 Task: Find connections with filter location Solan with filter topic #Consultantswith filter profile language English with filter current company Panasonic India with filter school All Saints' College, Thiruvananthapuram with filter industry Residential Building Construction with filter service category Coaching & Mentoring with filter keywords title Executive Assistant
Action: Mouse moved to (526, 60)
Screenshot: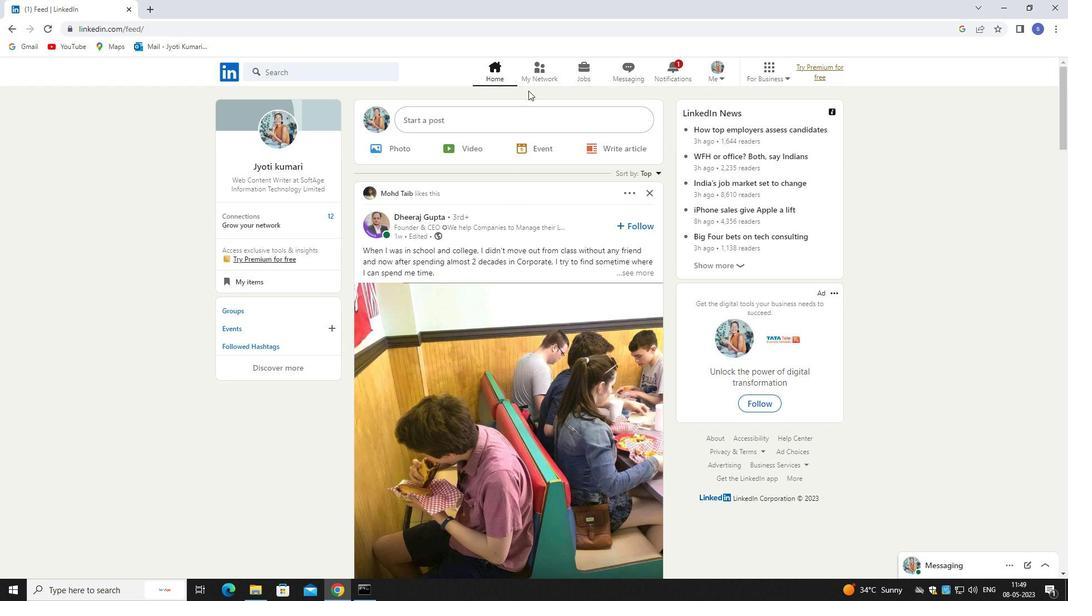 
Action: Mouse pressed left at (526, 60)
Screenshot: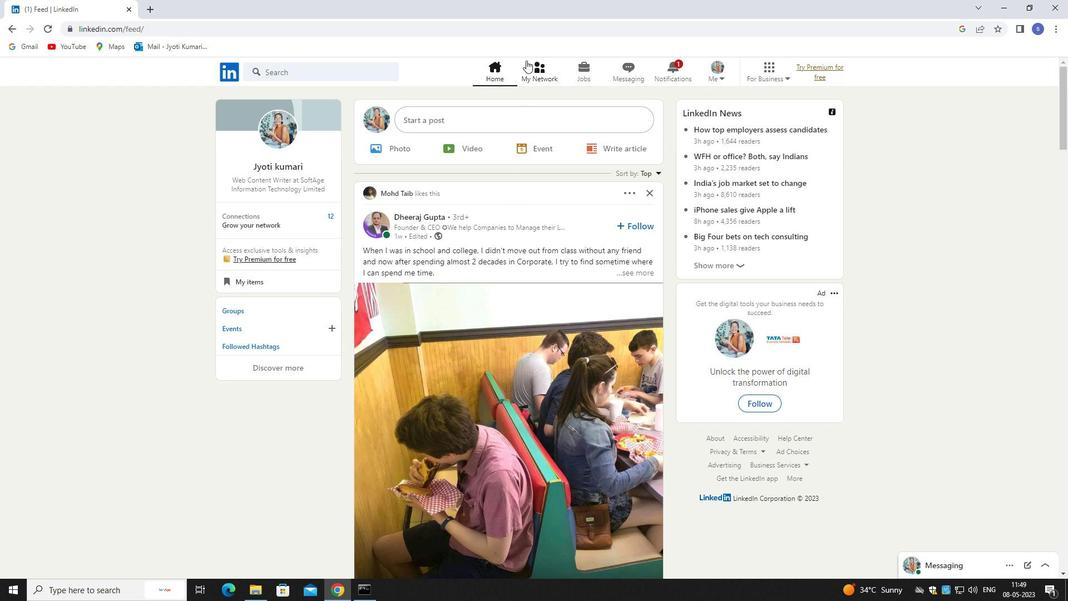 
Action: Mouse moved to (532, 68)
Screenshot: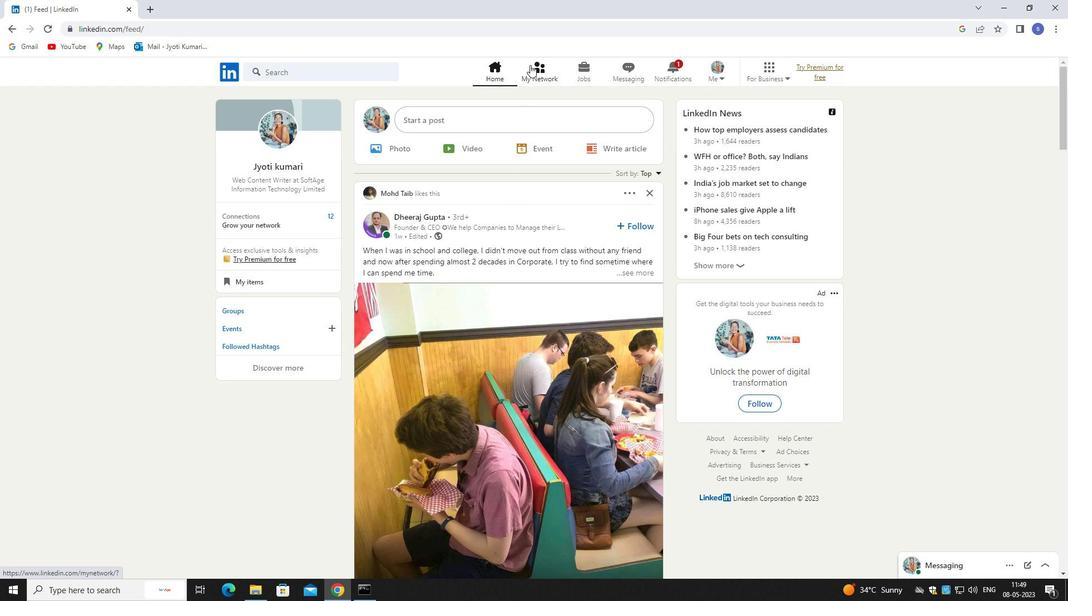 
Action: Mouse pressed left at (532, 68)
Screenshot: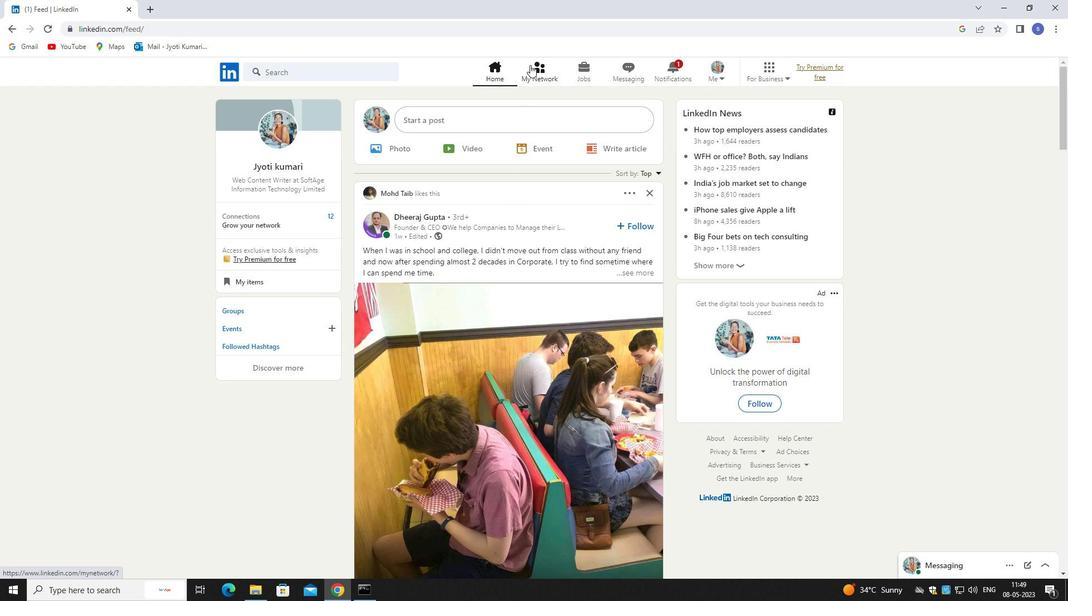 
Action: Mouse pressed left at (532, 68)
Screenshot: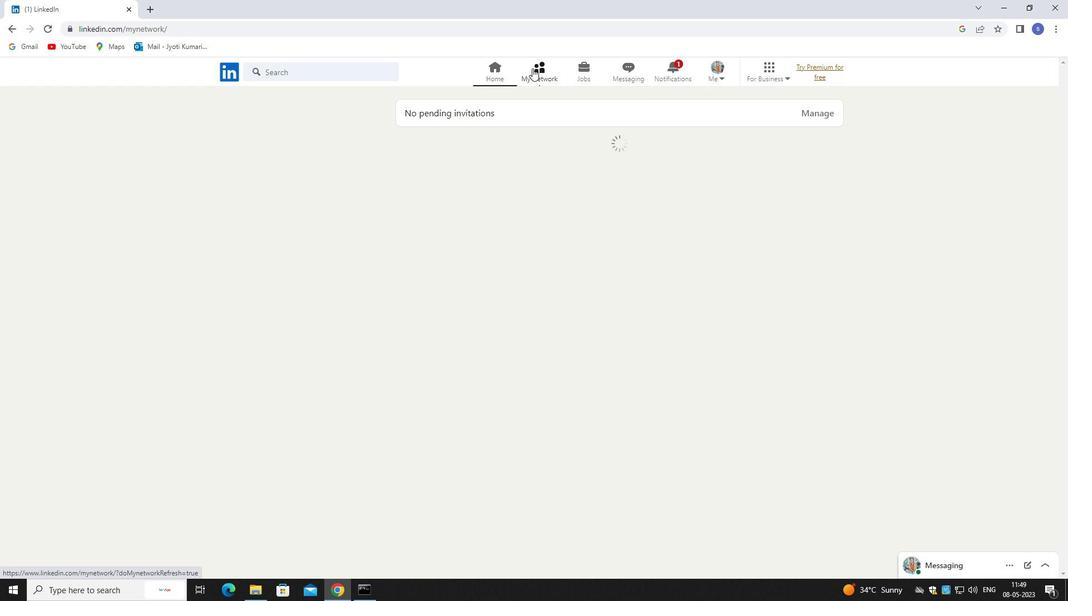 
Action: Mouse moved to (346, 126)
Screenshot: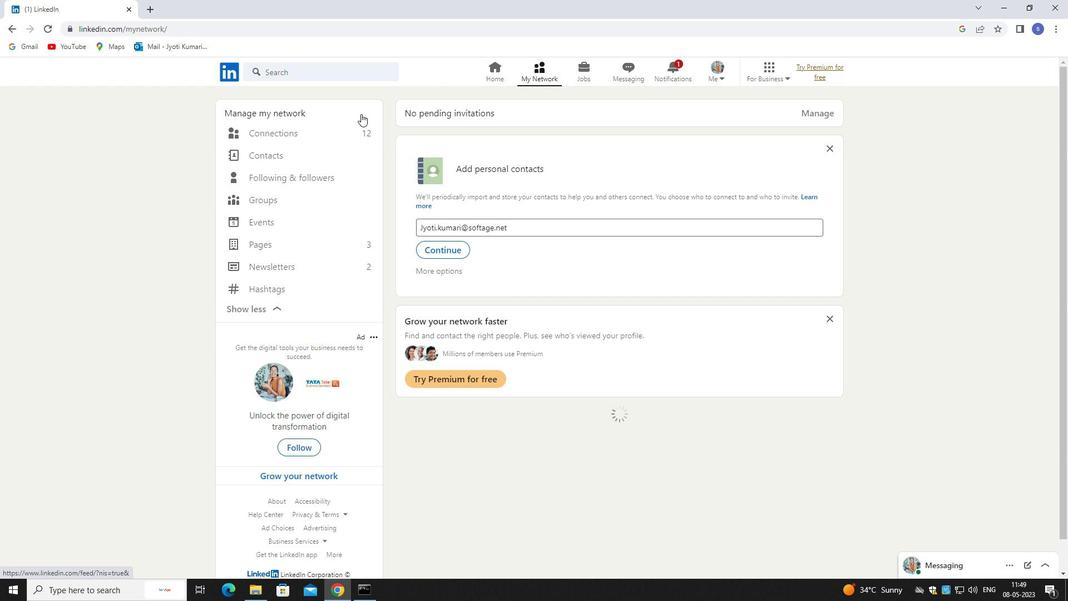 
Action: Mouse pressed left at (346, 126)
Screenshot: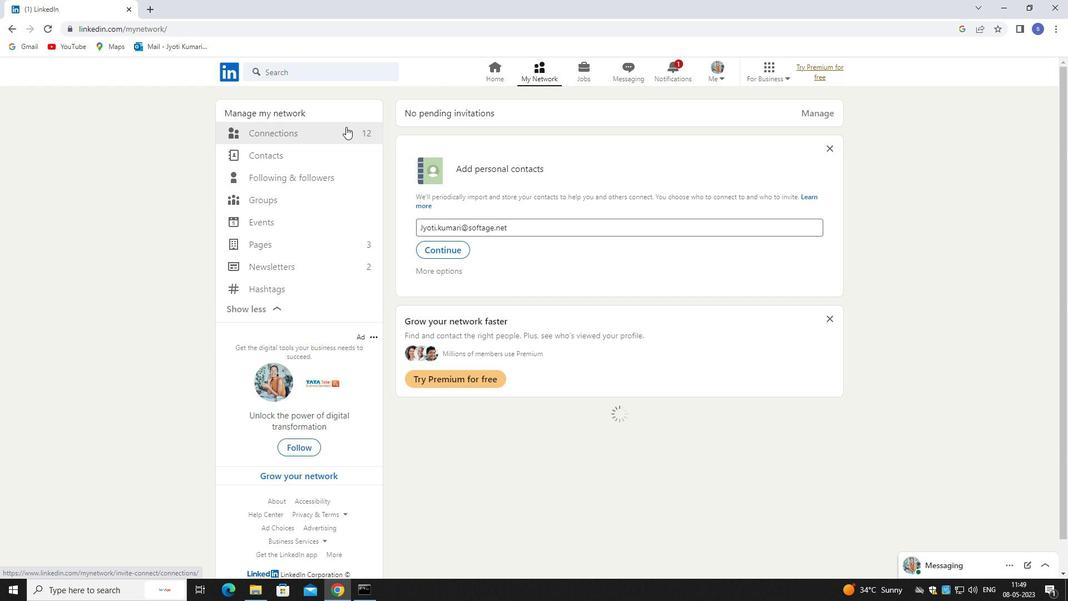 
Action: Mouse pressed left at (346, 126)
Screenshot: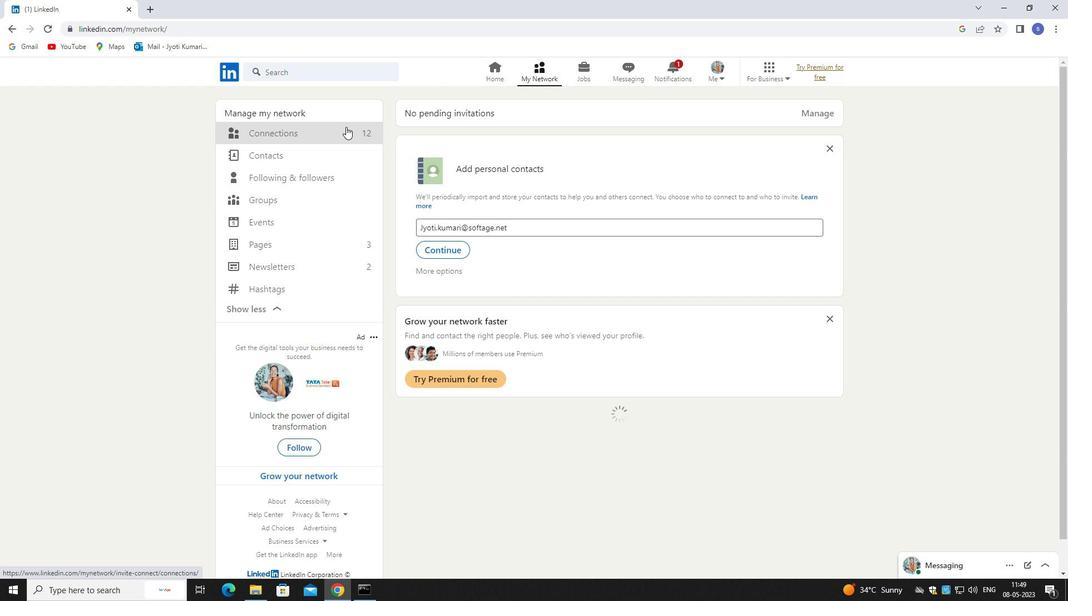 
Action: Mouse moved to (615, 130)
Screenshot: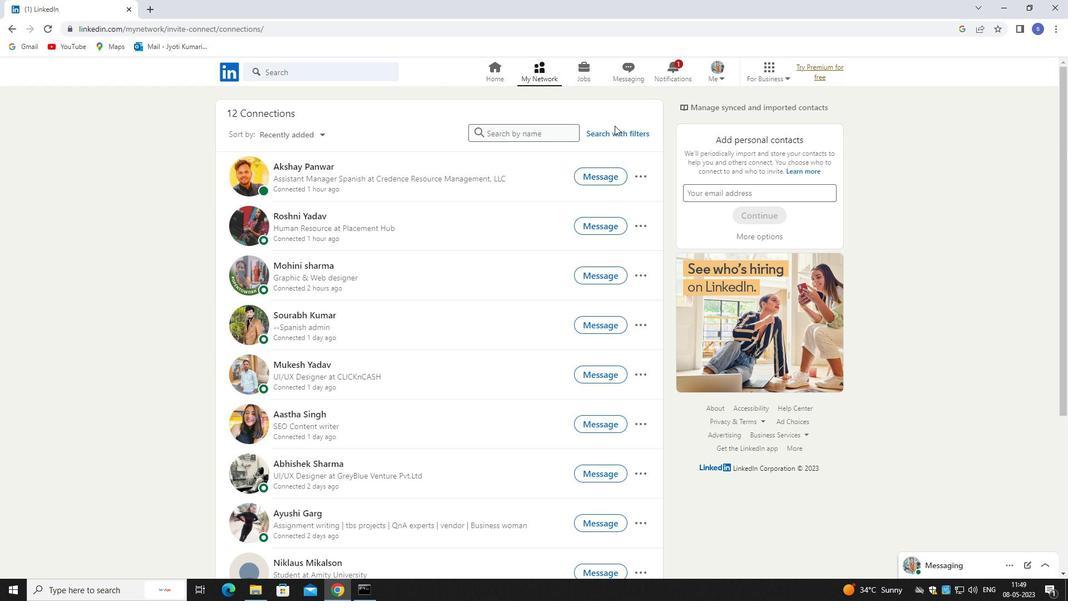 
Action: Mouse pressed left at (615, 130)
Screenshot: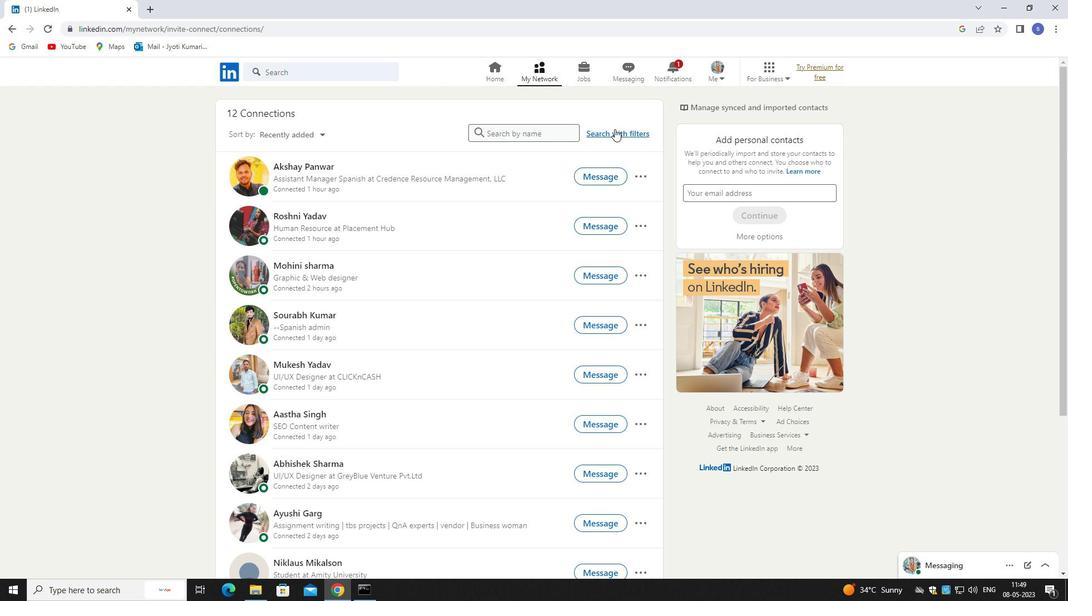 
Action: Mouse moved to (561, 104)
Screenshot: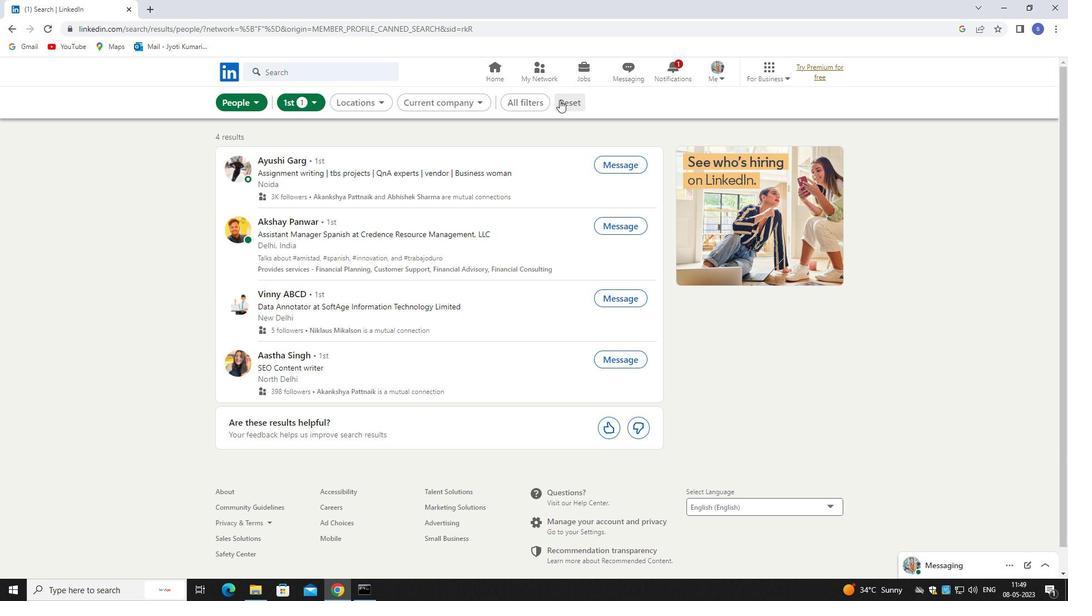 
Action: Mouse pressed left at (561, 104)
Screenshot: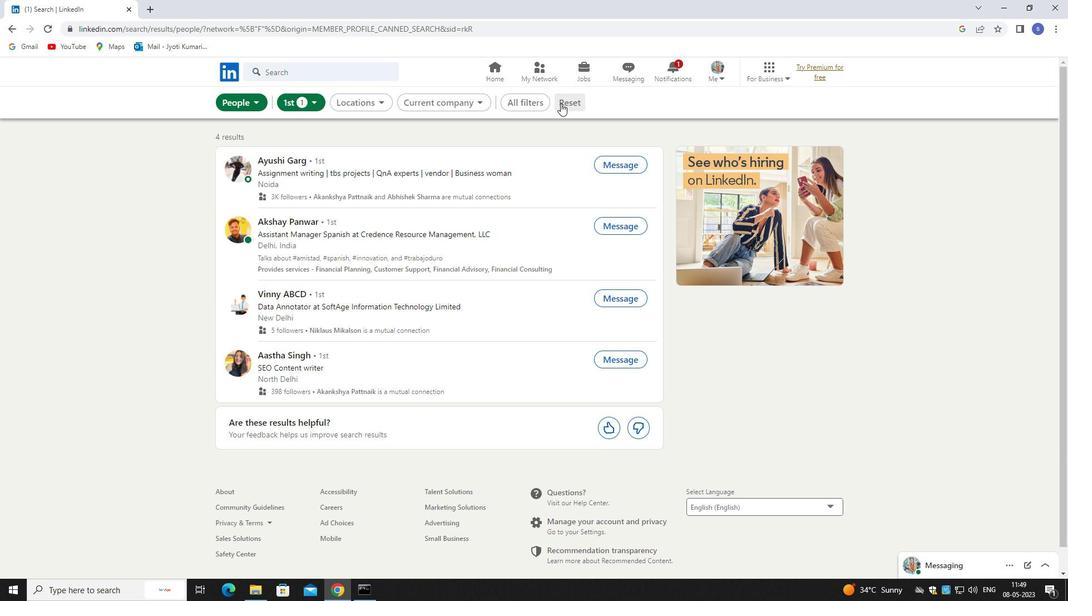
Action: Mouse moved to (551, 101)
Screenshot: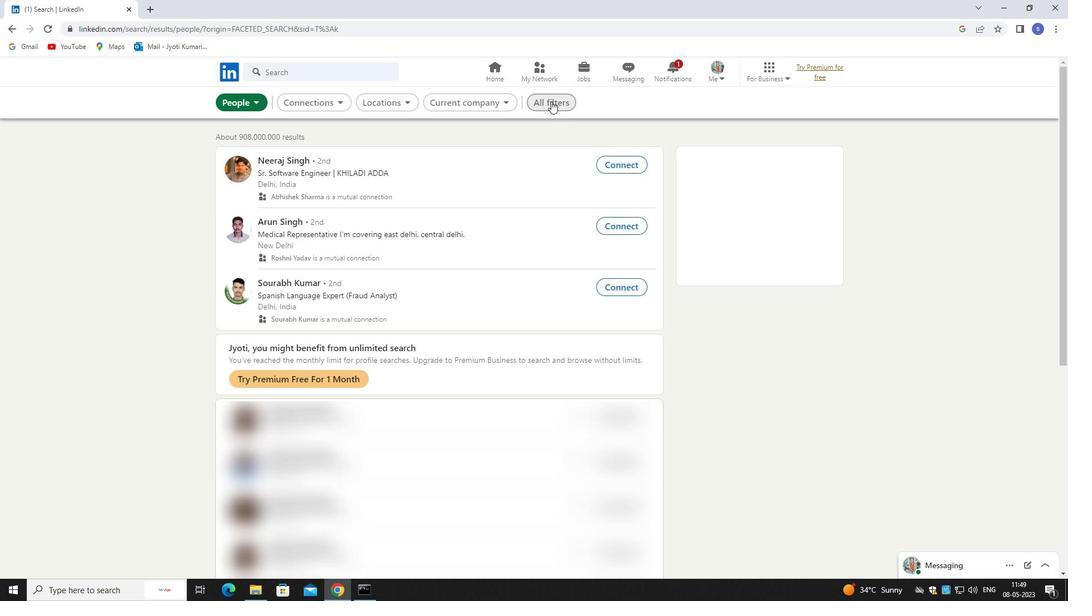 
Action: Mouse pressed left at (551, 101)
Screenshot: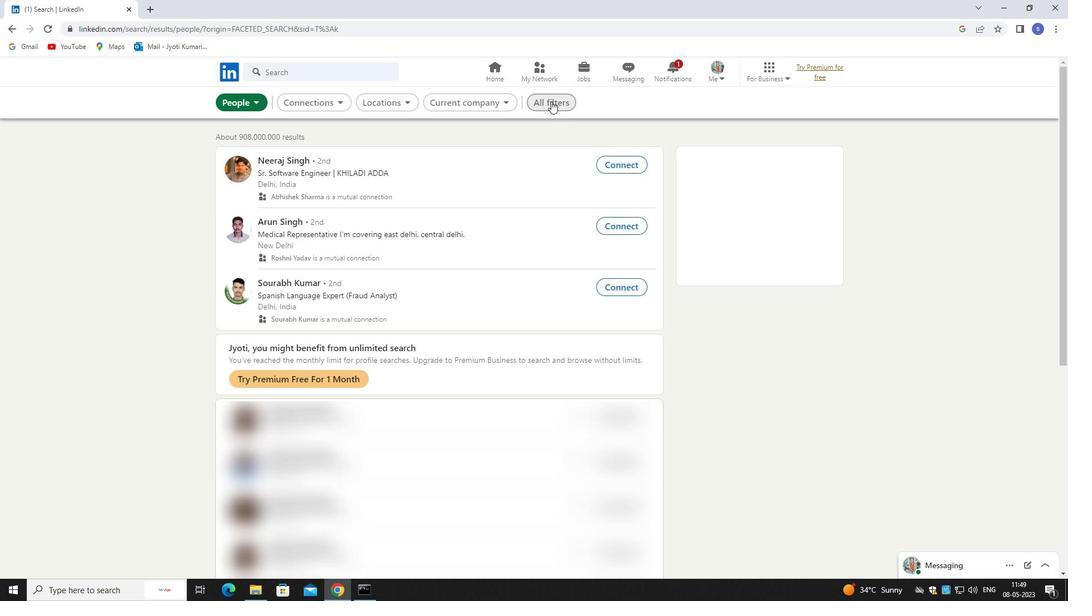 
Action: Mouse moved to (945, 437)
Screenshot: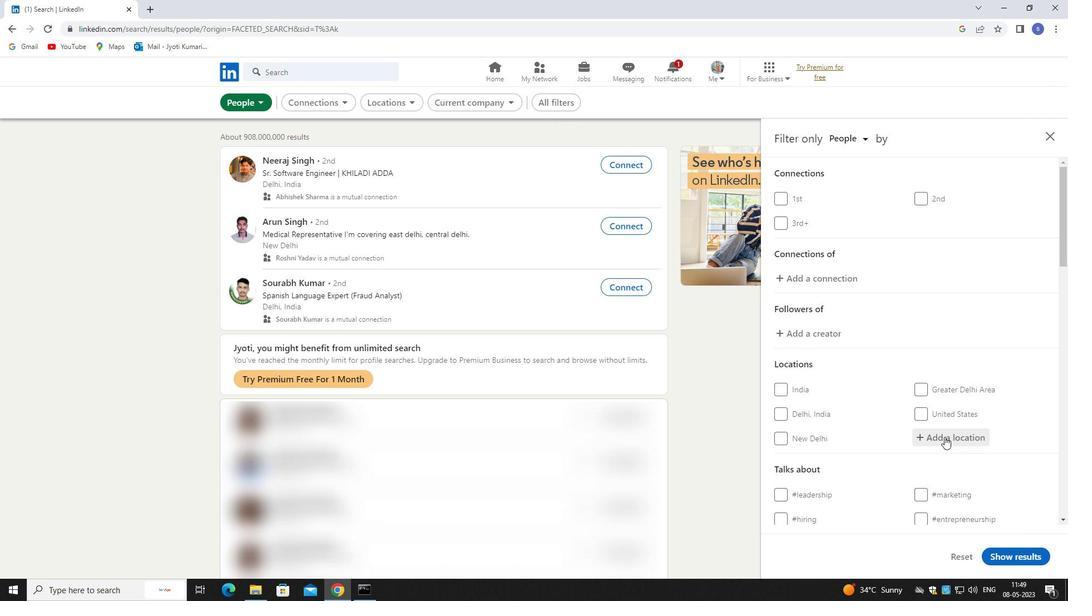 
Action: Mouse pressed left at (945, 437)
Screenshot: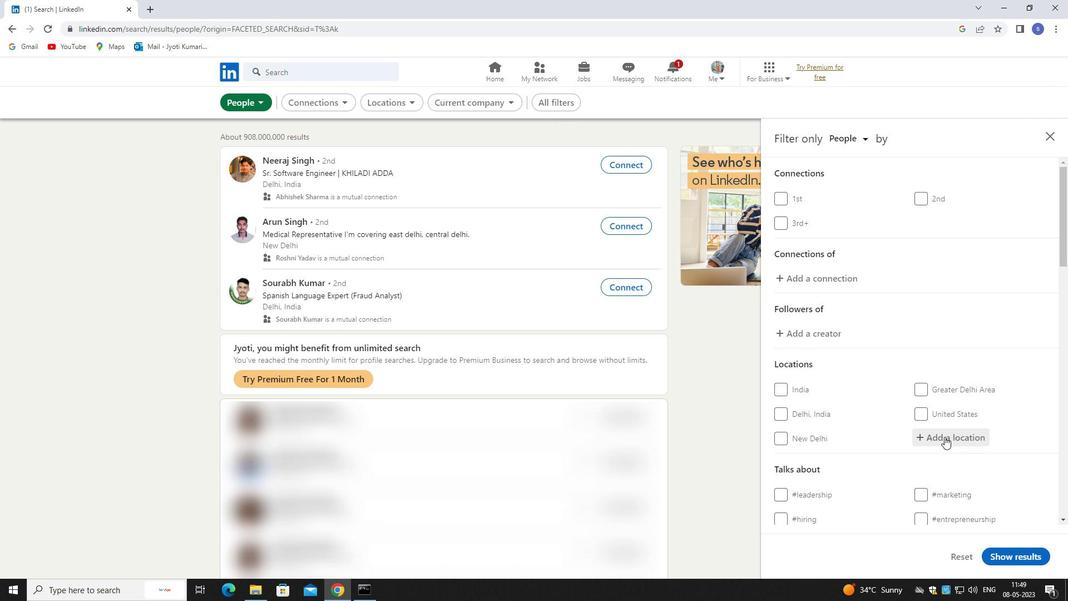 
Action: Mouse moved to (803, 465)
Screenshot: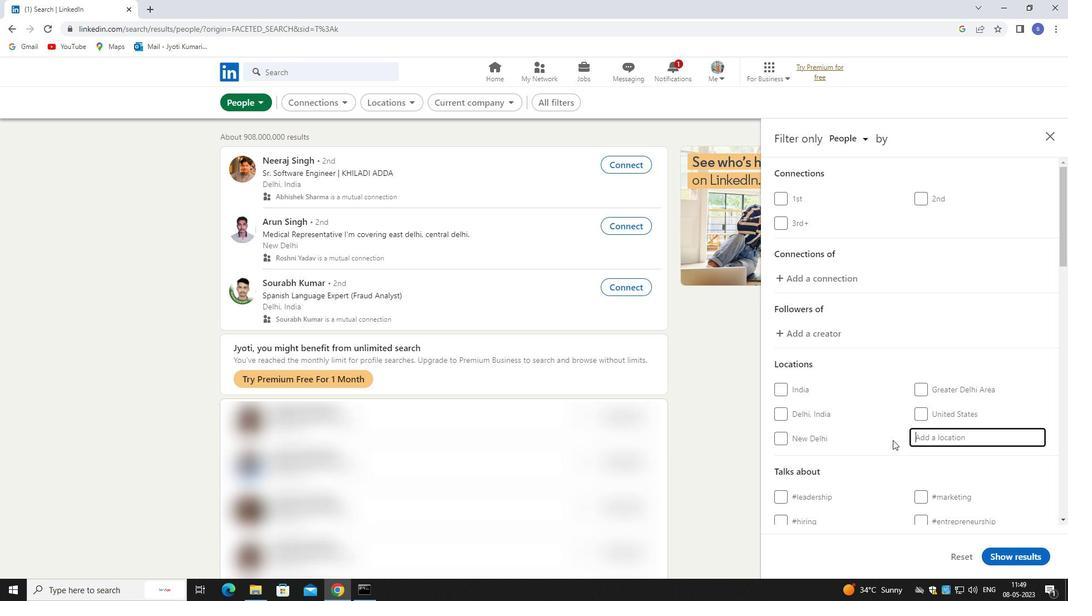 
Action: Key pressed salon
Screenshot: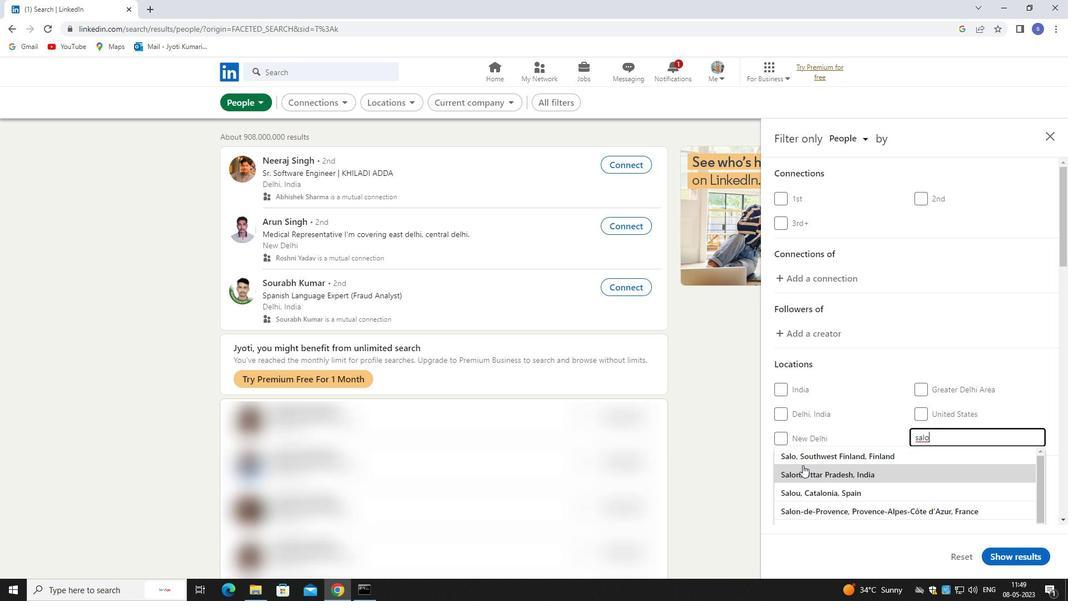 
Action: Mouse moved to (814, 457)
Screenshot: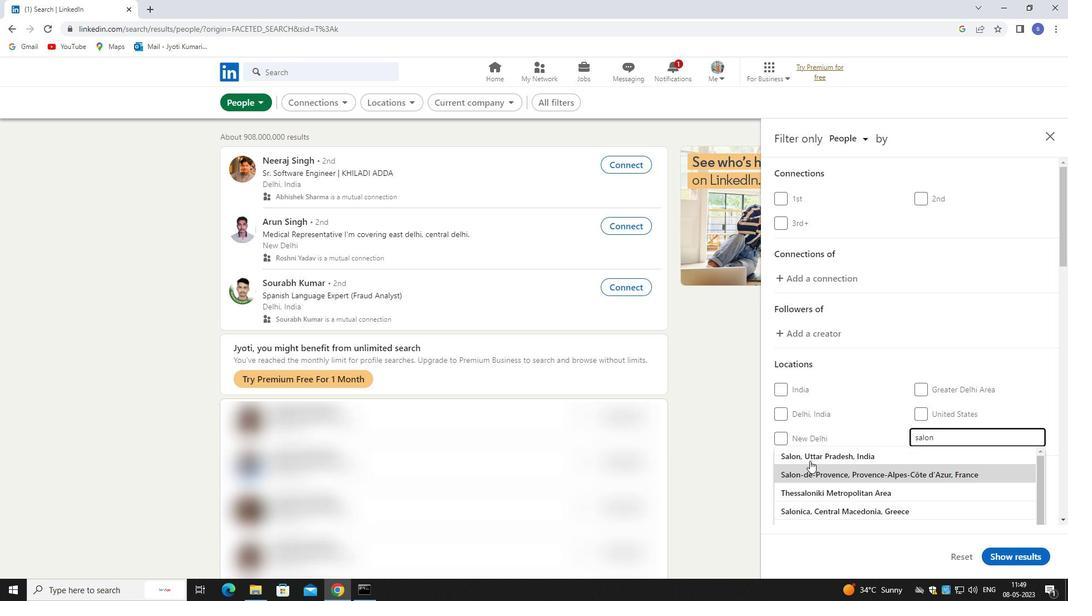
Action: Mouse pressed left at (814, 457)
Screenshot: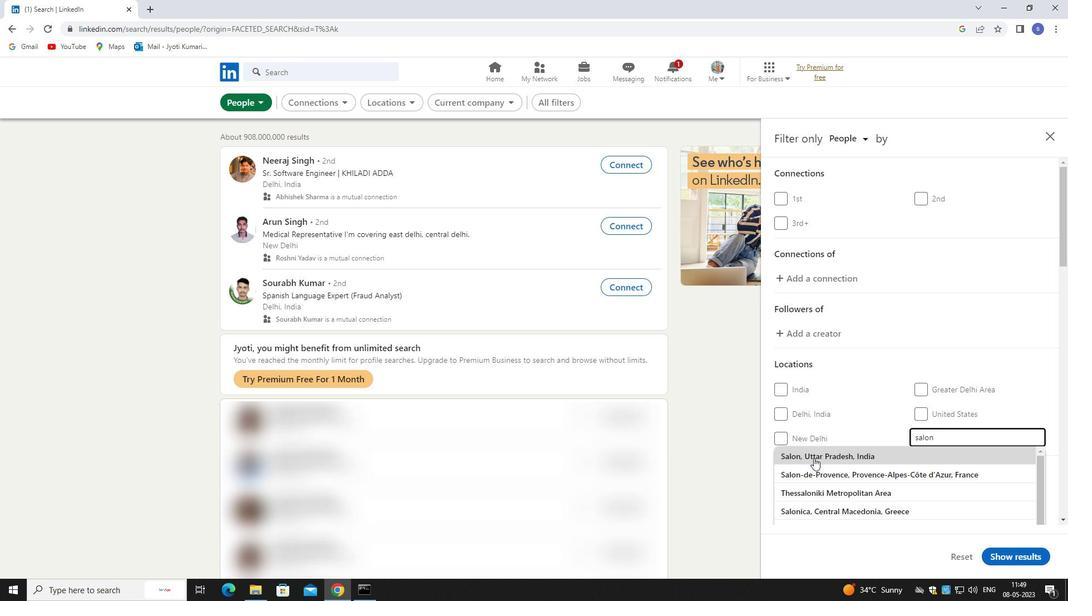 
Action: Mouse moved to (816, 456)
Screenshot: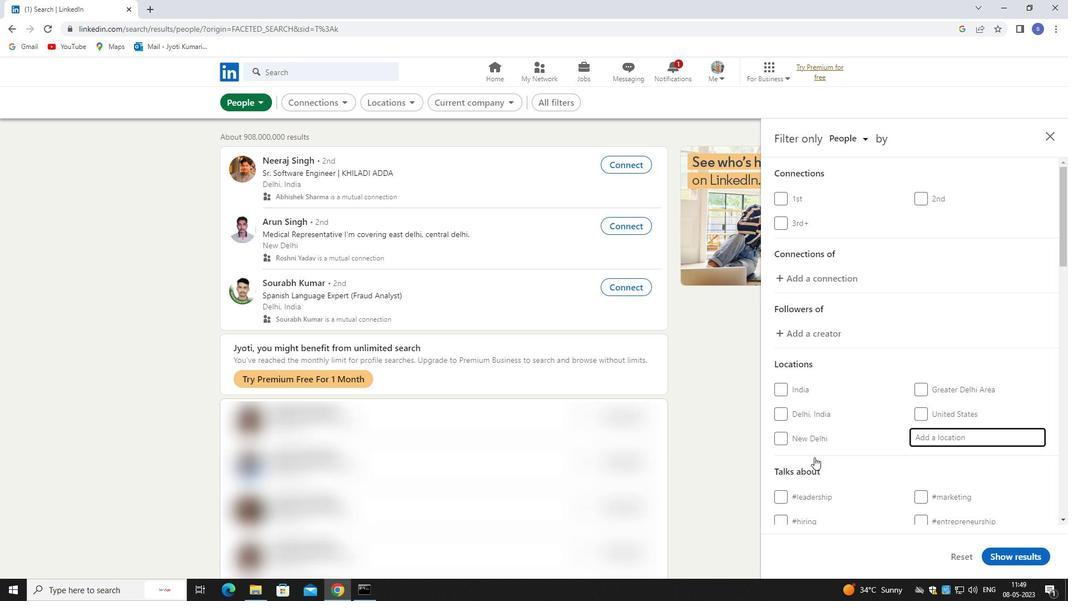 
Action: Mouse scrolled (816, 456) with delta (0, 0)
Screenshot: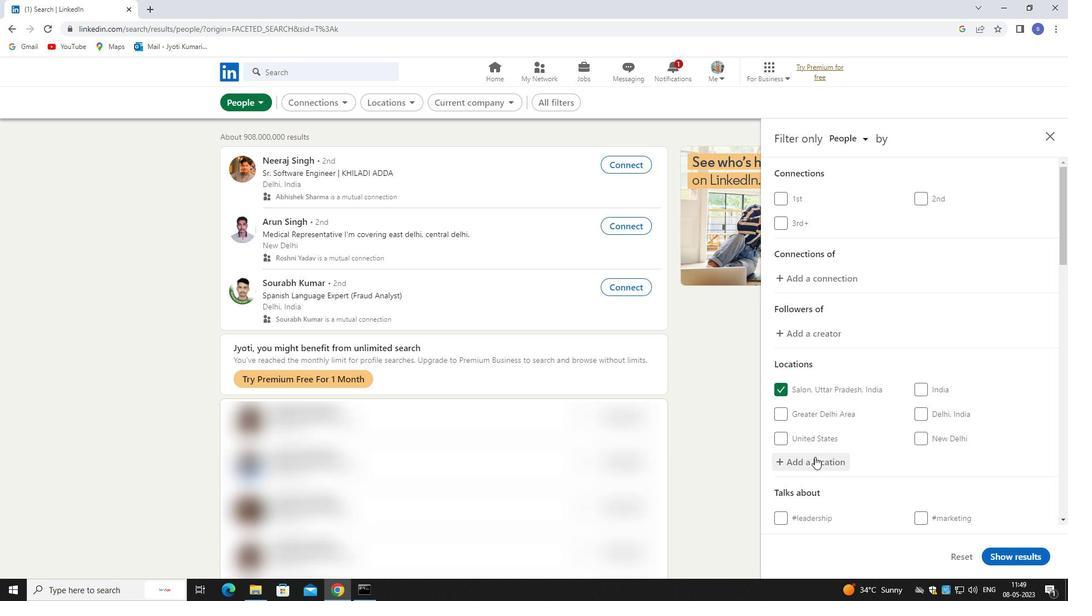 
Action: Mouse moved to (817, 456)
Screenshot: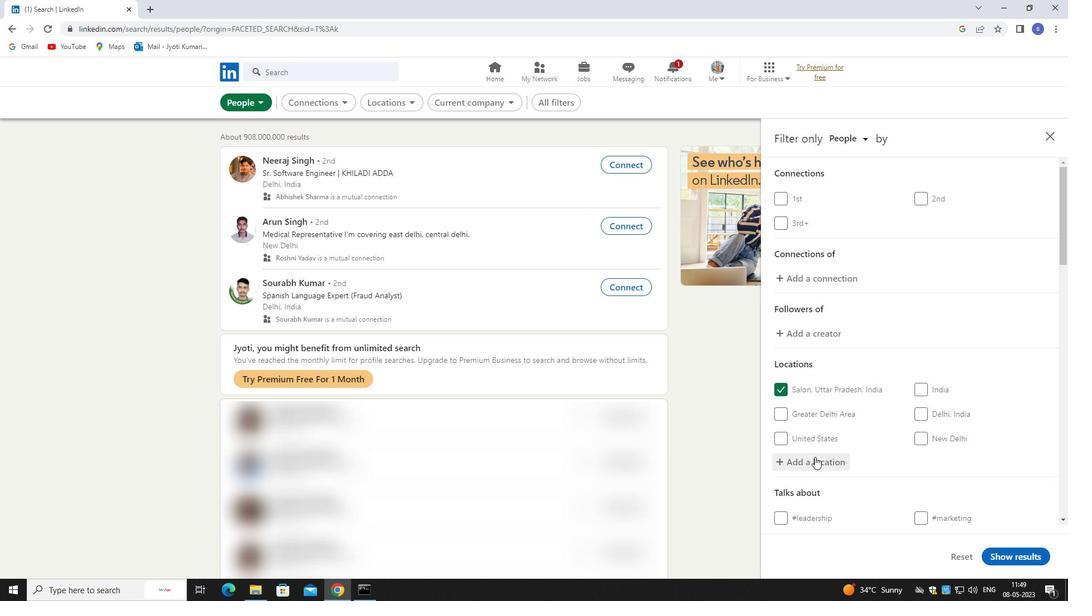 
Action: Mouse scrolled (817, 456) with delta (0, 0)
Screenshot: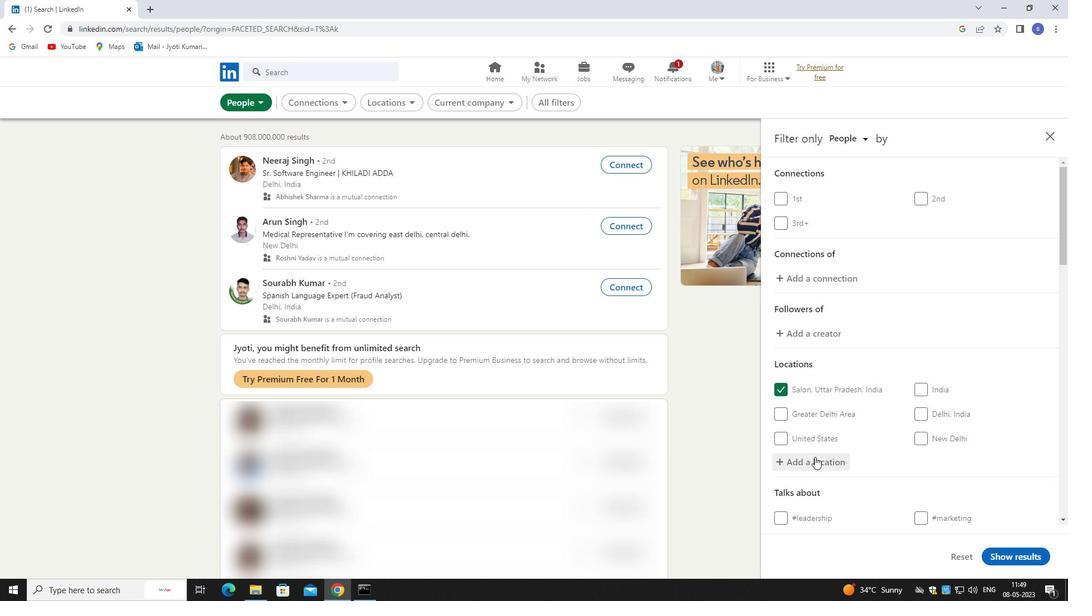 
Action: Mouse scrolled (817, 456) with delta (0, 0)
Screenshot: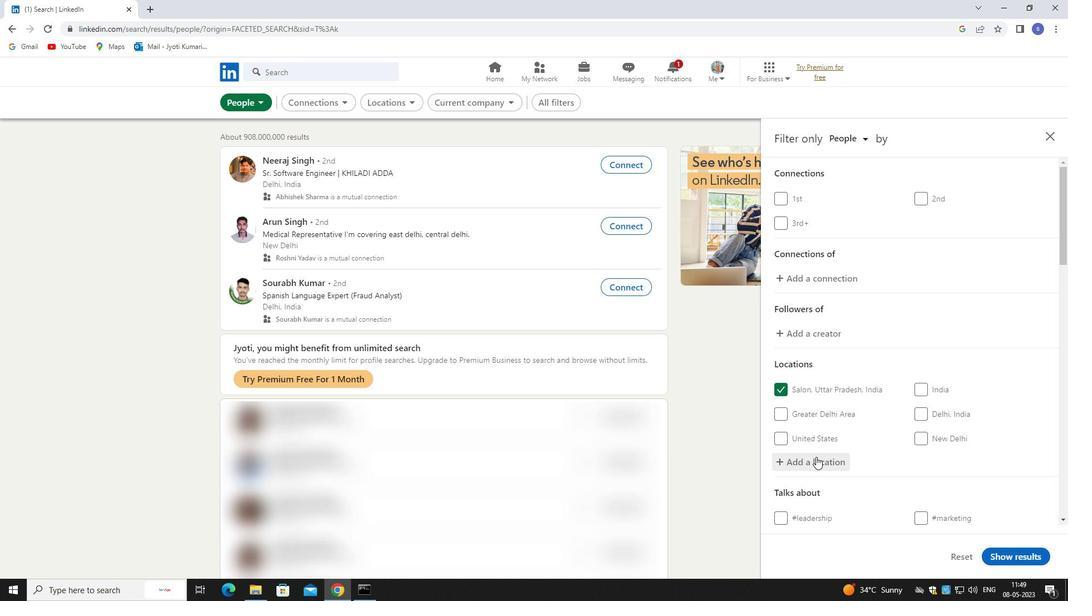 
Action: Mouse moved to (818, 456)
Screenshot: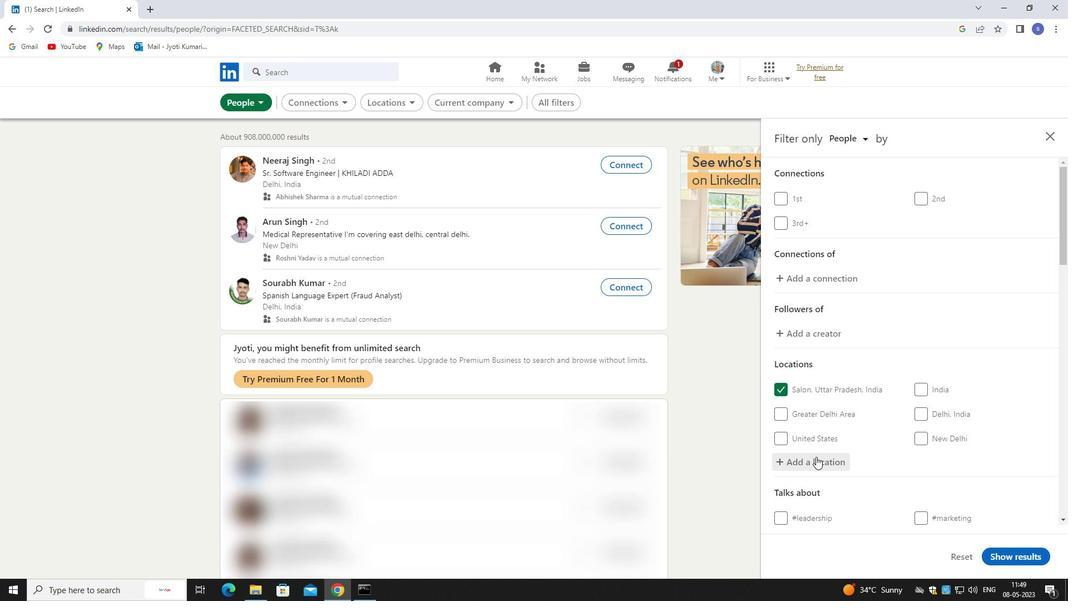 
Action: Mouse scrolled (818, 456) with delta (0, 0)
Screenshot: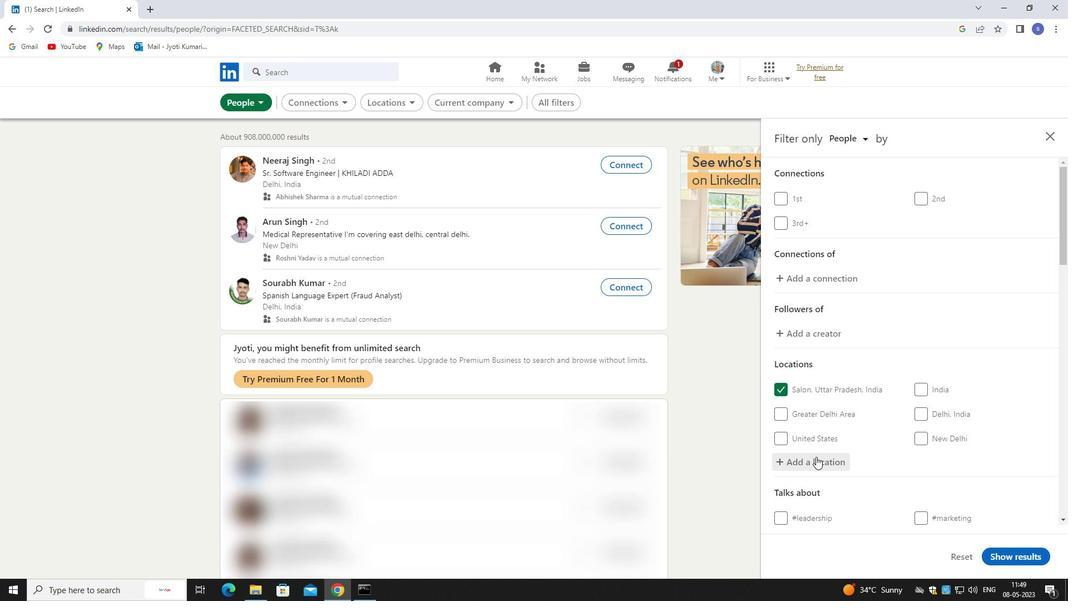 
Action: Mouse moved to (971, 343)
Screenshot: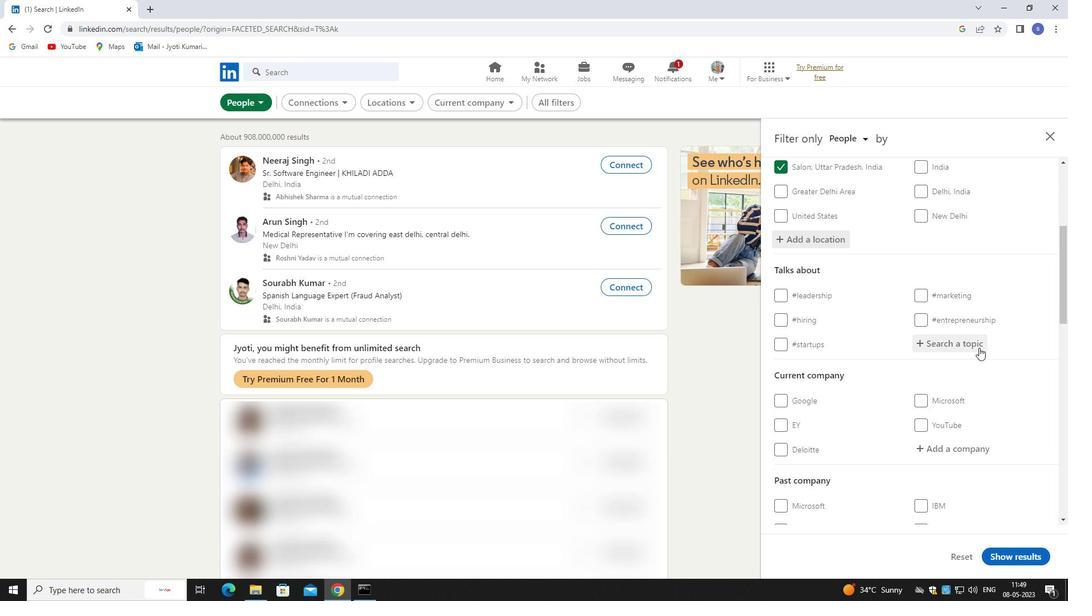 
Action: Mouse pressed left at (971, 343)
Screenshot: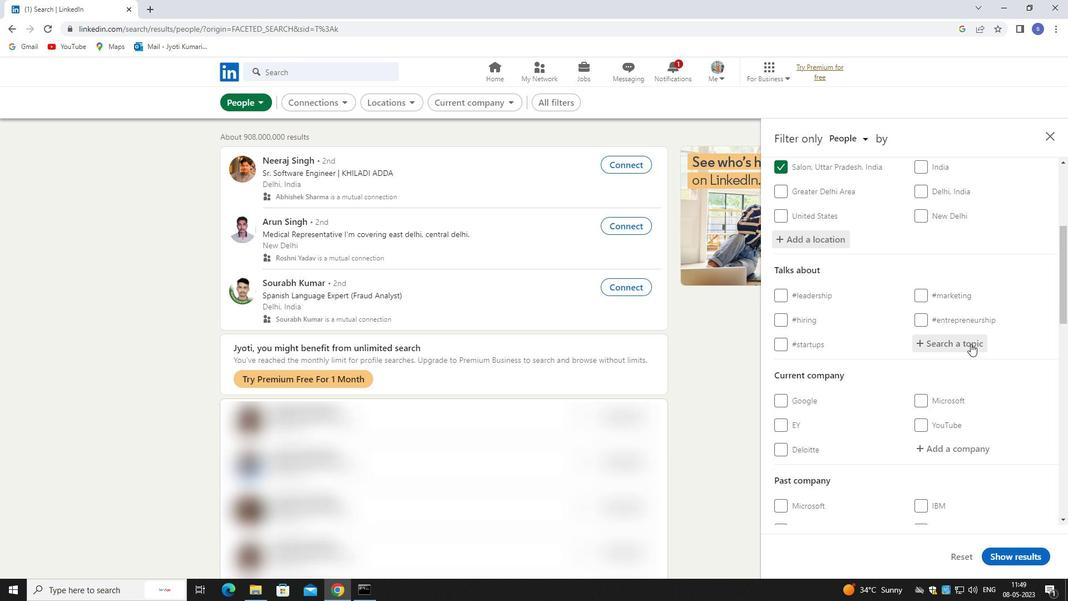
Action: Mouse moved to (854, 359)
Screenshot: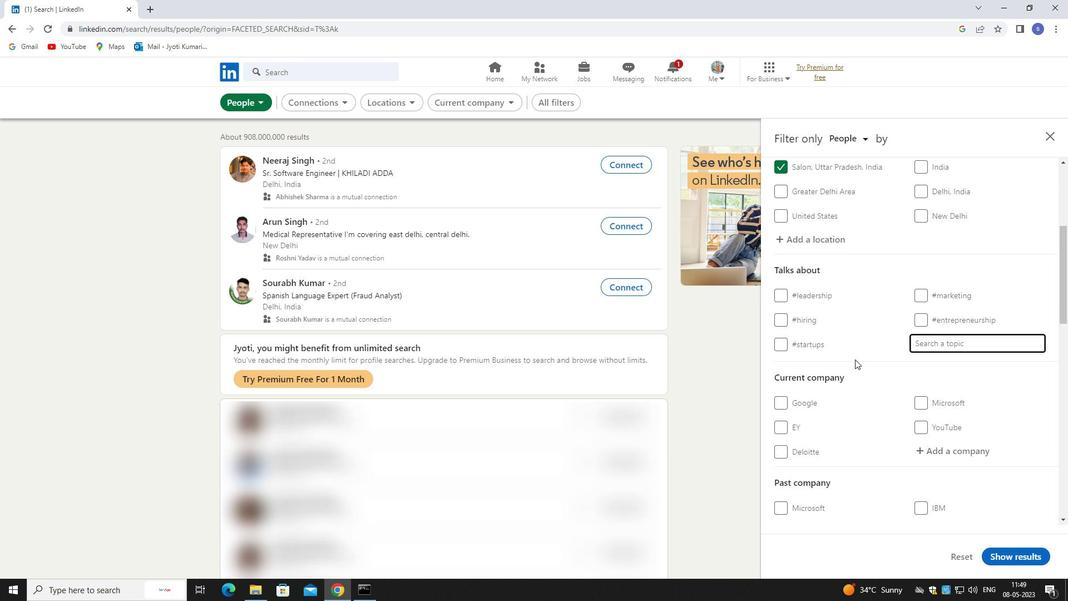
Action: Key pressed consulta
Screenshot: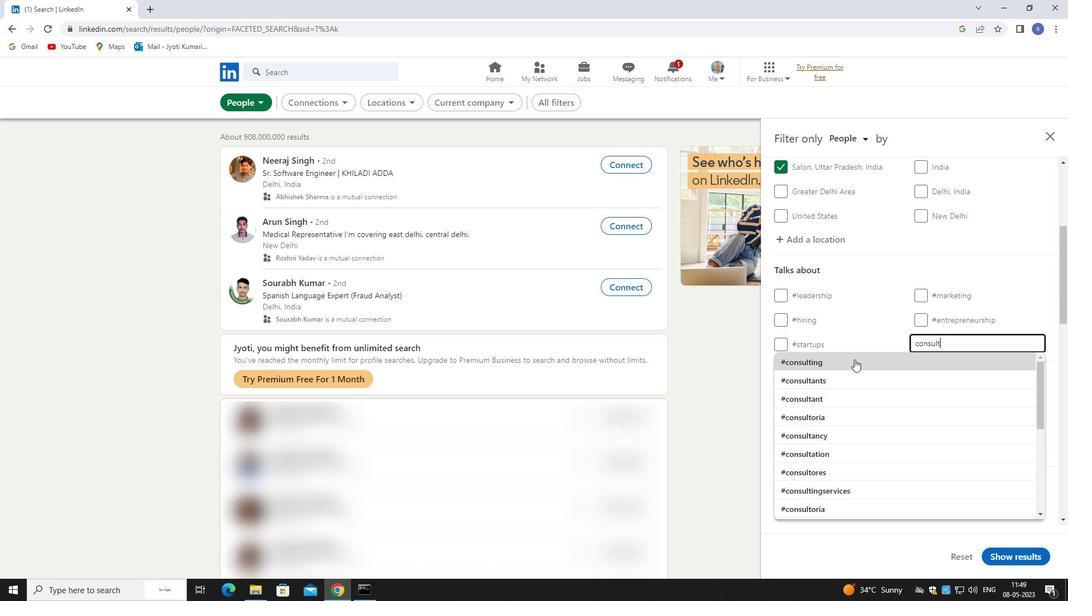 
Action: Mouse moved to (818, 360)
Screenshot: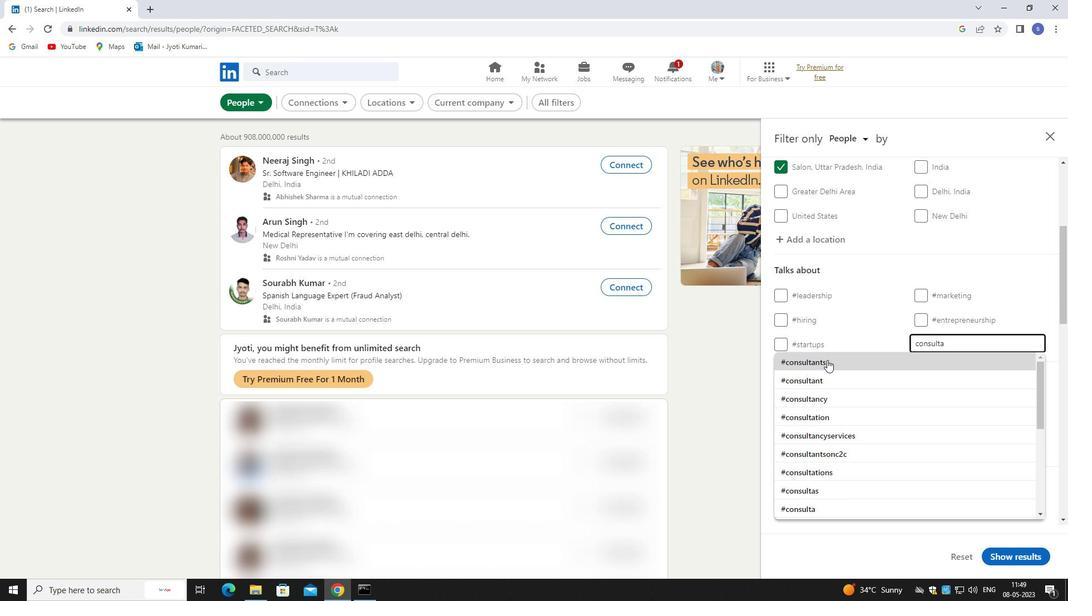 
Action: Mouse pressed left at (818, 360)
Screenshot: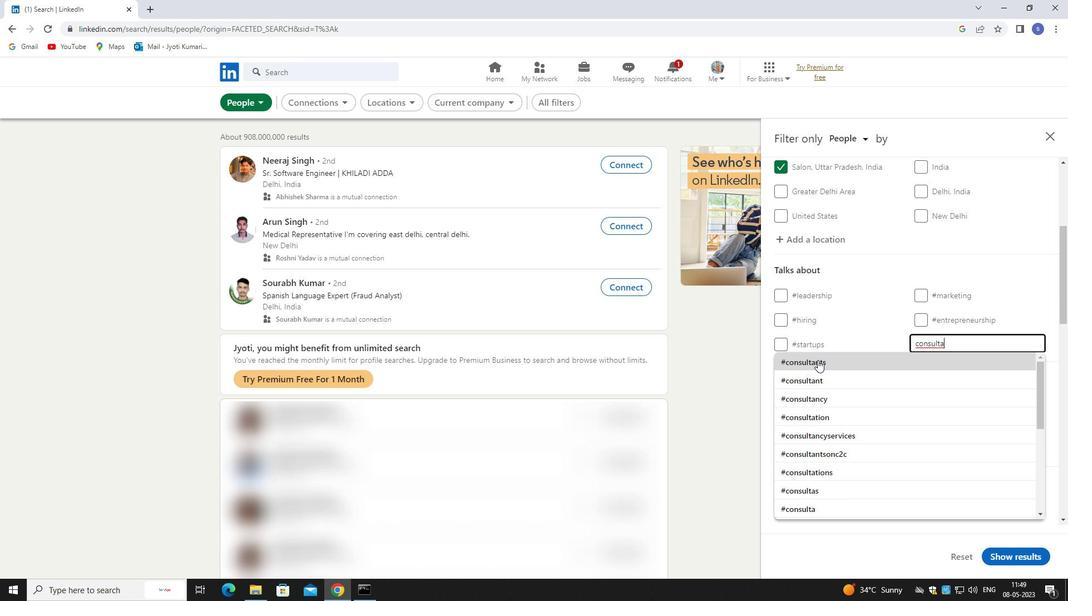 
Action: Mouse moved to (843, 382)
Screenshot: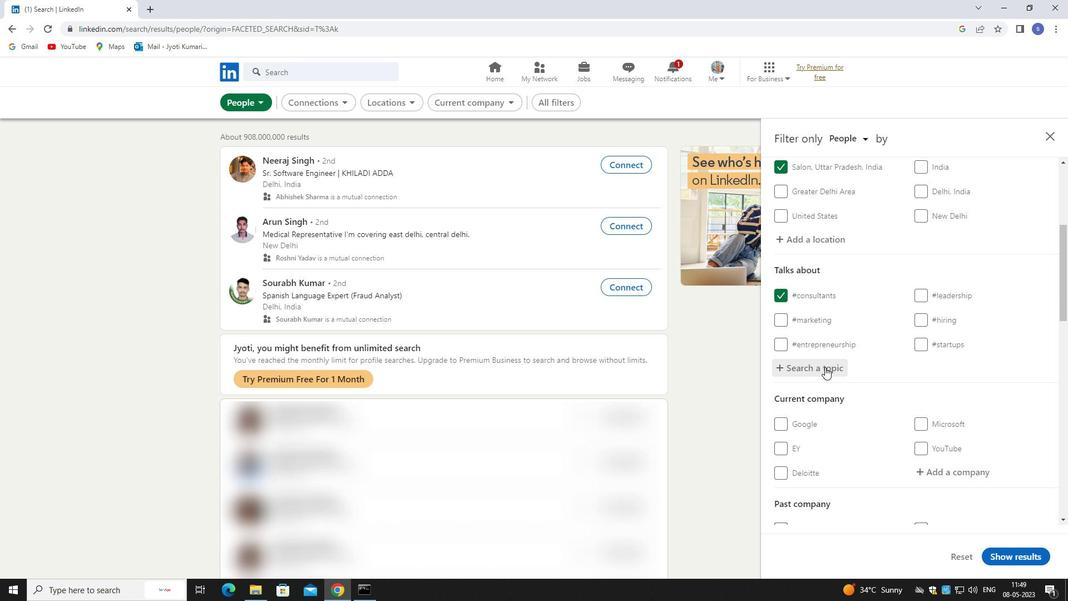 
Action: Mouse scrolled (843, 382) with delta (0, 0)
Screenshot: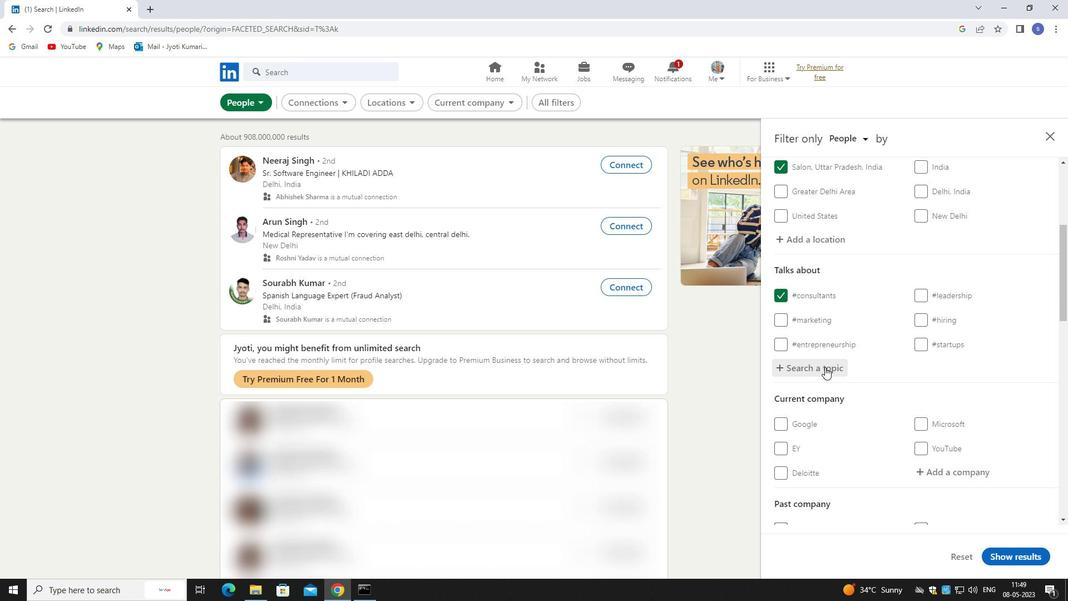 
Action: Mouse moved to (848, 387)
Screenshot: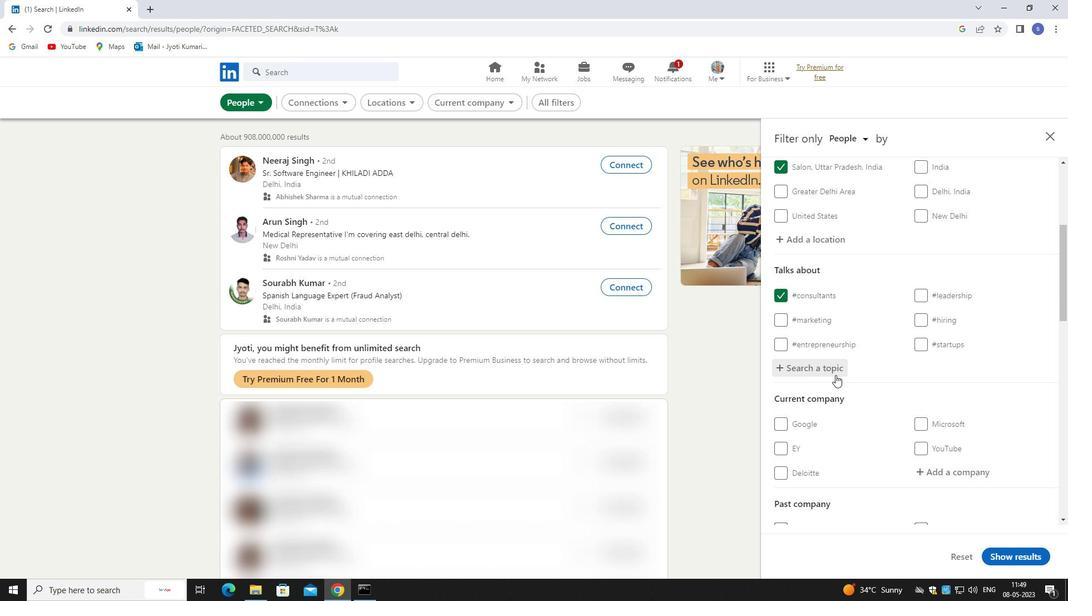 
Action: Mouse scrolled (848, 386) with delta (0, 0)
Screenshot: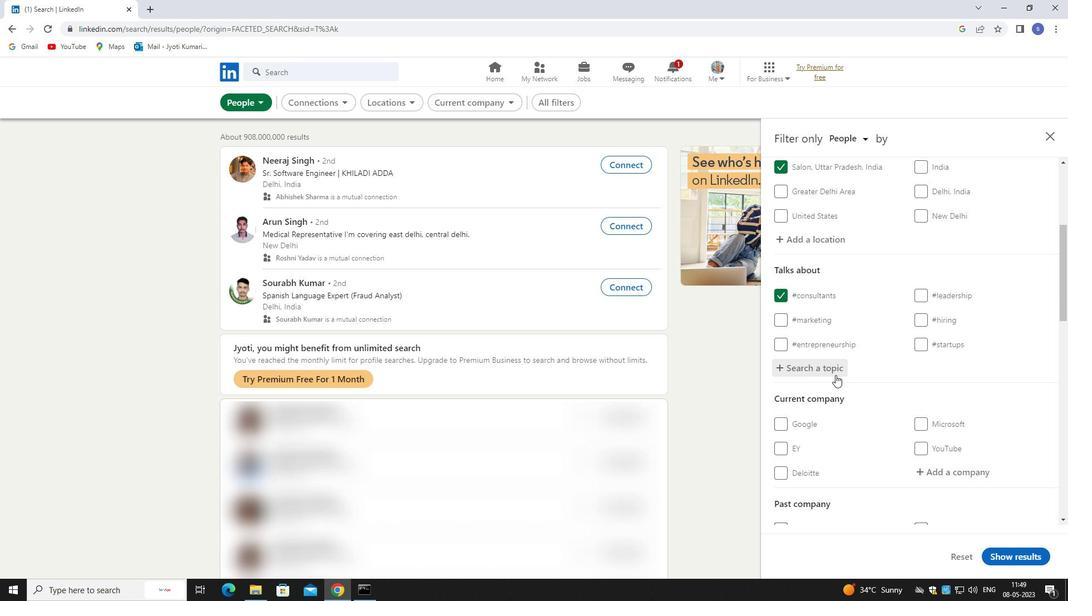 
Action: Mouse moved to (960, 361)
Screenshot: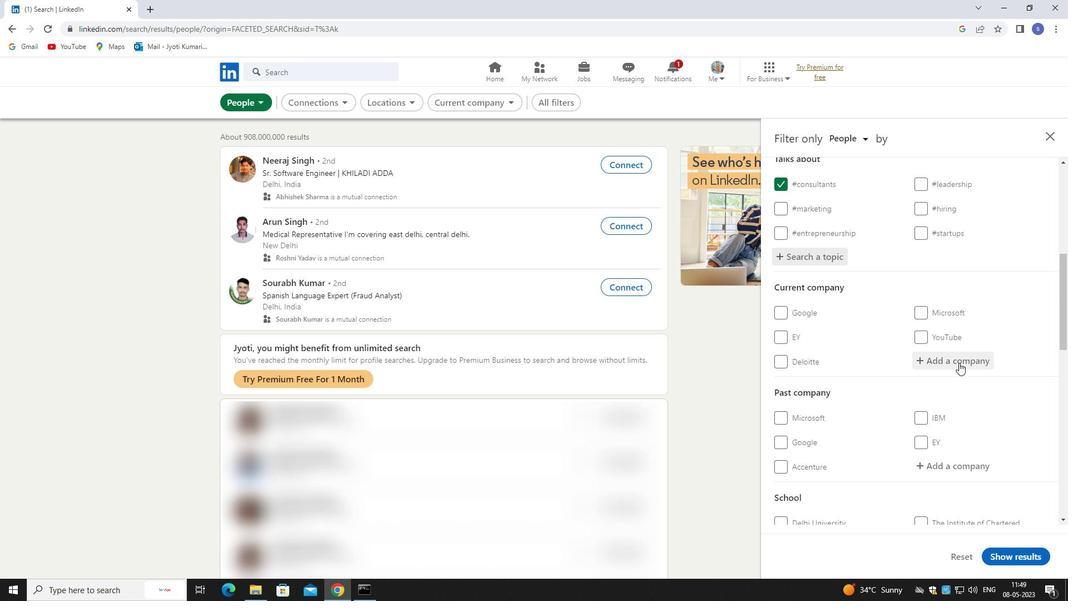 
Action: Mouse pressed left at (960, 361)
Screenshot: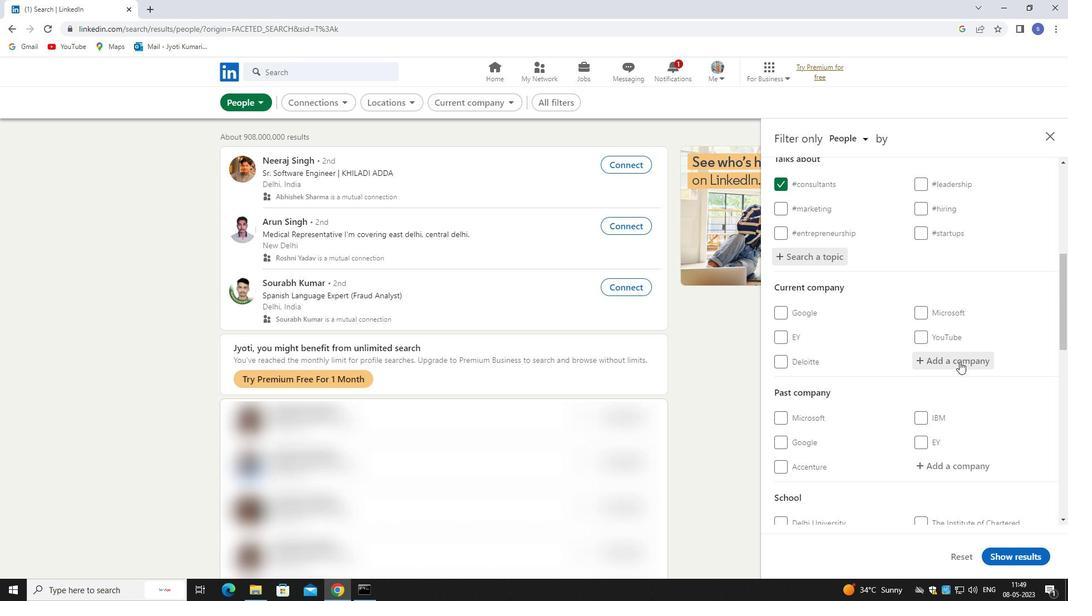 
Action: Mouse moved to (839, 375)
Screenshot: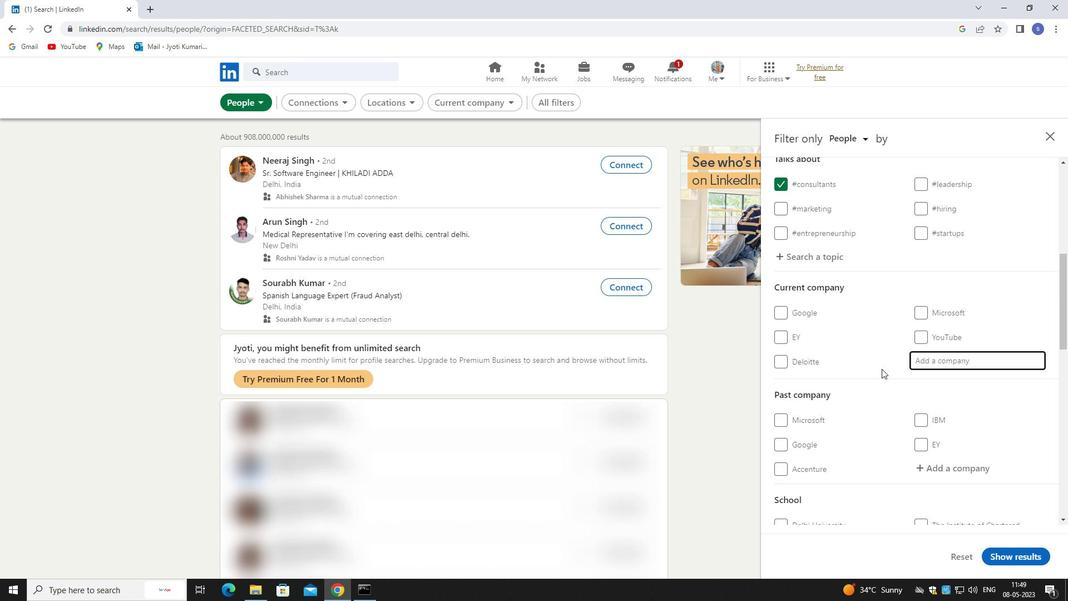 
Action: Key pressed panasoni
Screenshot: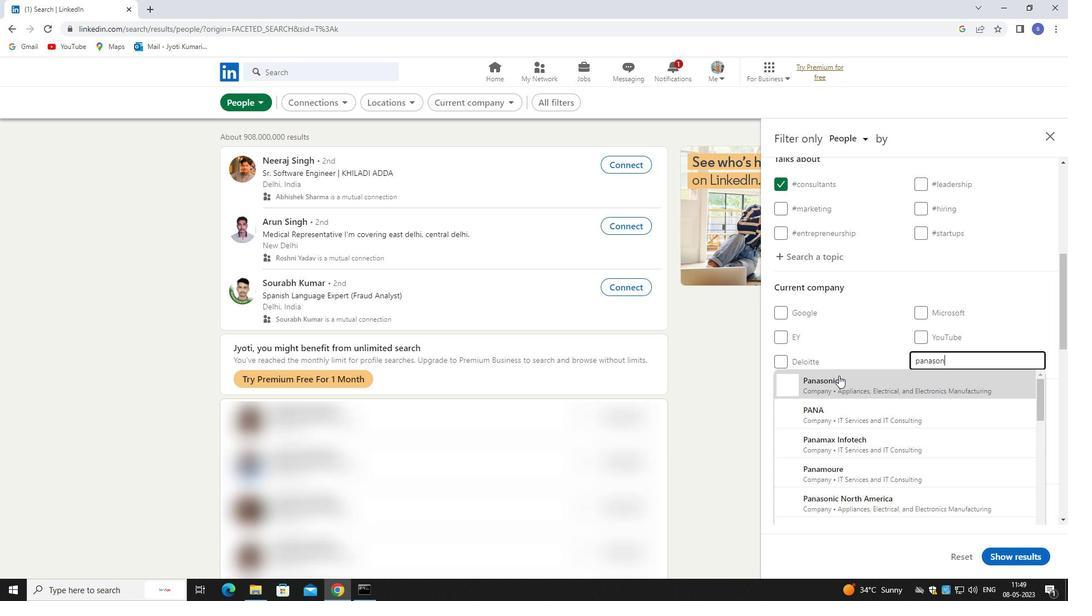 
Action: Mouse moved to (873, 475)
Screenshot: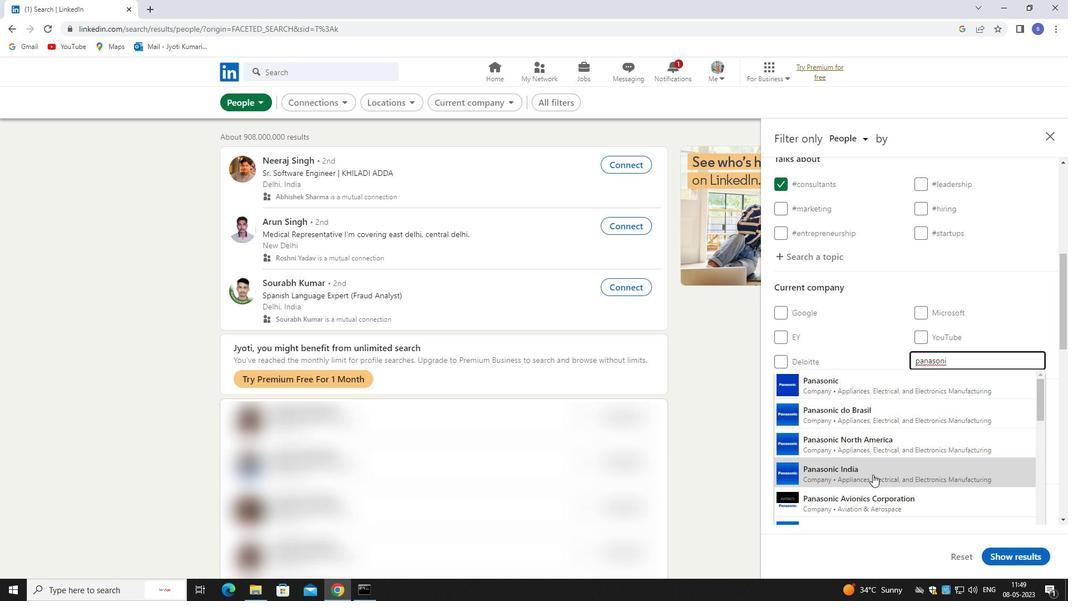 
Action: Mouse pressed left at (873, 475)
Screenshot: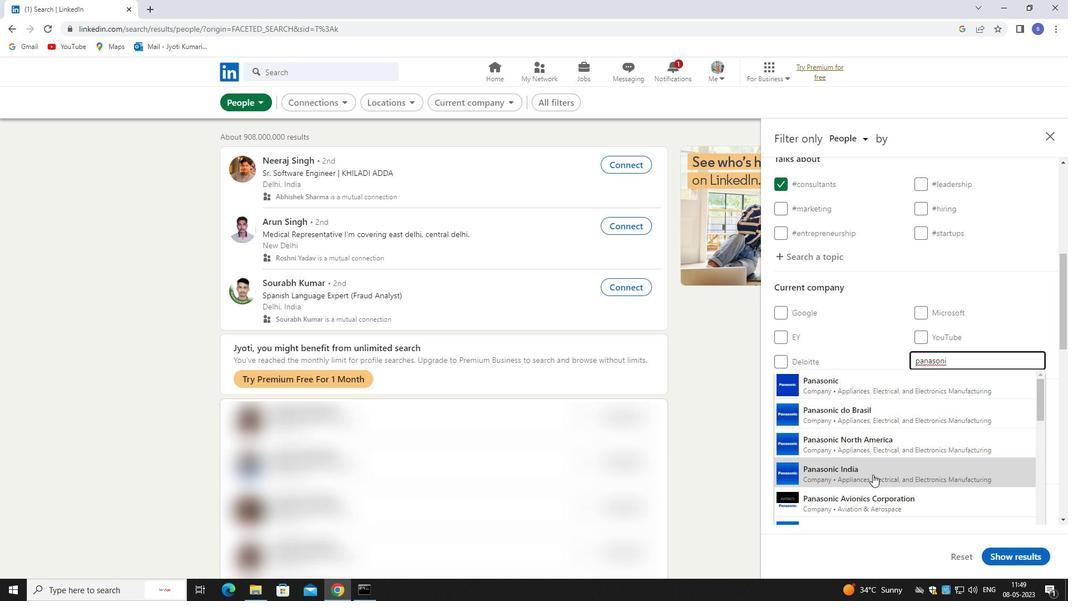 
Action: Mouse moved to (874, 463)
Screenshot: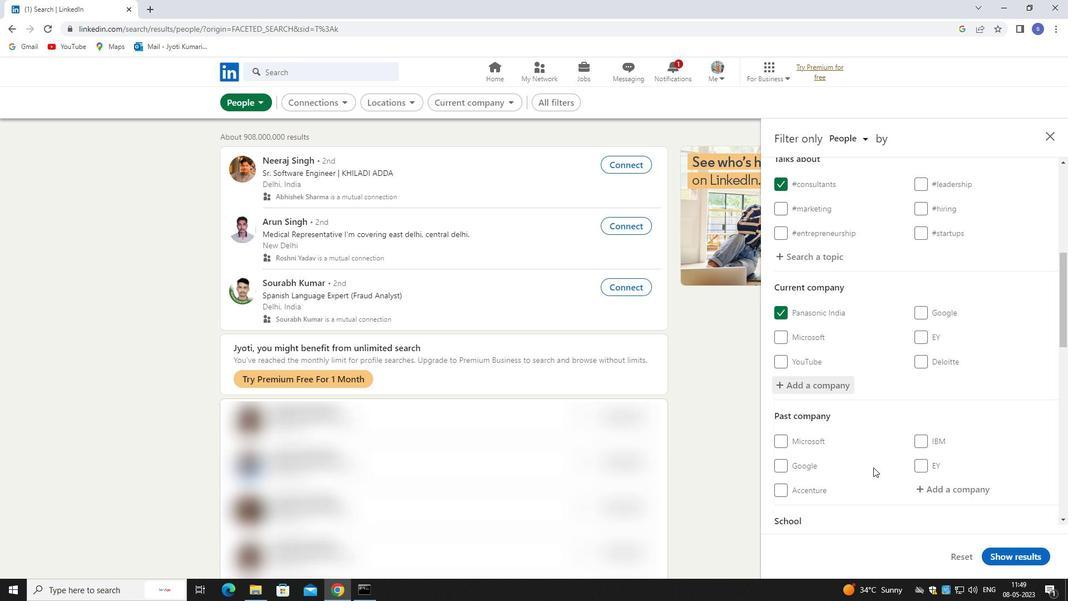 
Action: Mouse scrolled (874, 462) with delta (0, 0)
Screenshot: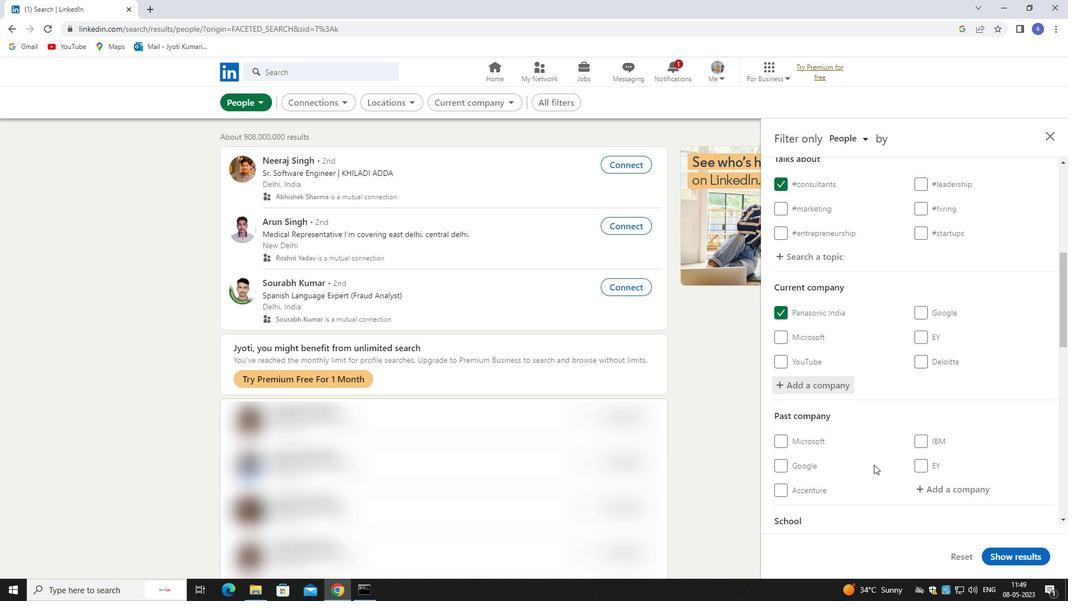 
Action: Mouse moved to (874, 462)
Screenshot: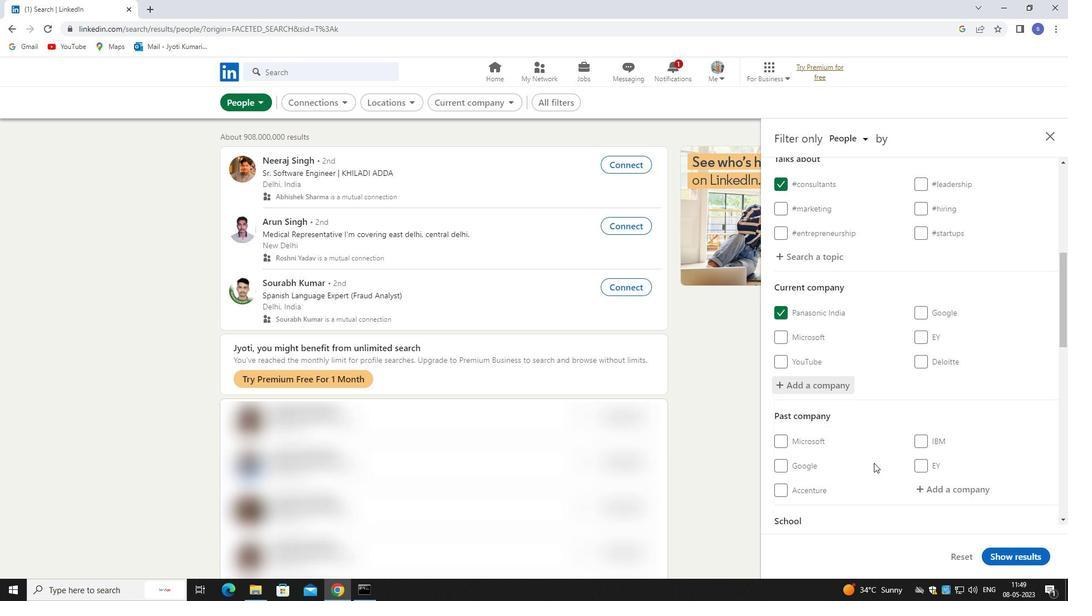 
Action: Mouse scrolled (874, 461) with delta (0, 0)
Screenshot: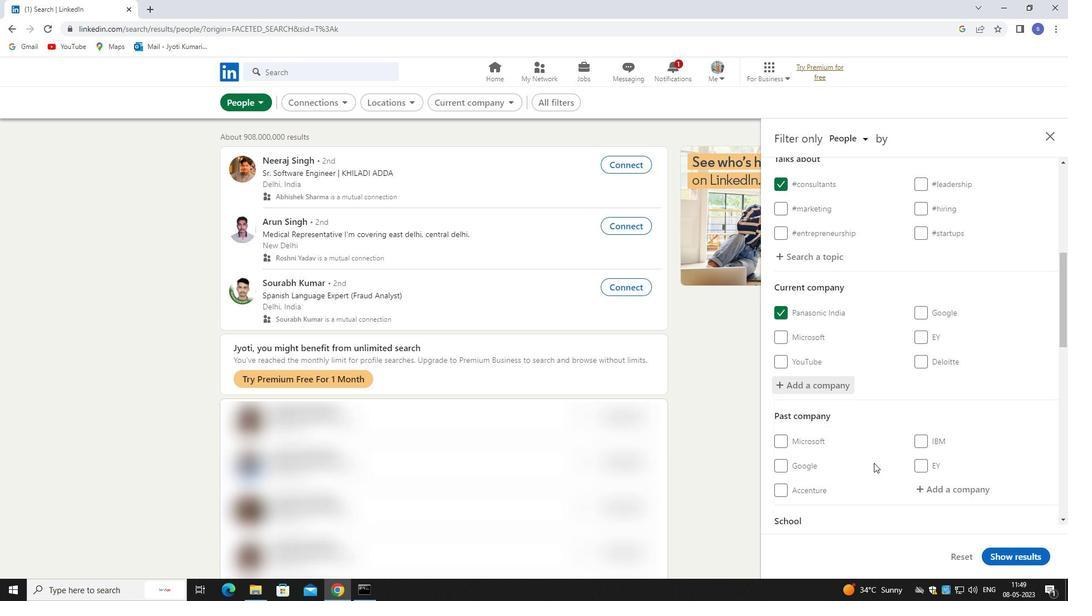 
Action: Mouse moved to (879, 461)
Screenshot: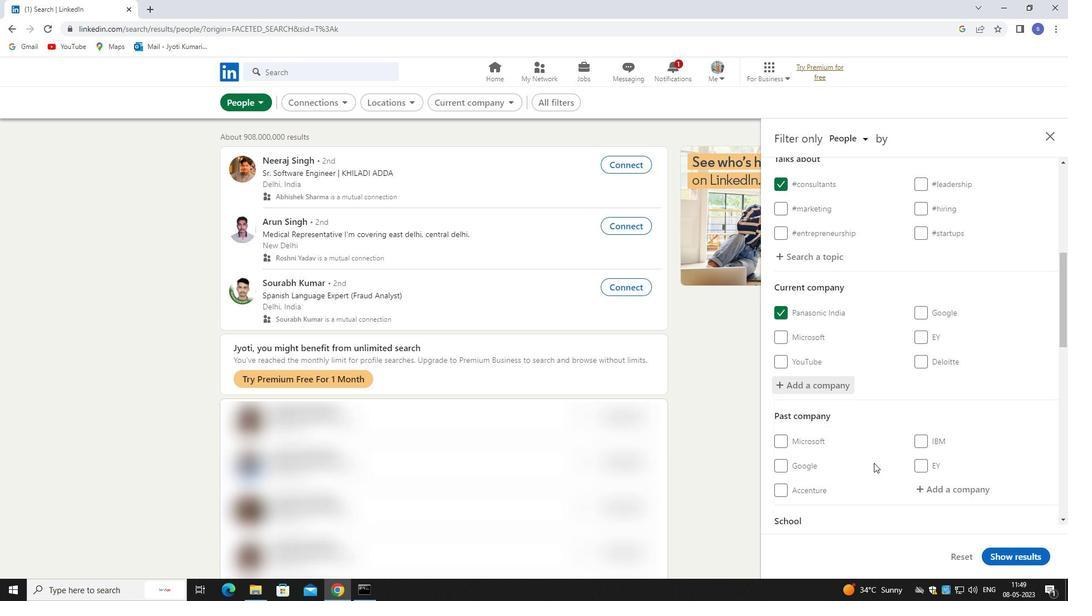 
Action: Mouse scrolled (879, 461) with delta (0, 0)
Screenshot: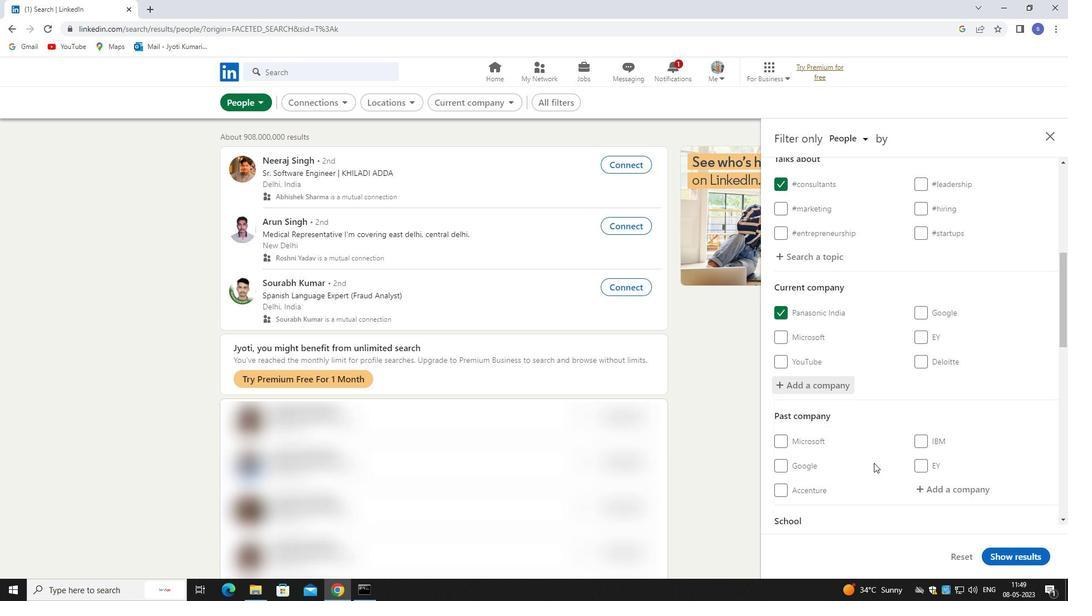 
Action: Mouse moved to (941, 450)
Screenshot: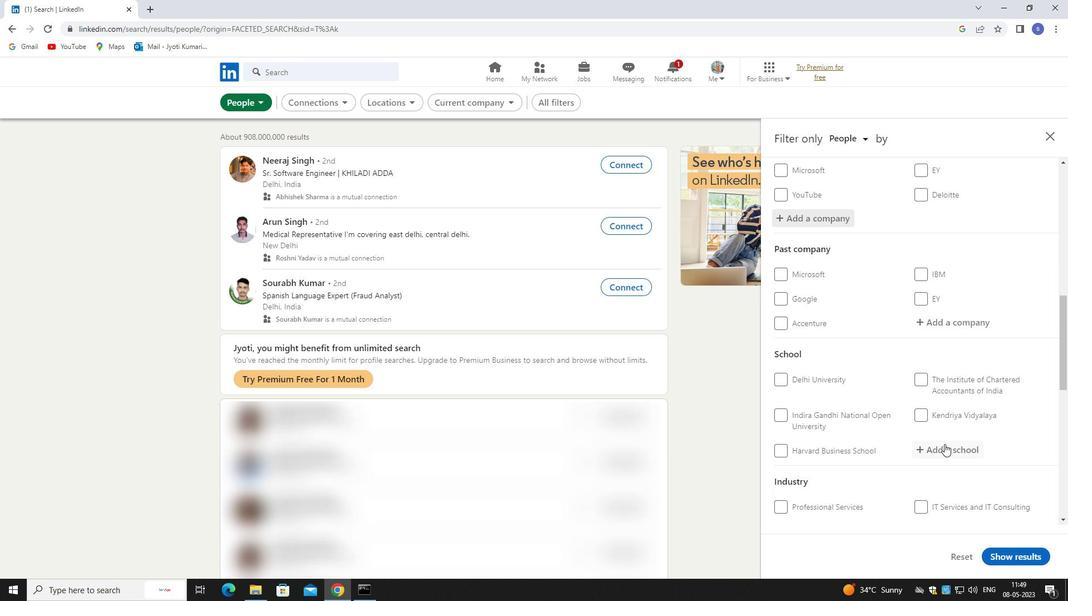 
Action: Mouse pressed left at (941, 450)
Screenshot: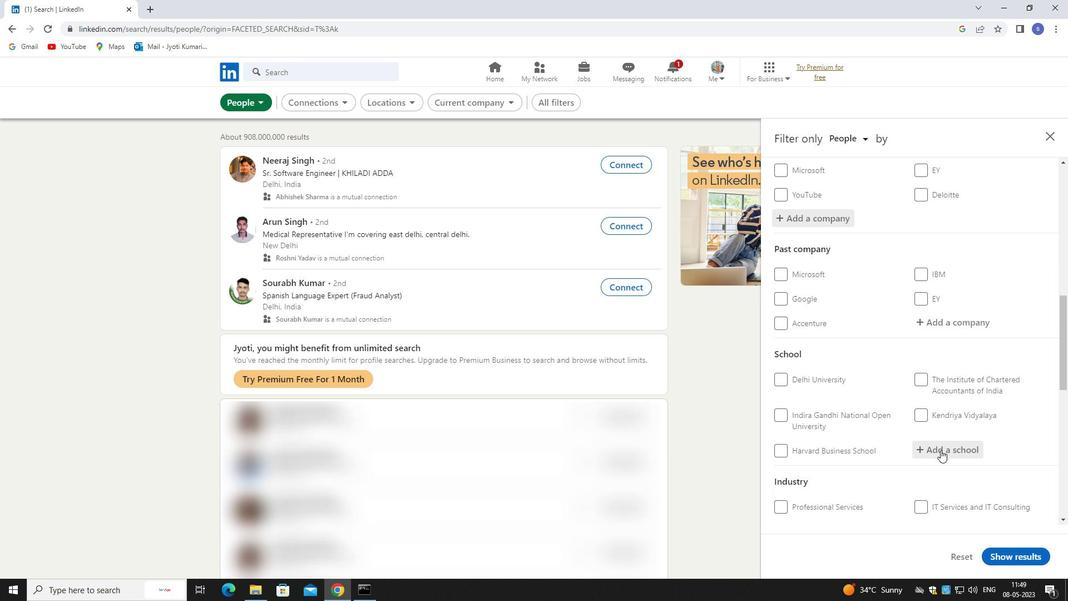 
Action: Mouse moved to (933, 449)
Screenshot: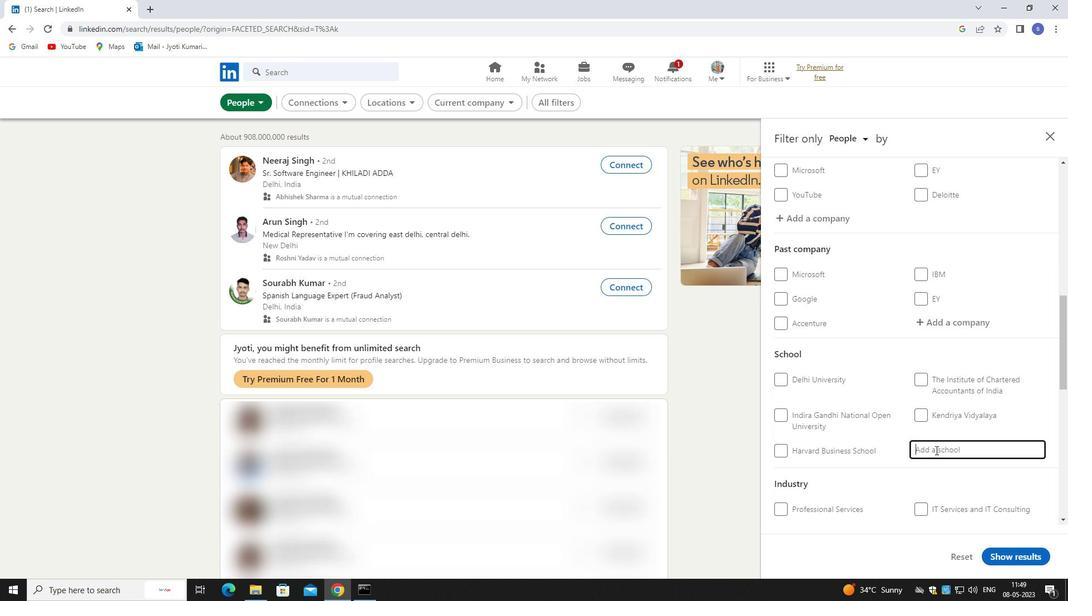 
Action: Key pressed a
Screenshot: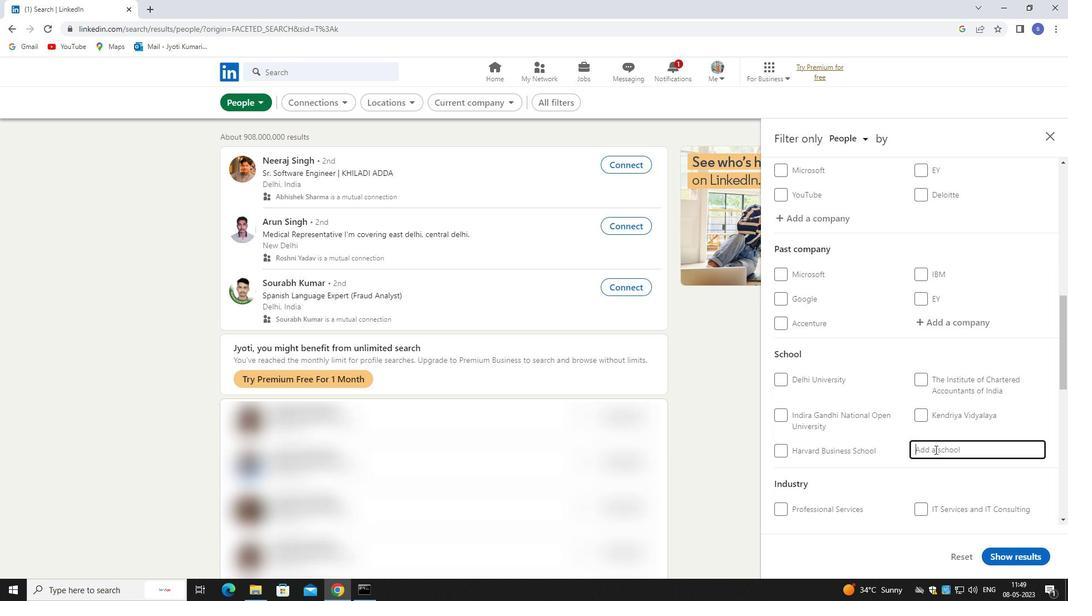 
Action: Mouse moved to (933, 449)
Screenshot: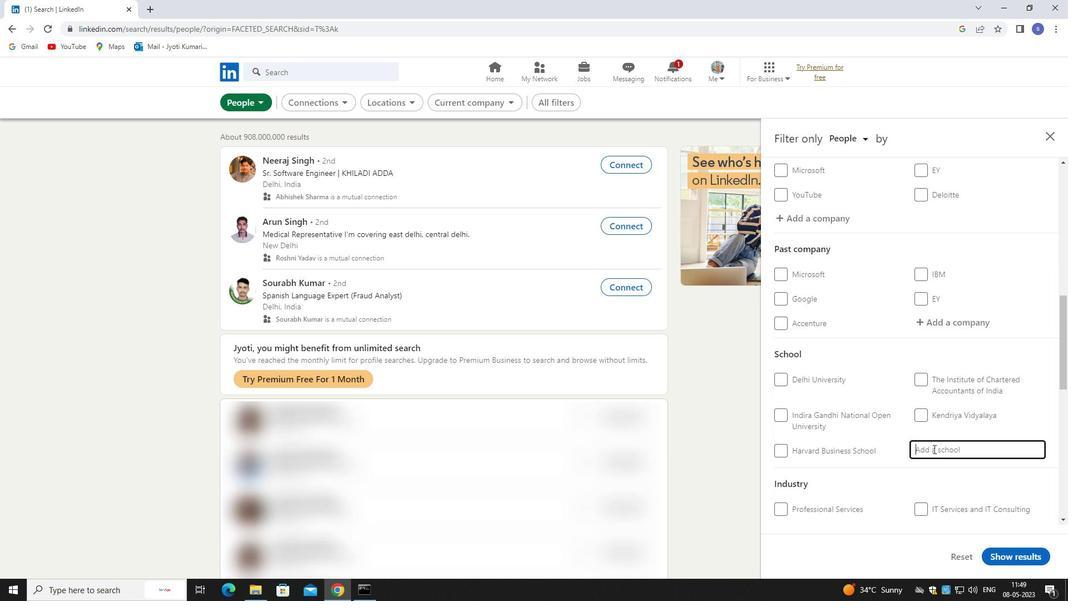 
Action: Key pressed ll<Key.space>saits<Key.backspace>
Screenshot: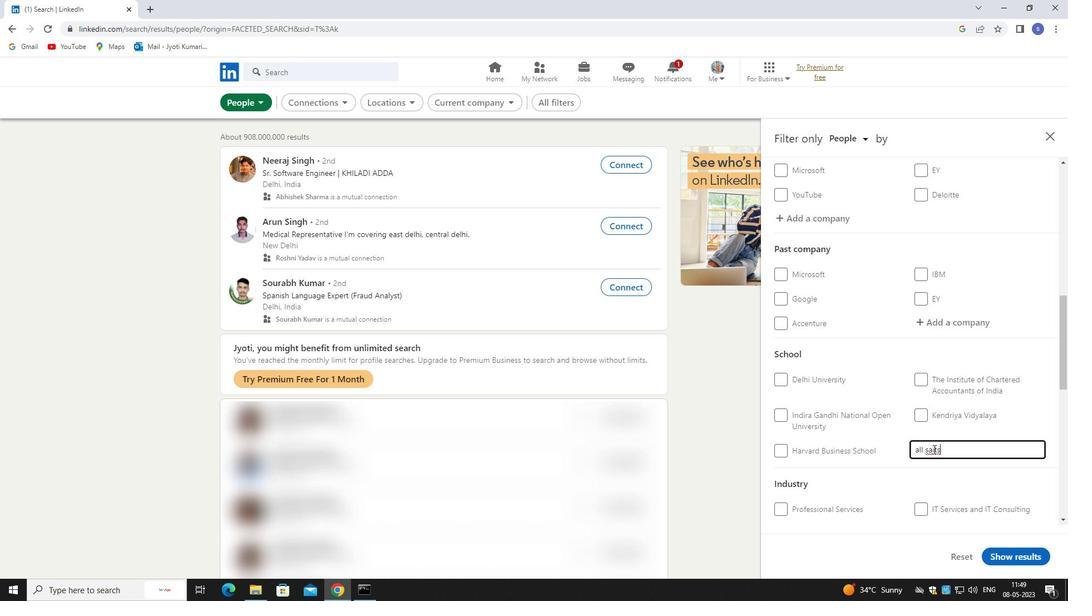 
Action: Mouse moved to (900, 469)
Screenshot: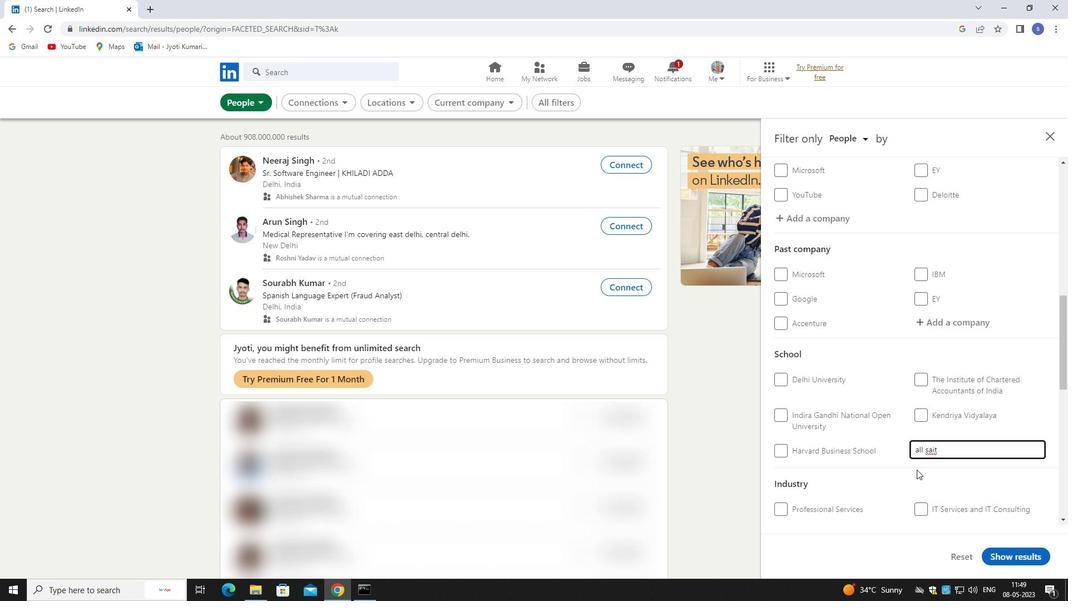 
Action: Key pressed <Key.backspace>
Screenshot: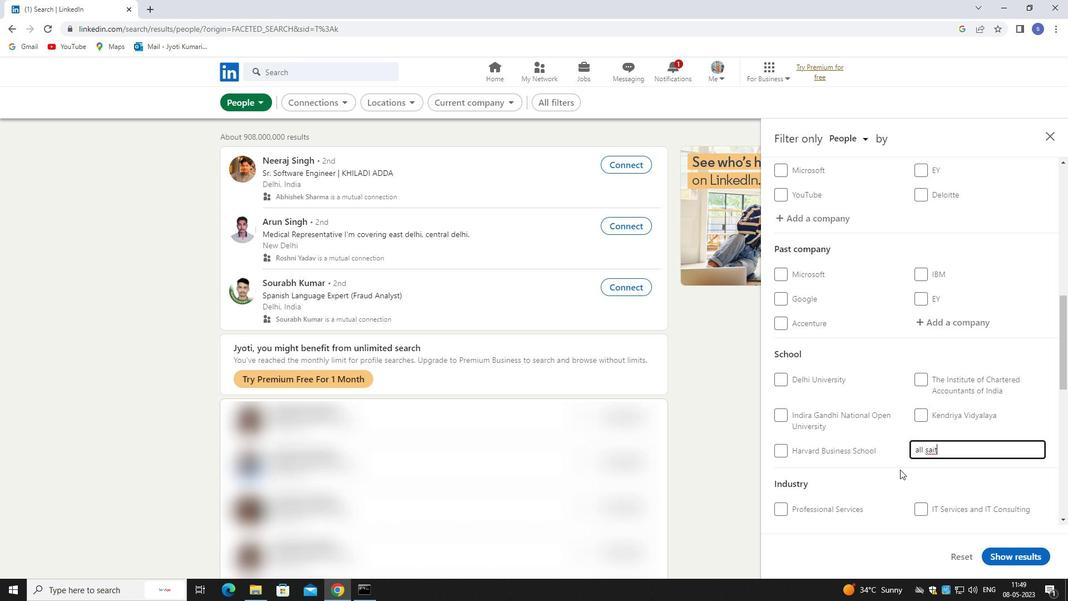 
Action: Mouse moved to (902, 478)
Screenshot: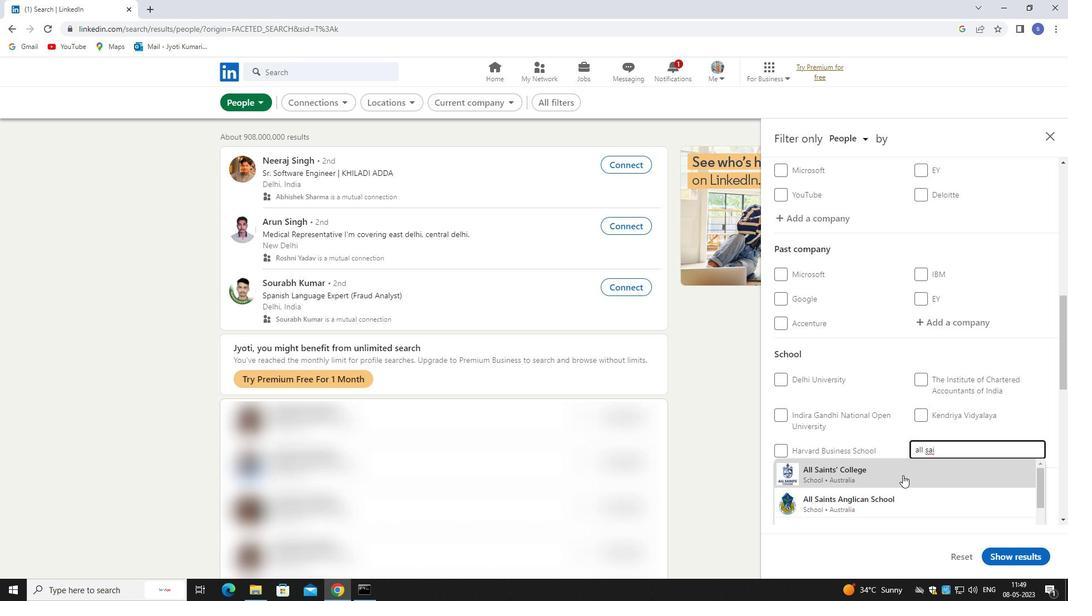 
Action: Mouse scrolled (902, 477) with delta (0, 0)
Screenshot: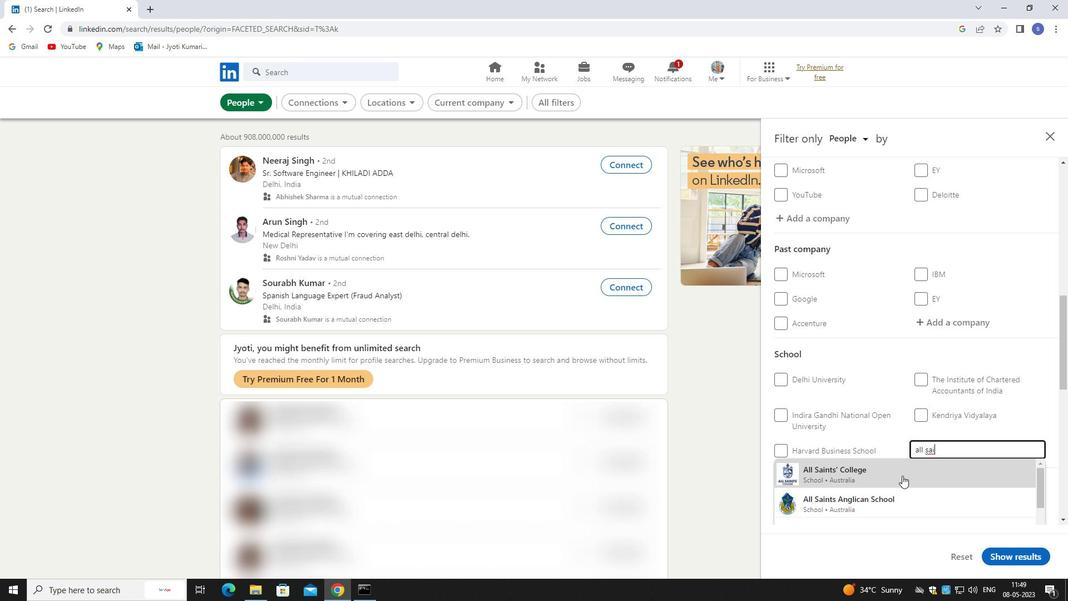
Action: Mouse moved to (902, 480)
Screenshot: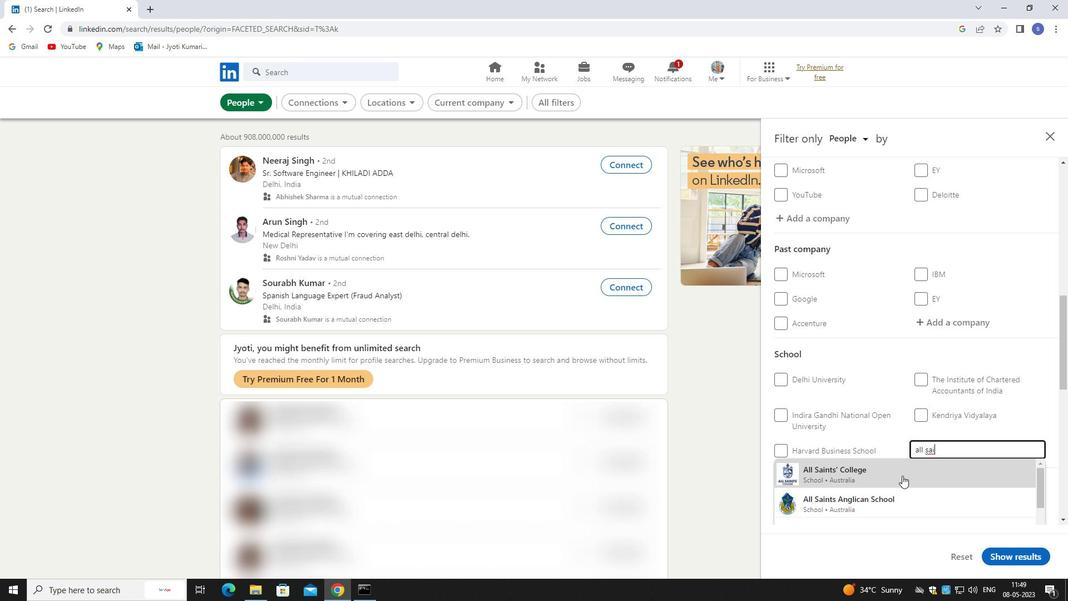 
Action: Mouse scrolled (902, 479) with delta (0, 0)
Screenshot: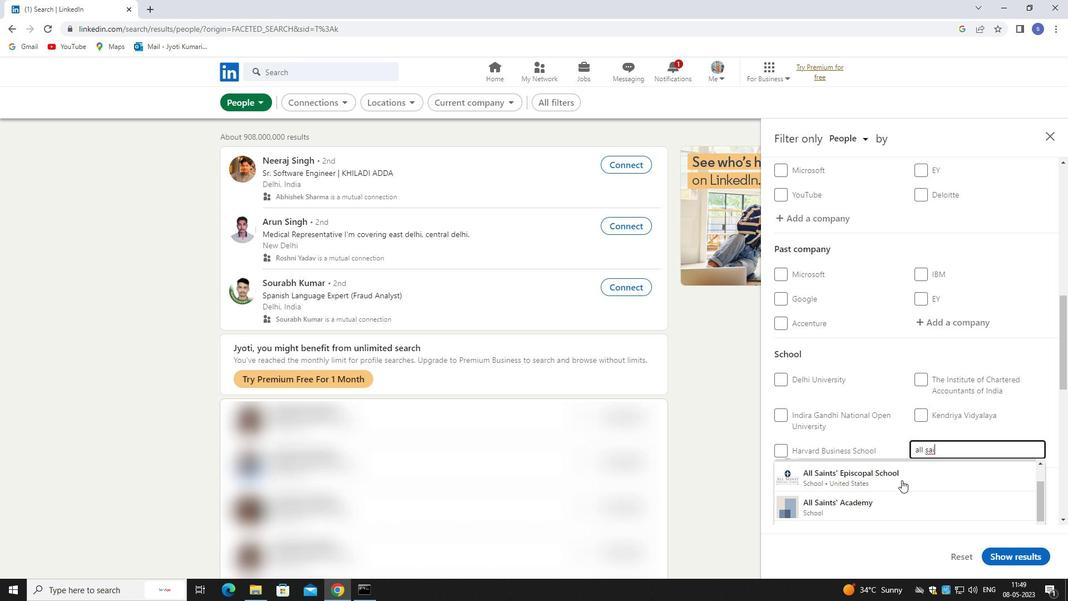 
Action: Mouse scrolled (902, 479) with delta (0, 0)
Screenshot: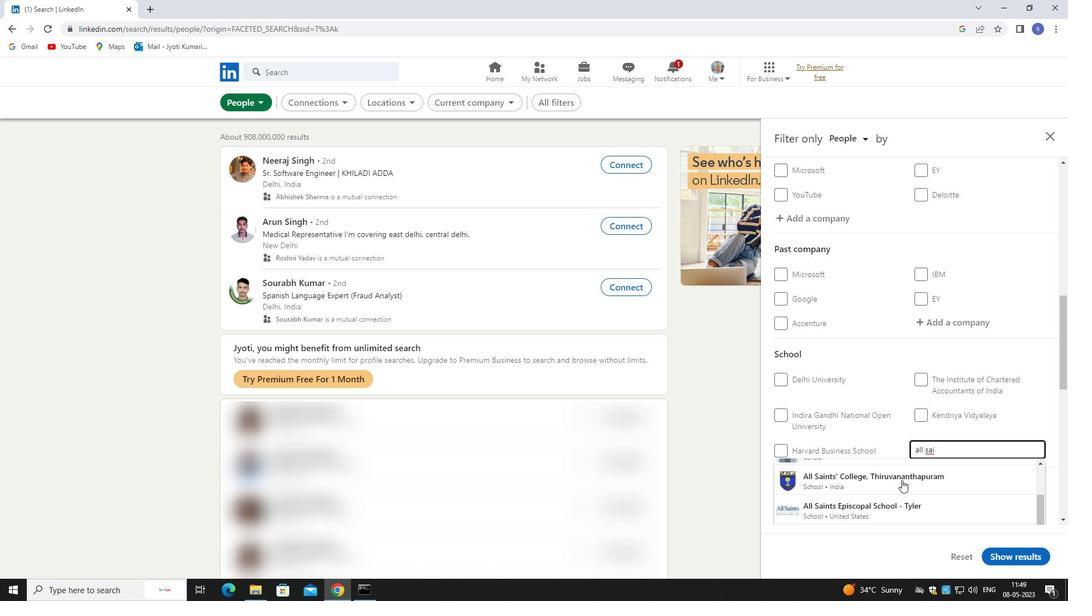 
Action: Mouse scrolled (902, 480) with delta (0, 0)
Screenshot: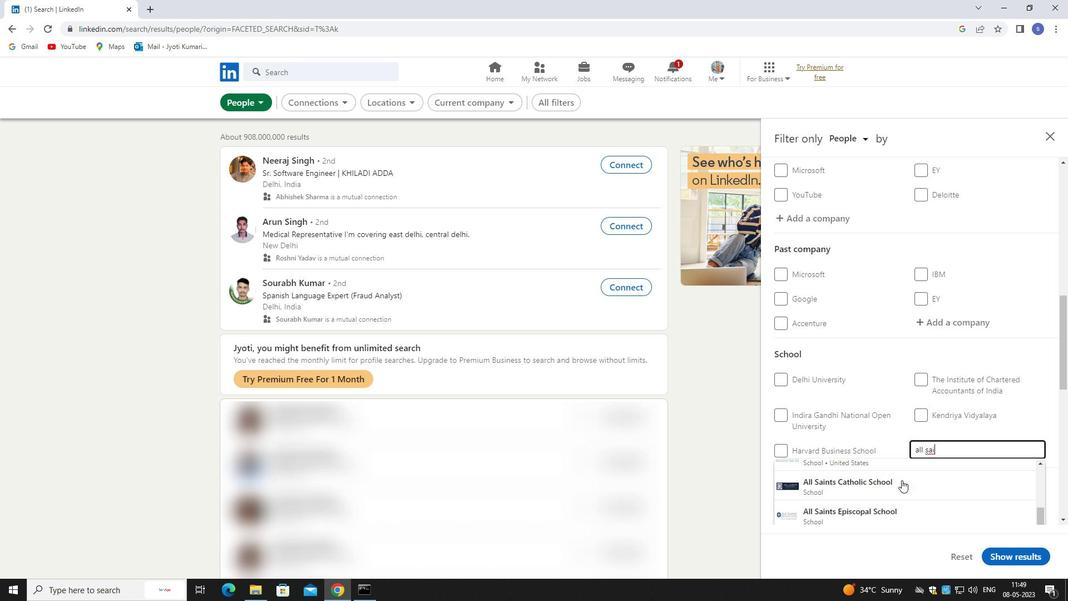 
Action: Mouse moved to (902, 480)
Screenshot: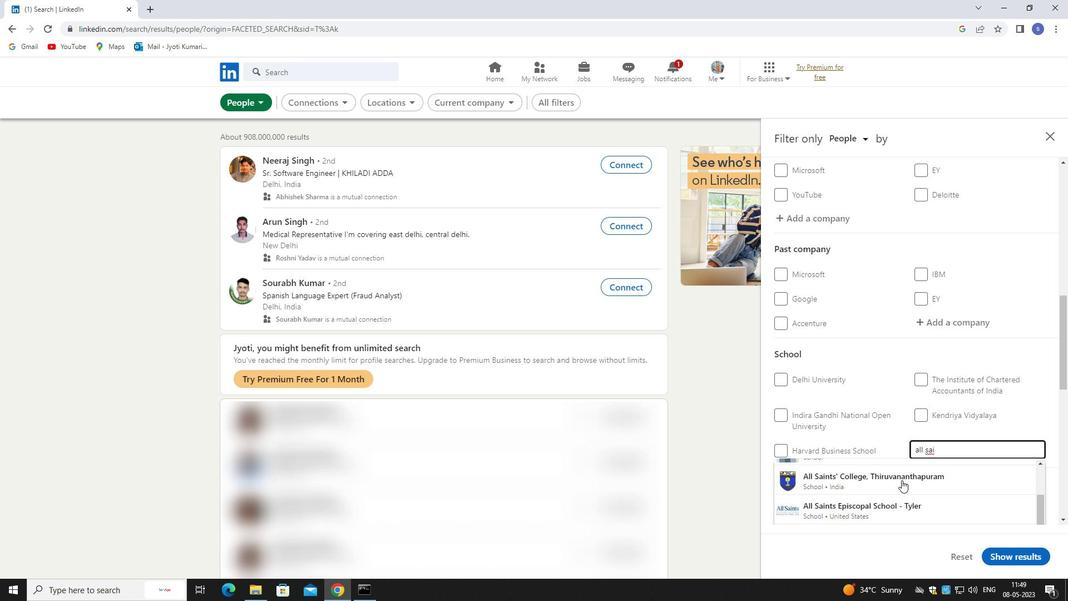 
Action: Mouse pressed left at (902, 480)
Screenshot: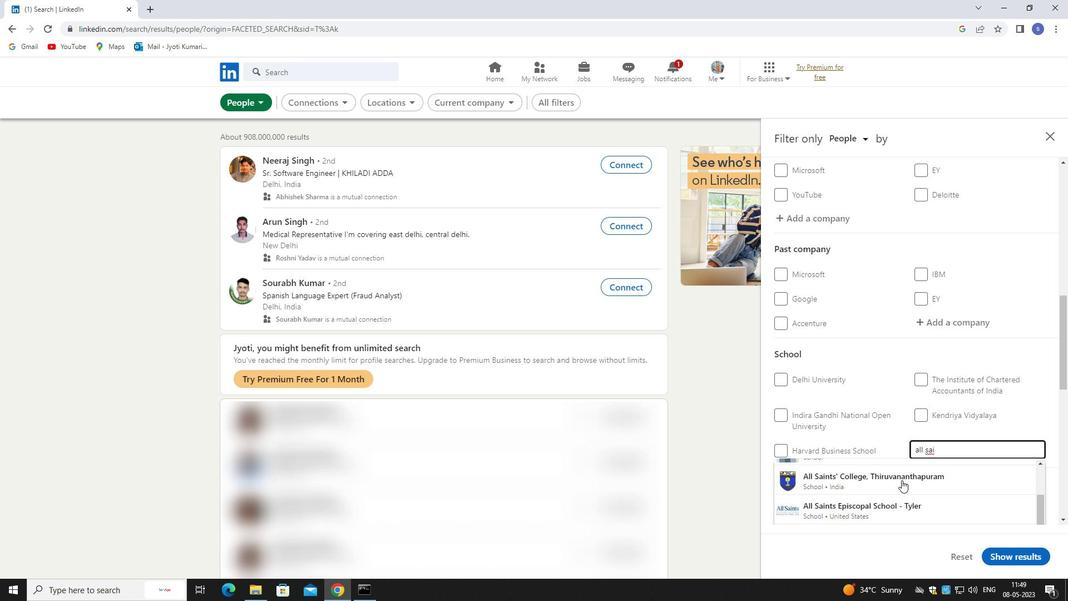 
Action: Mouse moved to (903, 480)
Screenshot: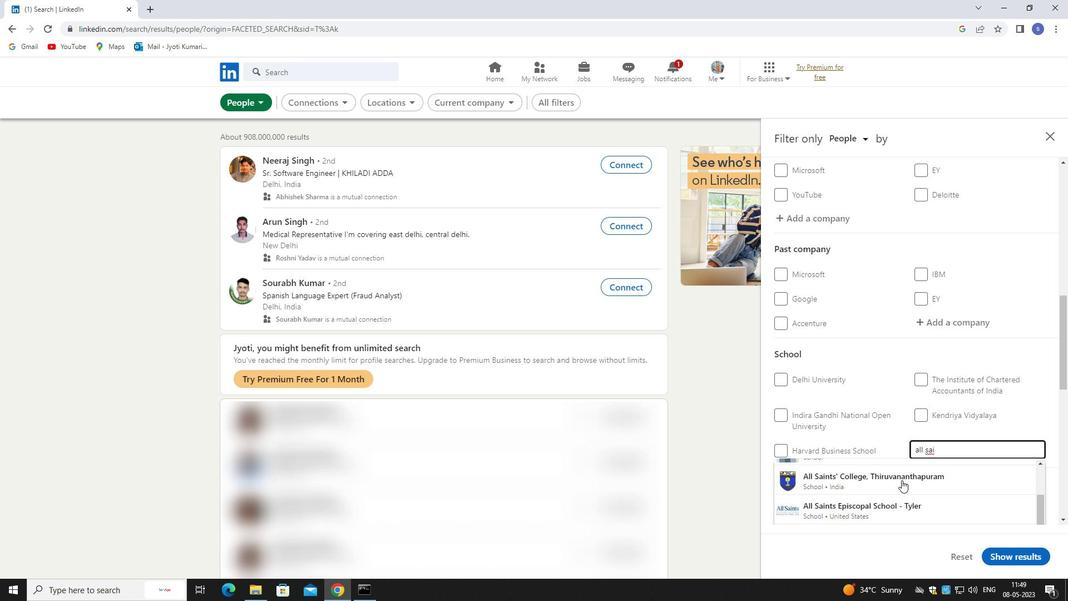 
Action: Mouse scrolled (903, 480) with delta (0, 0)
Screenshot: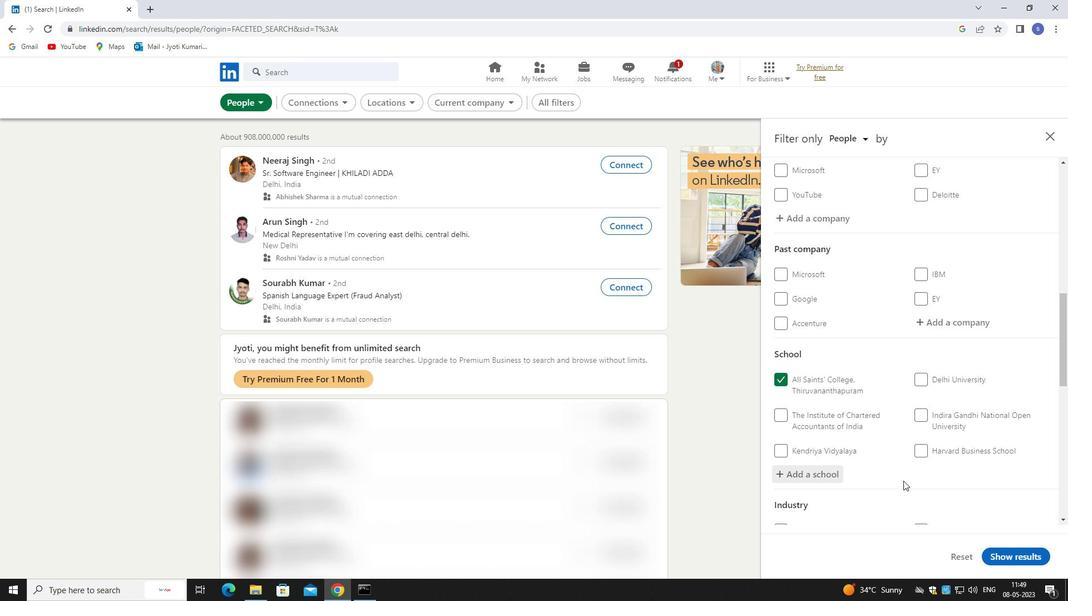
Action: Mouse scrolled (903, 480) with delta (0, 0)
Screenshot: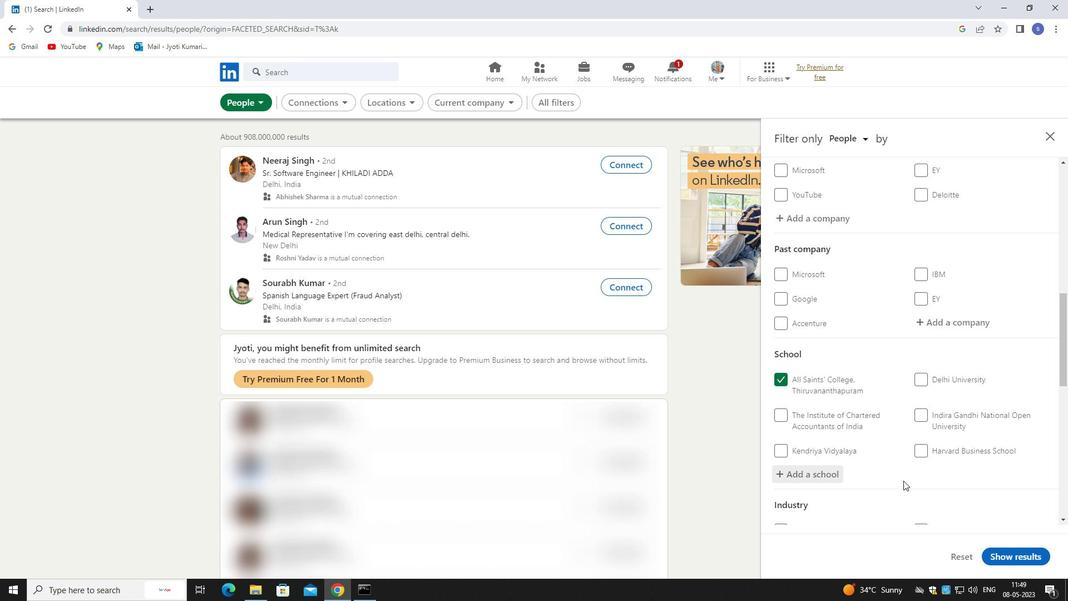 
Action: Mouse moved to (942, 478)
Screenshot: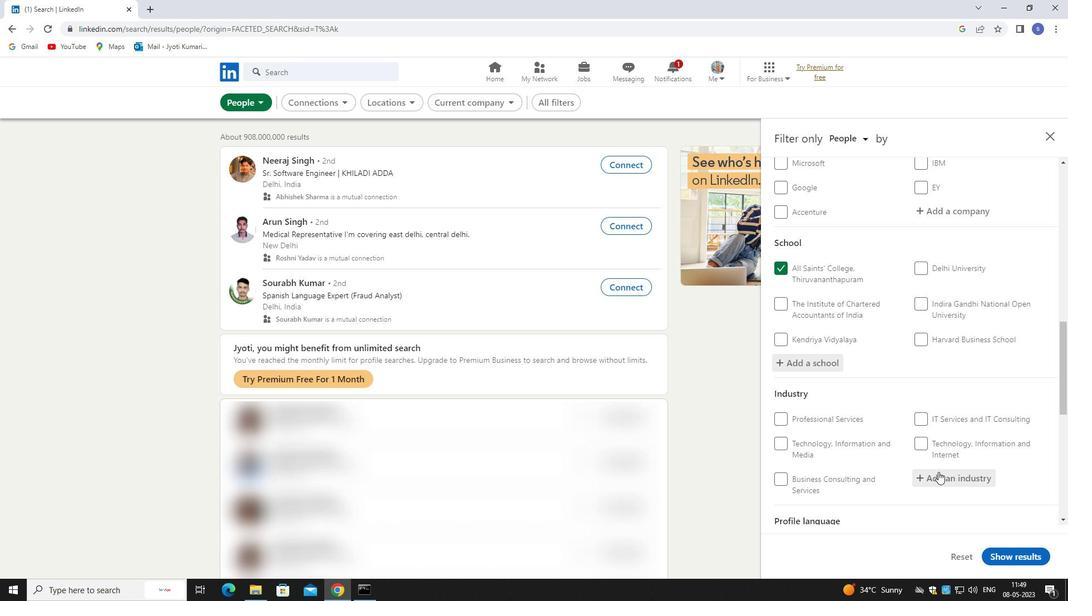 
Action: Mouse pressed left at (942, 478)
Screenshot: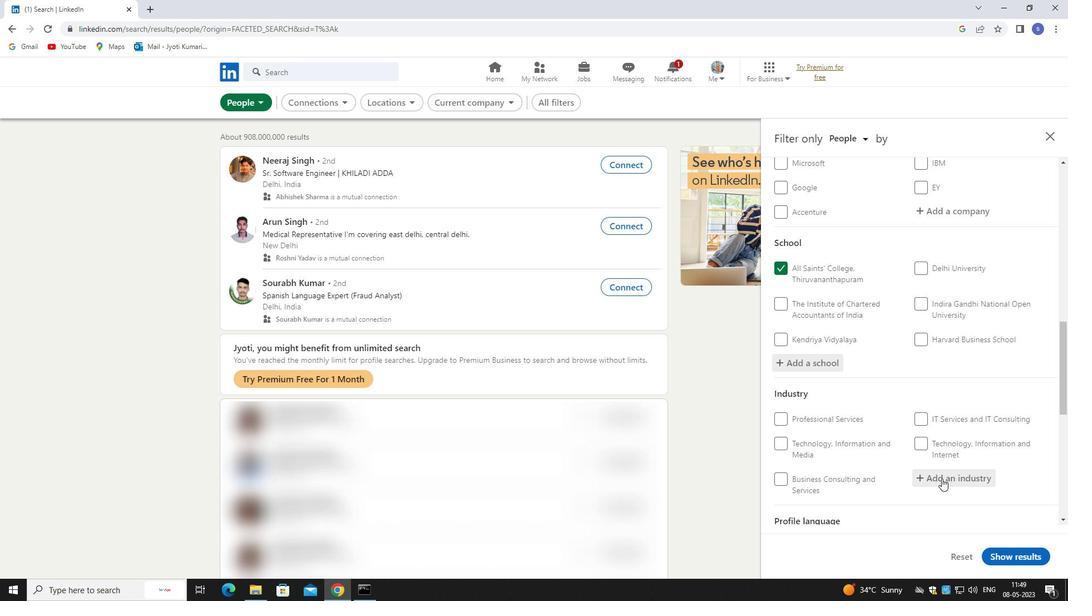 
Action: Mouse moved to (898, 482)
Screenshot: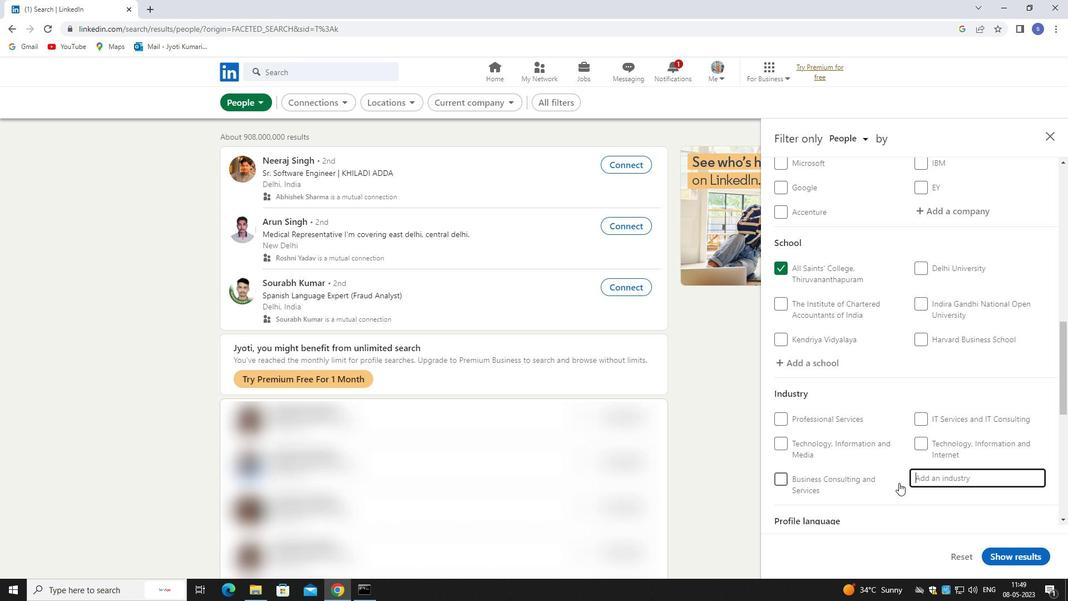
Action: Key pressed residen
Screenshot: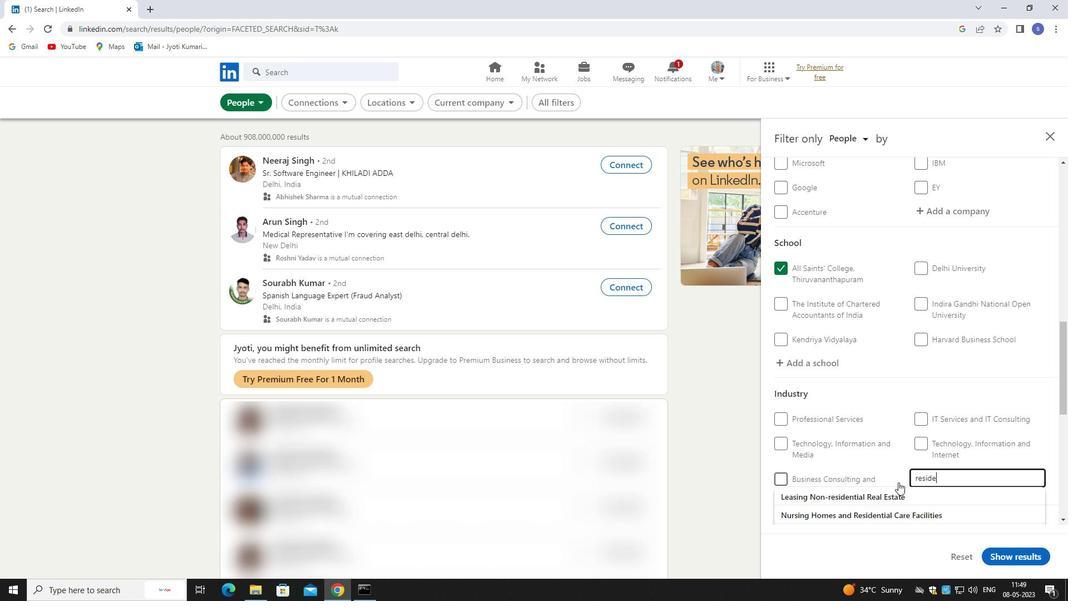 
Action: Mouse moved to (910, 499)
Screenshot: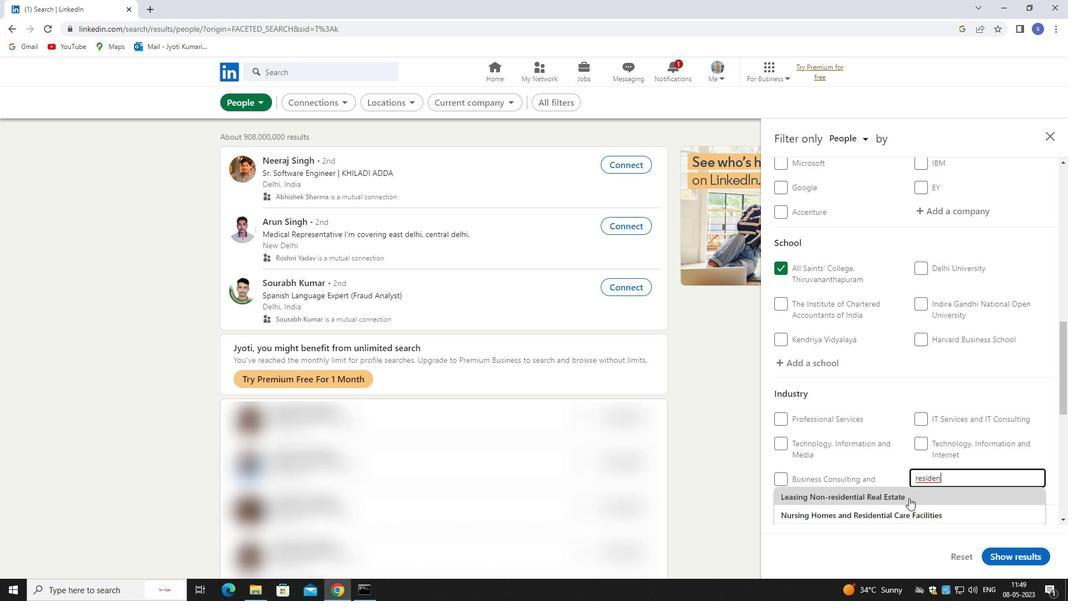 
Action: Mouse scrolled (910, 499) with delta (0, 0)
Screenshot: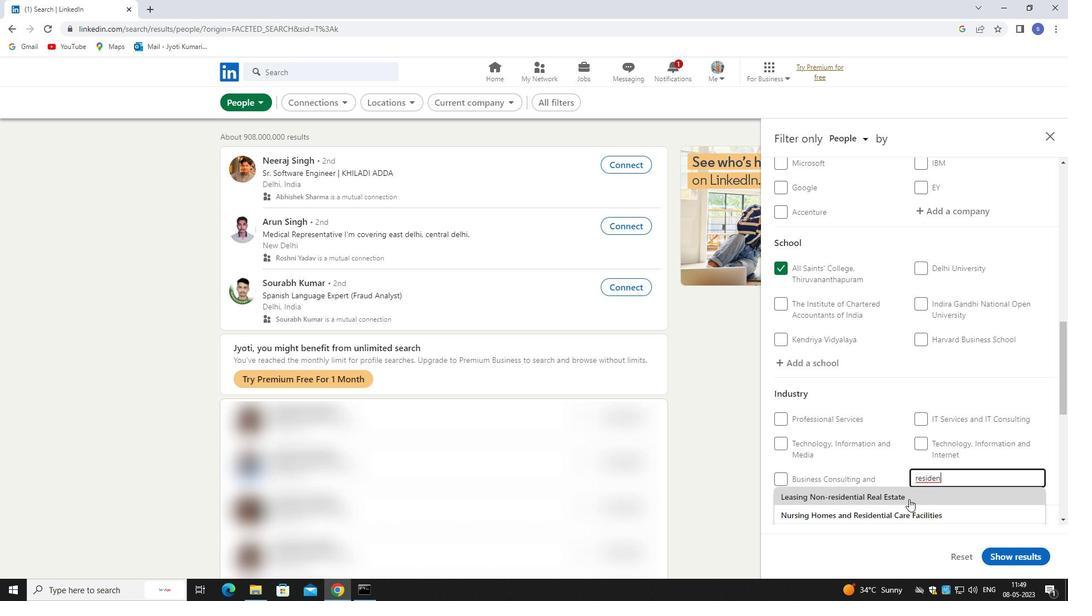 
Action: Mouse moved to (914, 491)
Screenshot: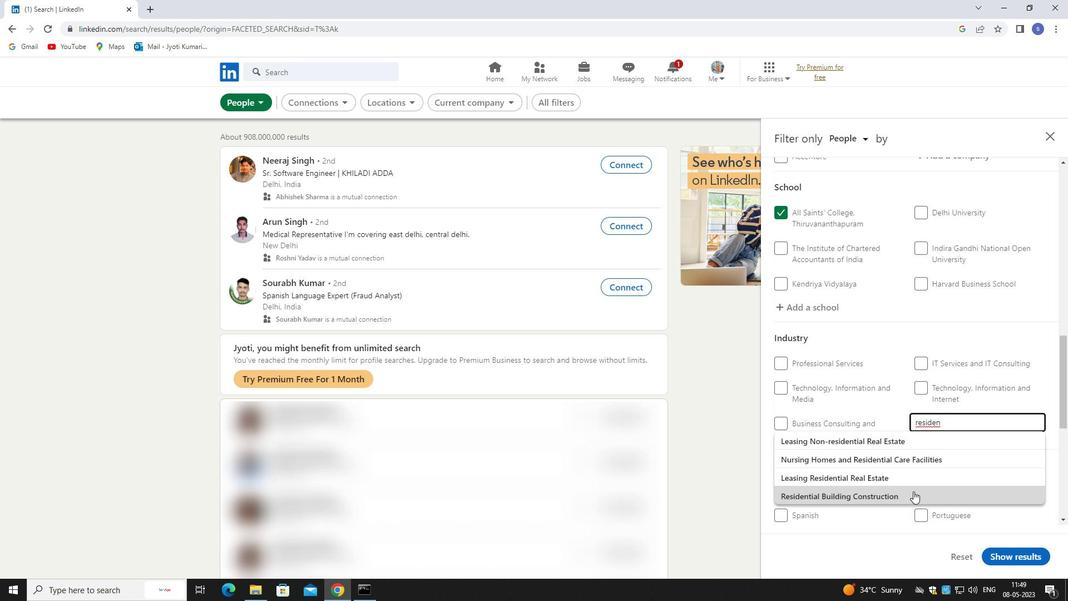 
Action: Mouse pressed left at (914, 491)
Screenshot: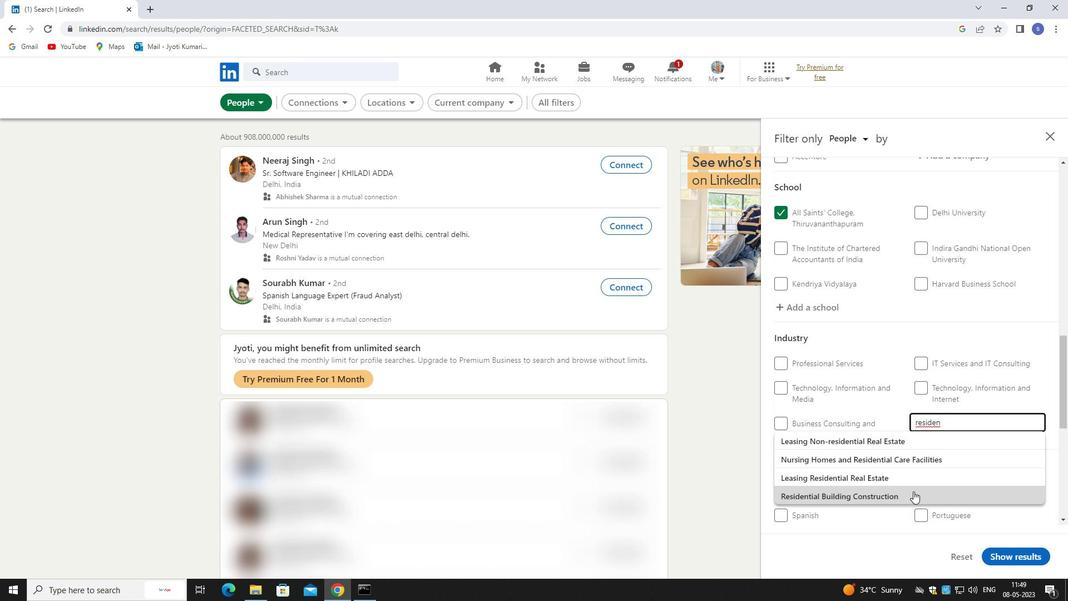 
Action: Mouse moved to (914, 491)
Screenshot: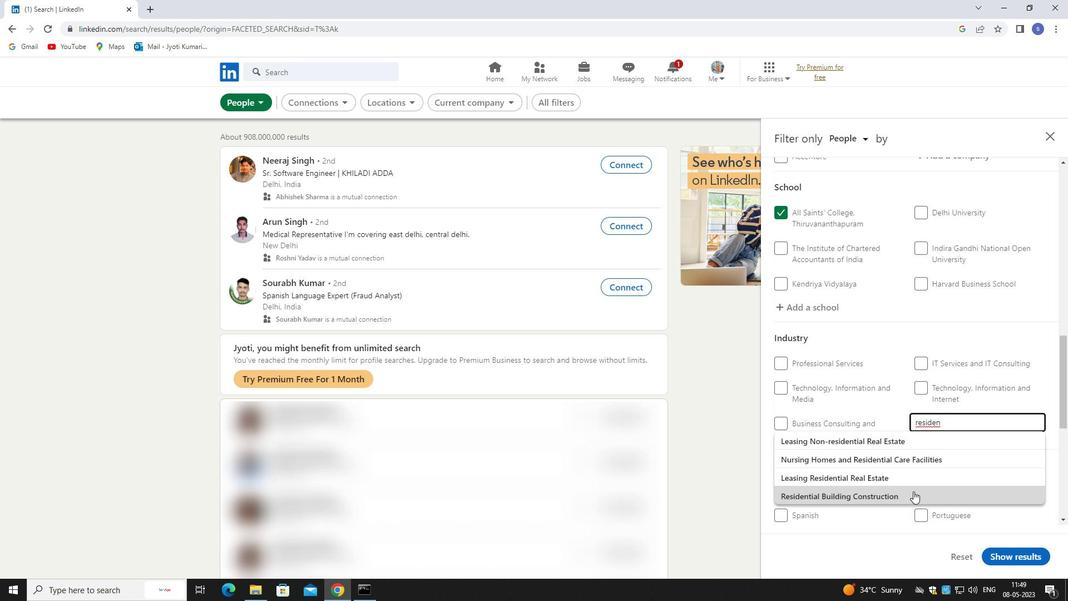 
Action: Mouse scrolled (914, 490) with delta (0, 0)
Screenshot: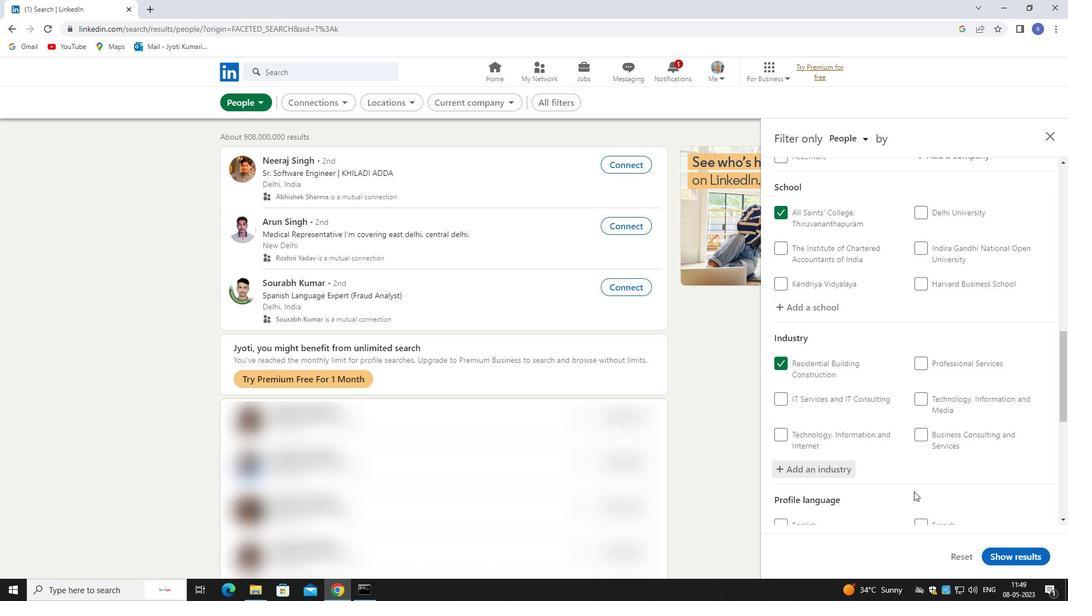 
Action: Mouse scrolled (914, 490) with delta (0, 0)
Screenshot: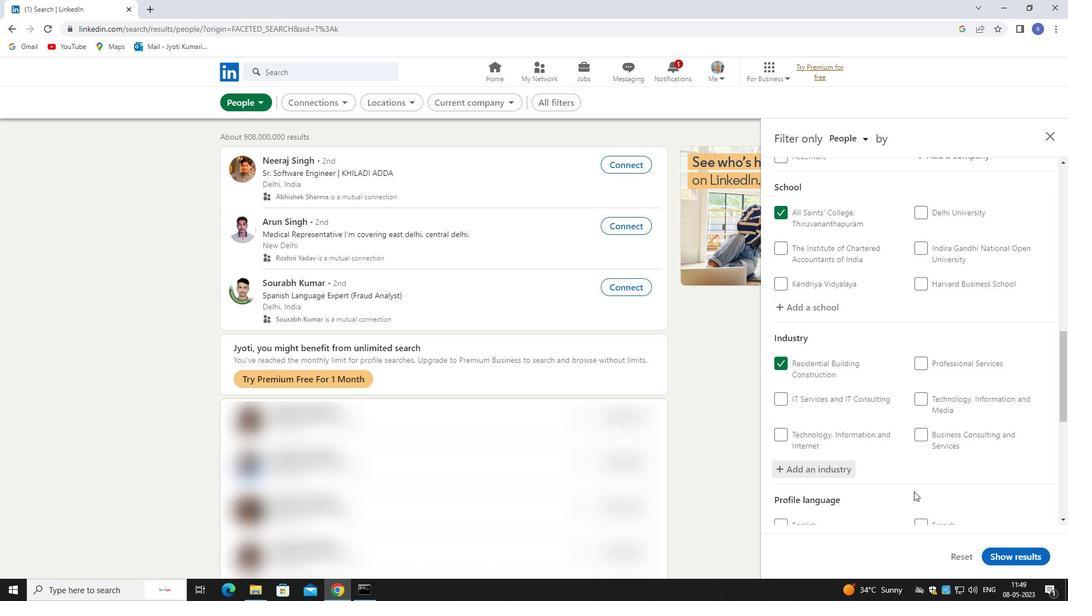 
Action: Mouse moved to (800, 406)
Screenshot: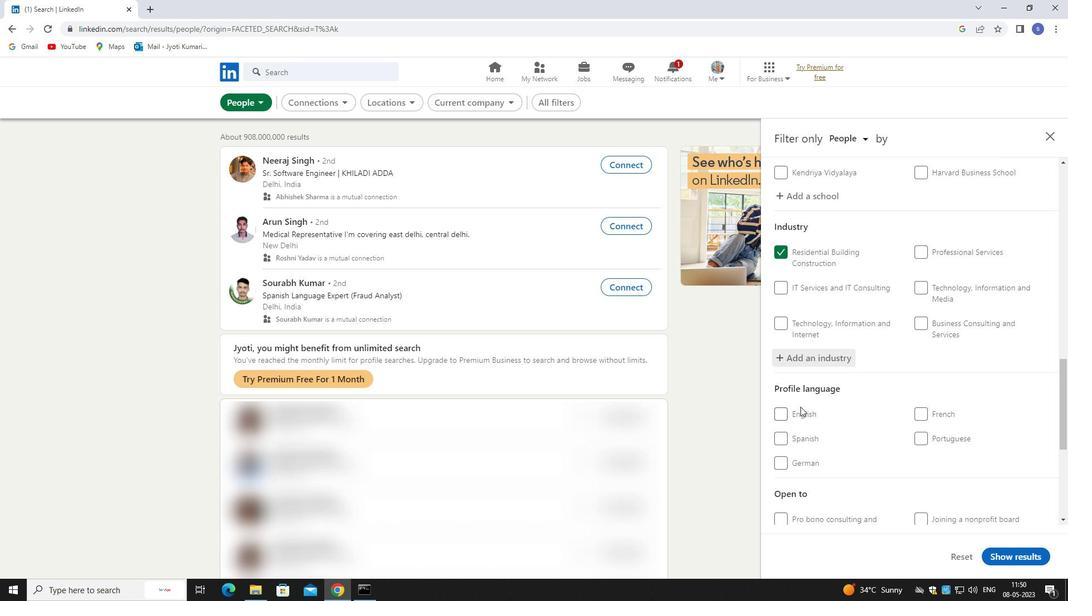 
Action: Mouse pressed left at (800, 406)
Screenshot: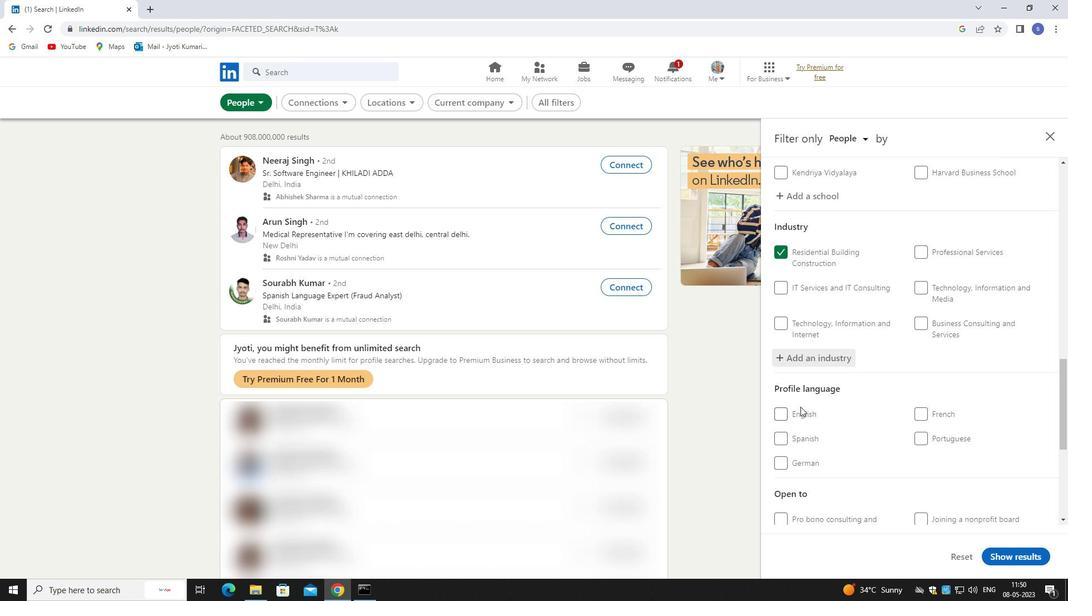 
Action: Mouse moved to (805, 410)
Screenshot: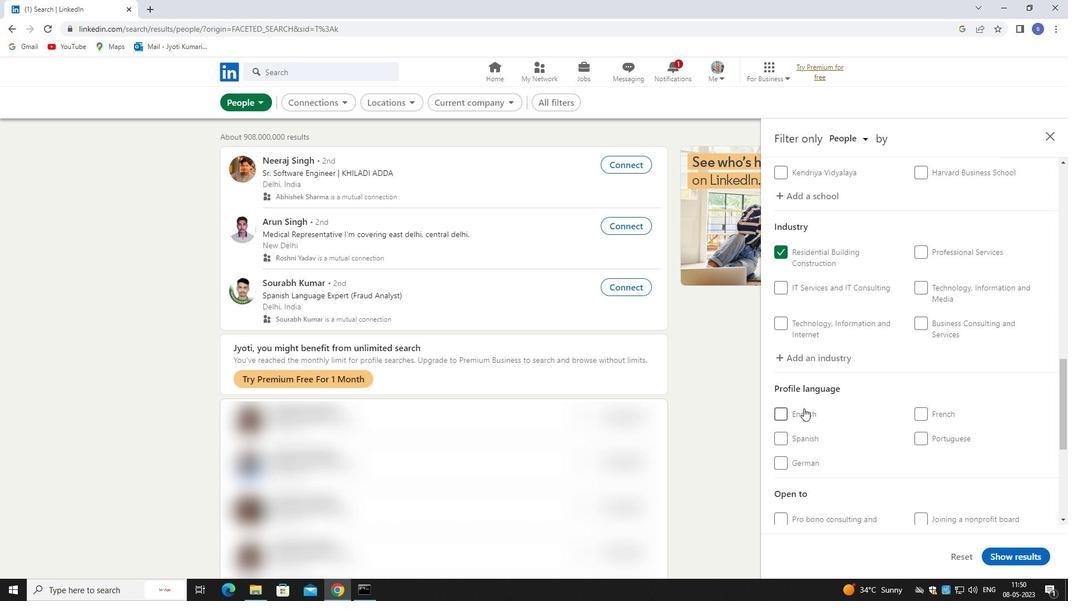 
Action: Mouse pressed left at (805, 410)
Screenshot: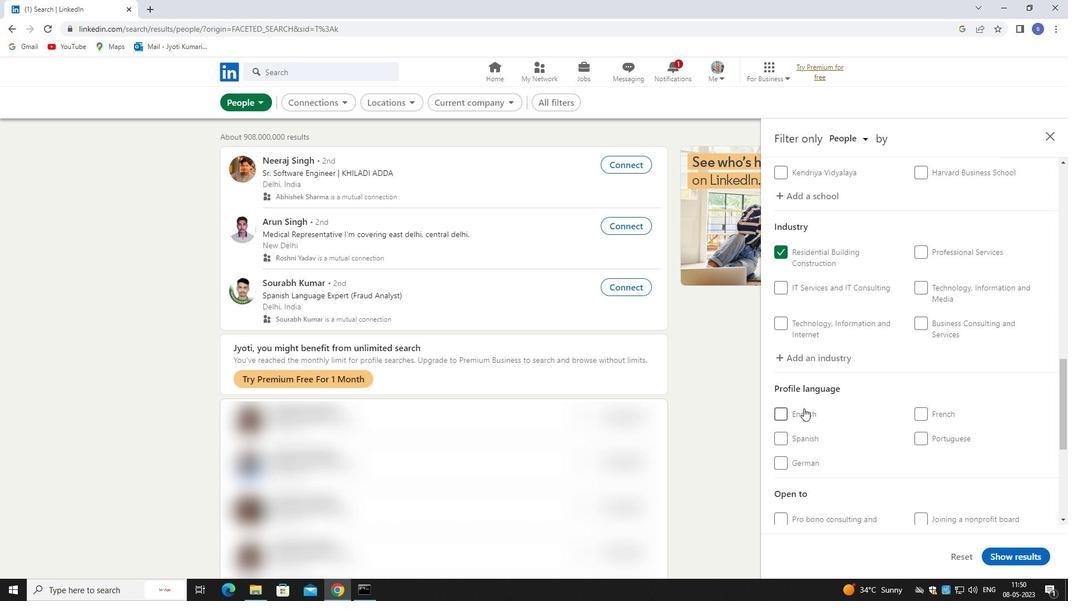 
Action: Mouse moved to (816, 407)
Screenshot: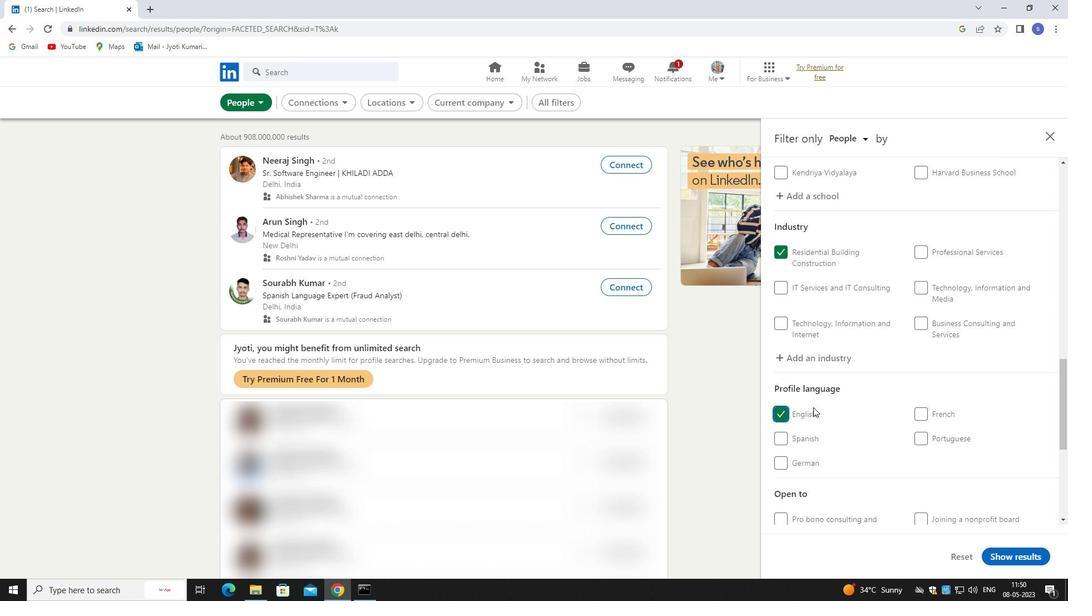 
Action: Mouse scrolled (816, 406) with delta (0, 0)
Screenshot: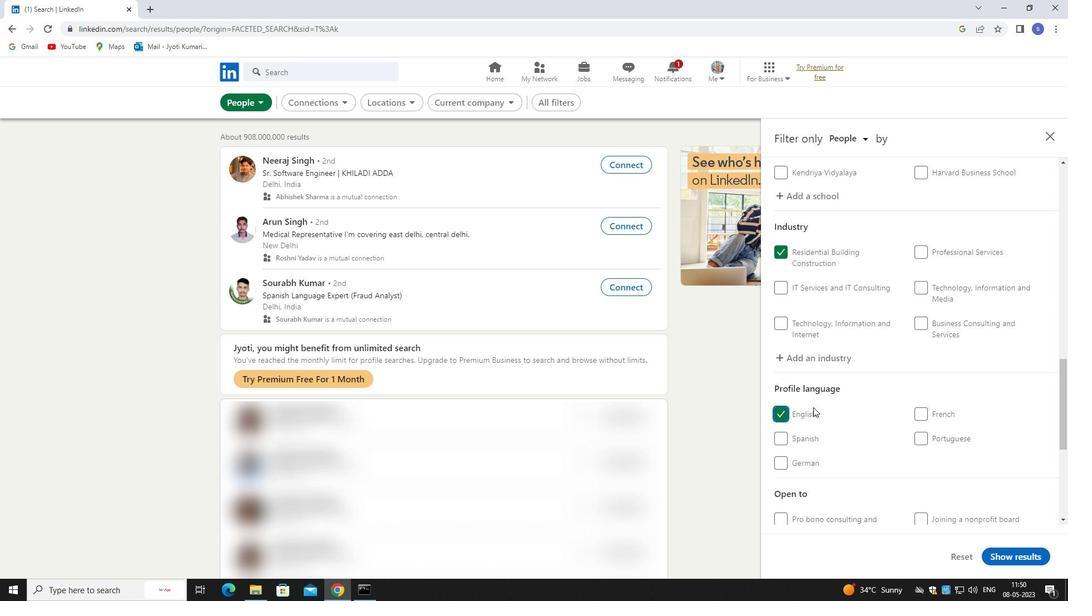 
Action: Mouse moved to (822, 410)
Screenshot: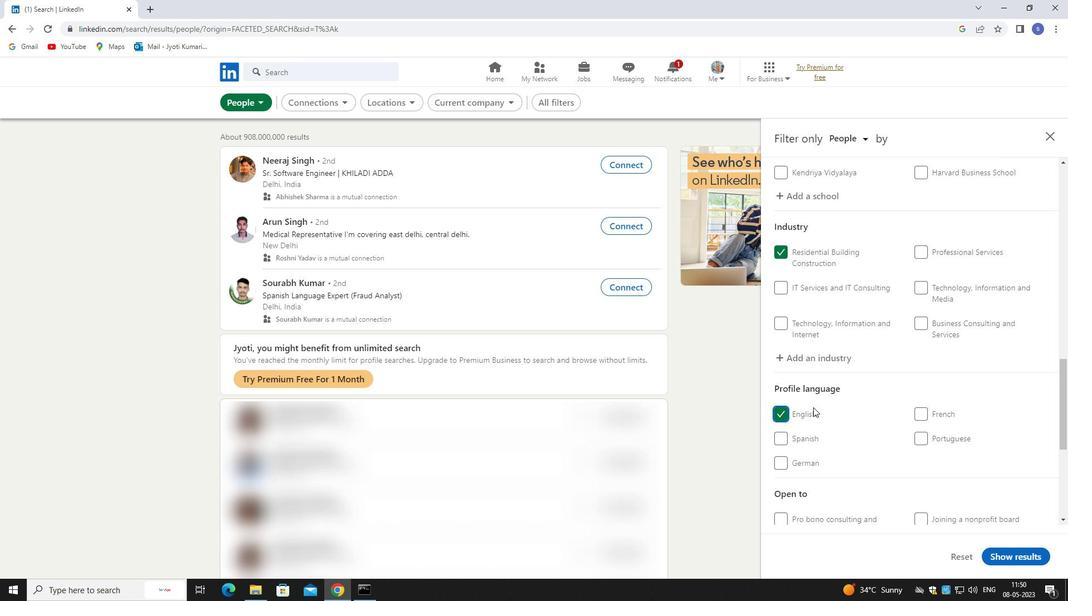 
Action: Mouse scrolled (822, 409) with delta (0, 0)
Screenshot: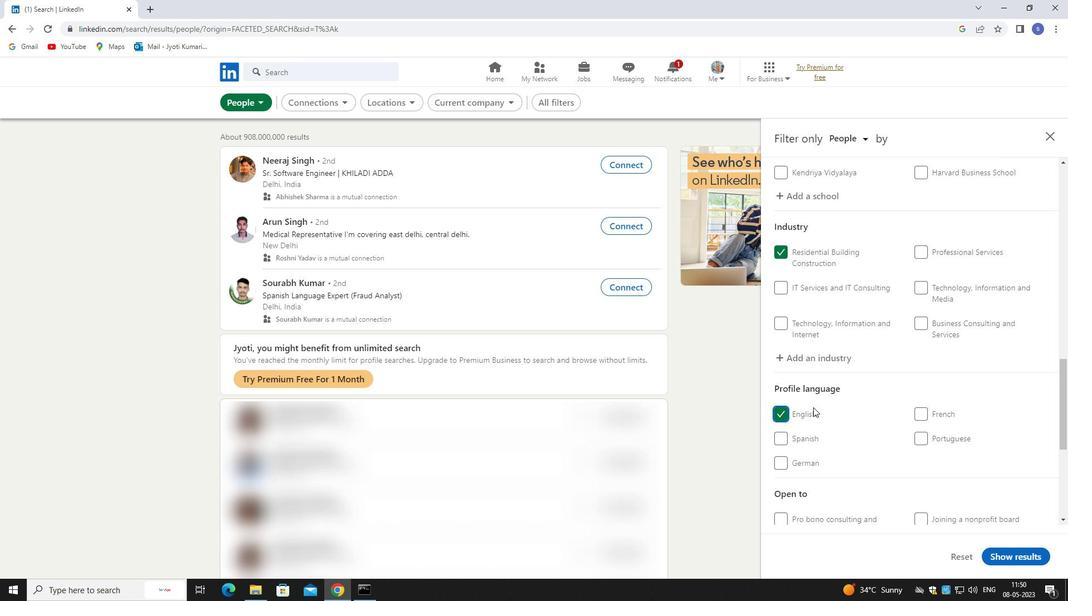 
Action: Mouse moved to (829, 412)
Screenshot: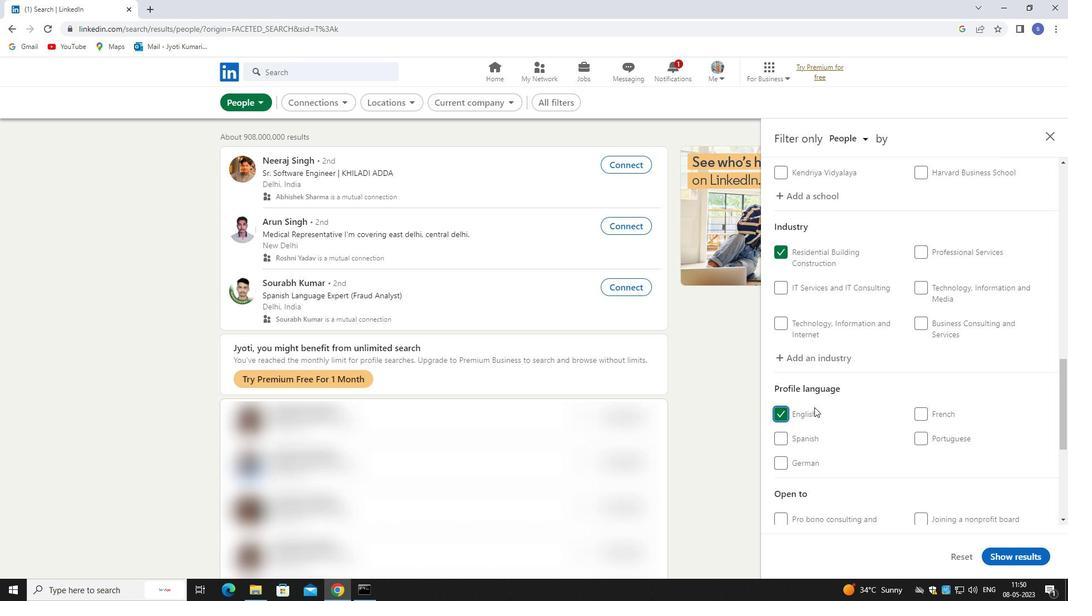 
Action: Mouse scrolled (829, 411) with delta (0, 0)
Screenshot: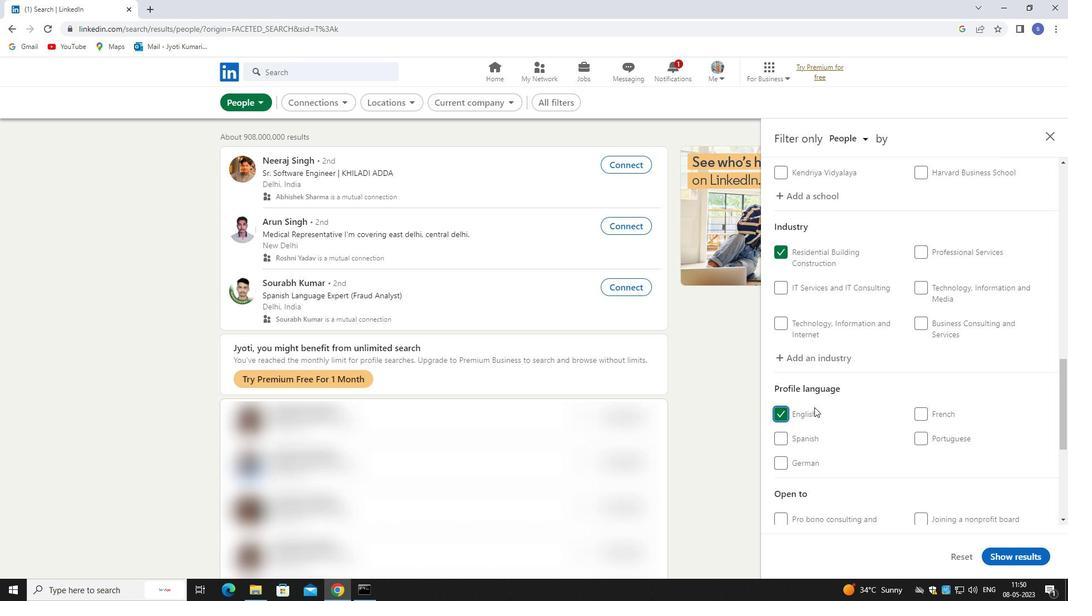 
Action: Mouse moved to (947, 463)
Screenshot: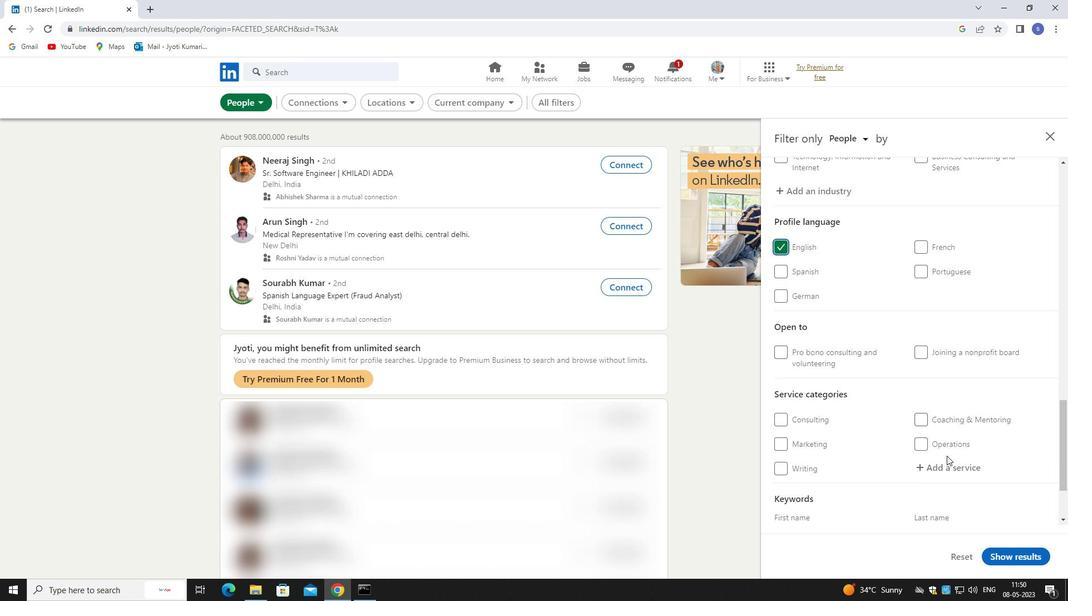 
Action: Mouse pressed left at (947, 463)
Screenshot: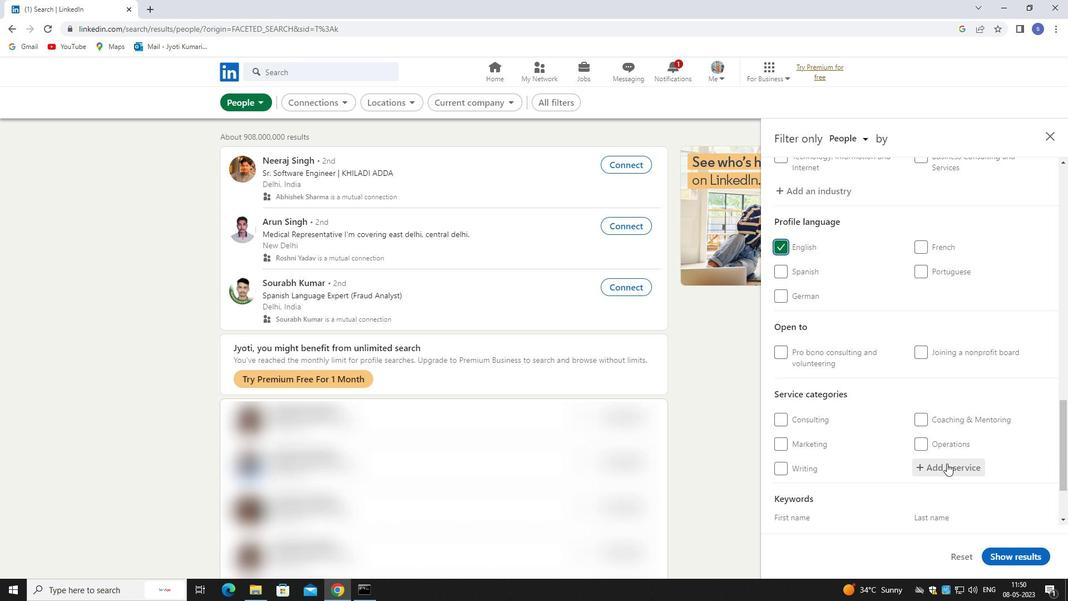 
Action: Mouse moved to (934, 466)
Screenshot: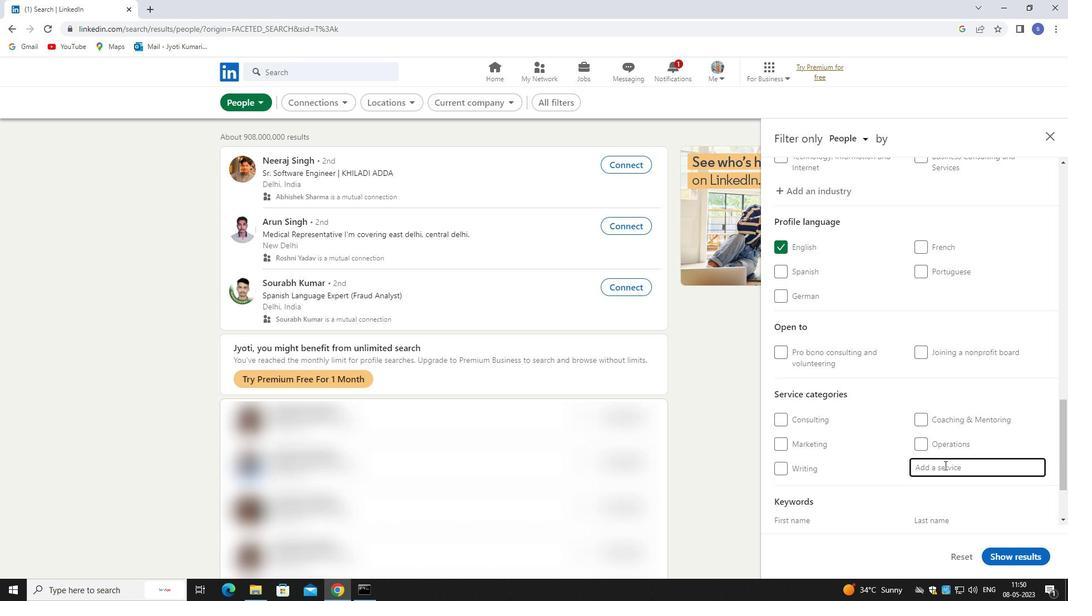 
Action: Key pressed coaching<Key.space>
Screenshot: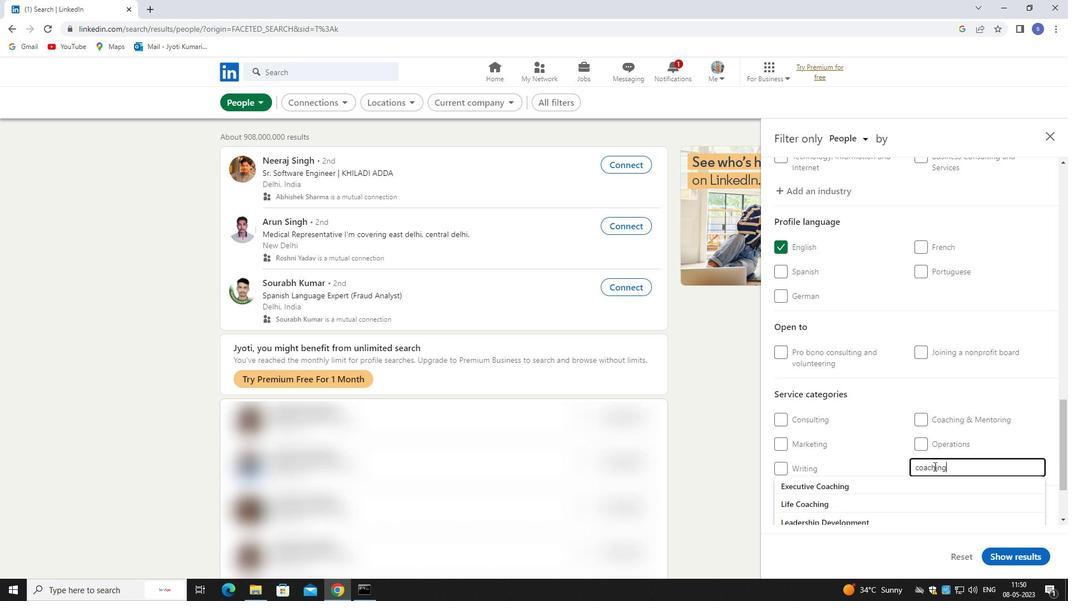 
Action: Mouse moved to (952, 513)
Screenshot: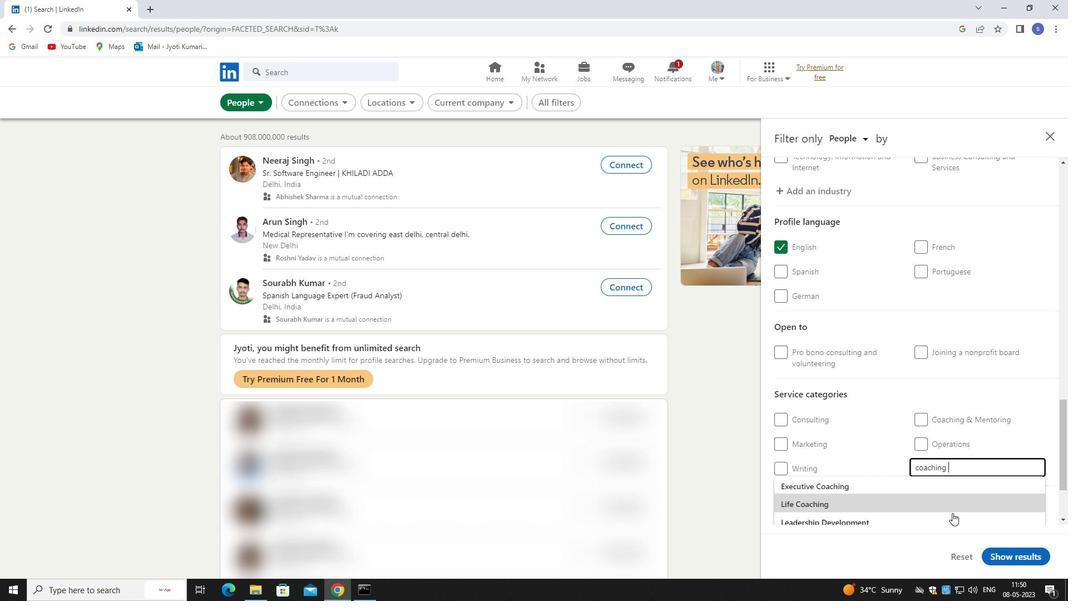 
Action: Mouse scrolled (952, 513) with delta (0, 0)
Screenshot: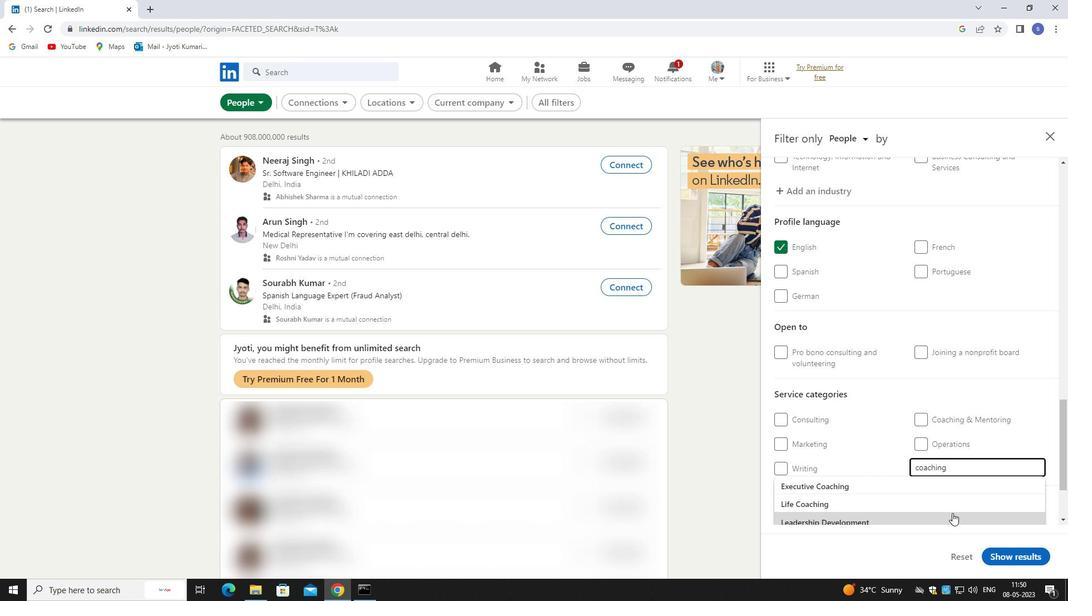
Action: Mouse moved to (946, 497)
Screenshot: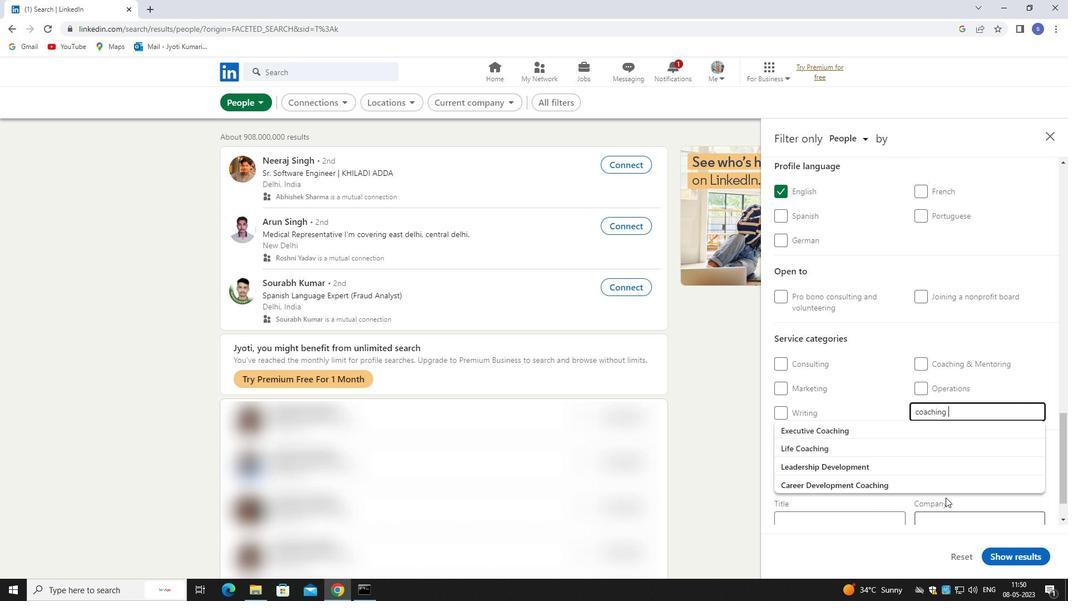 
Action: Key pressed <Key.shift><Key.shift><Key.shift><Key.shift><Key.shift><Key.shift><Key.shift><Key.shift><Key.shift><Key.shift><Key.shift><Key.shift>&<Key.space>MONITORING
Screenshot: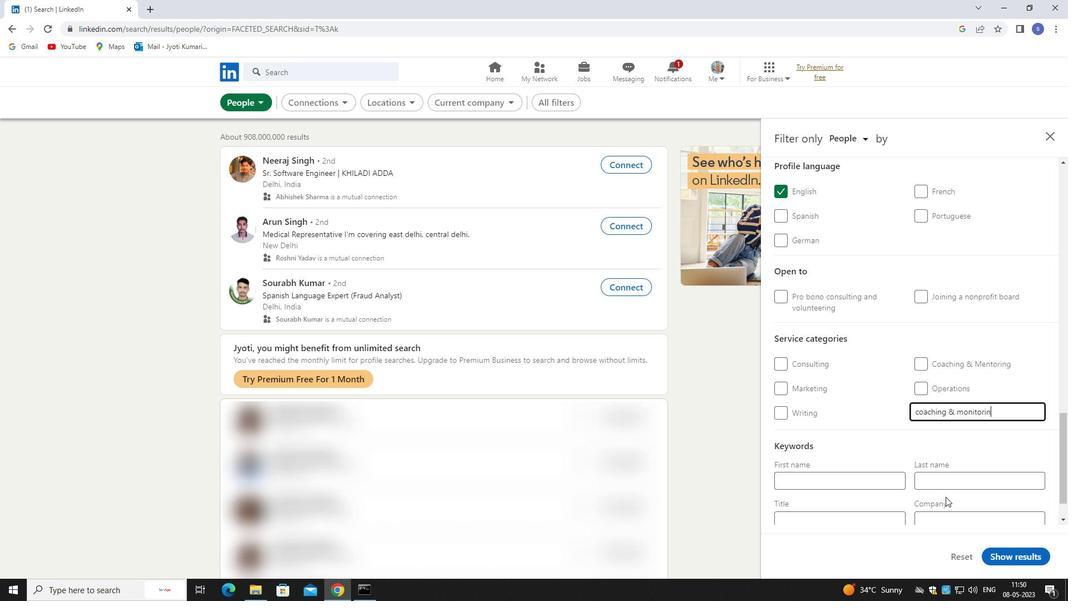 
Action: Mouse moved to (977, 460)
Screenshot: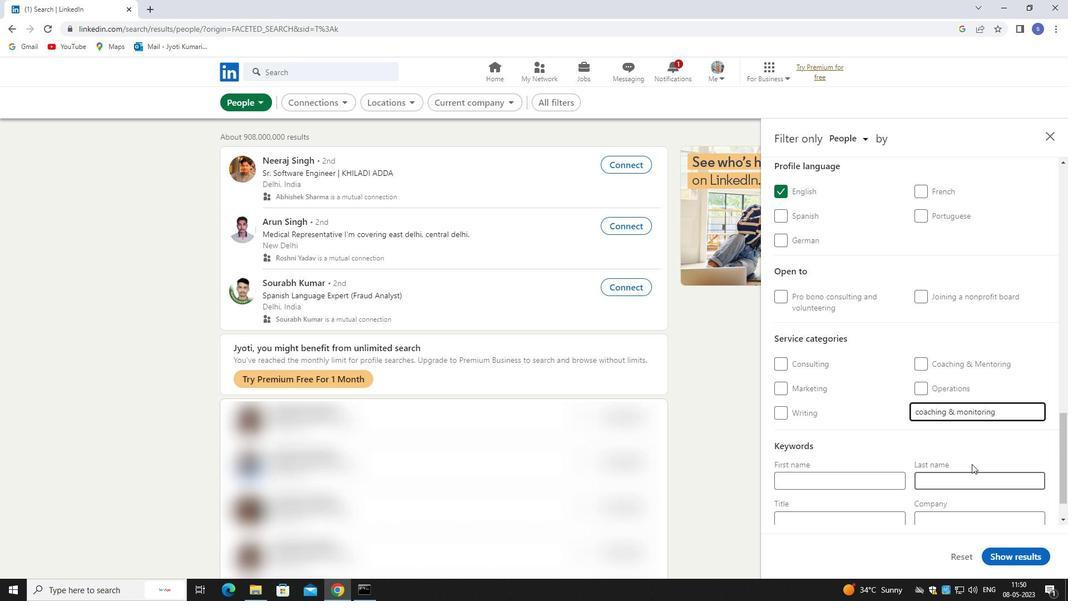
Action: Mouse scrolled (977, 460) with delta (0, 0)
Screenshot: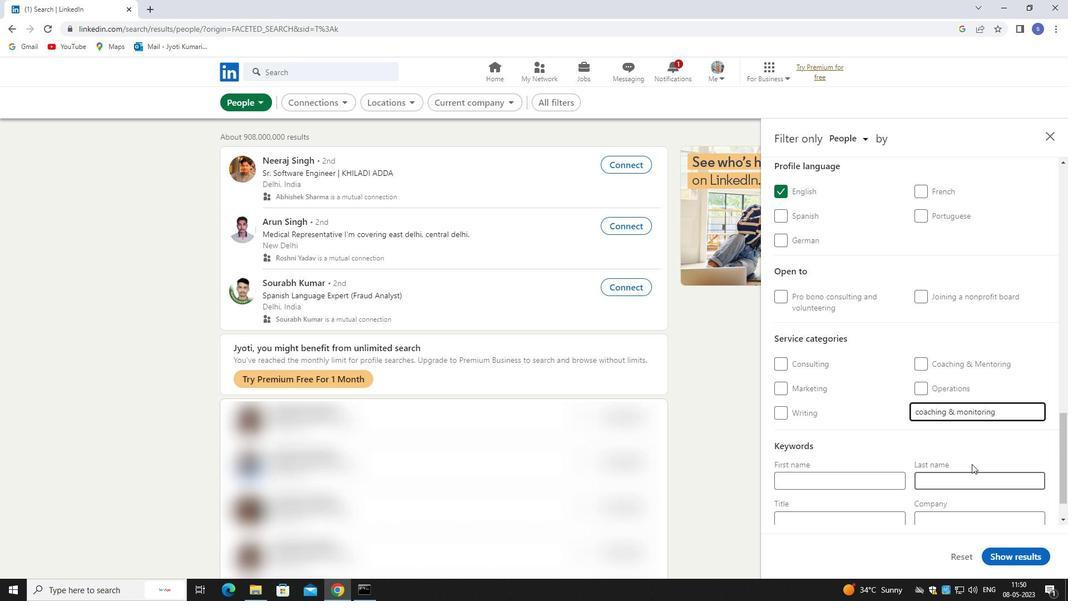 
Action: Mouse moved to (979, 460)
Screenshot: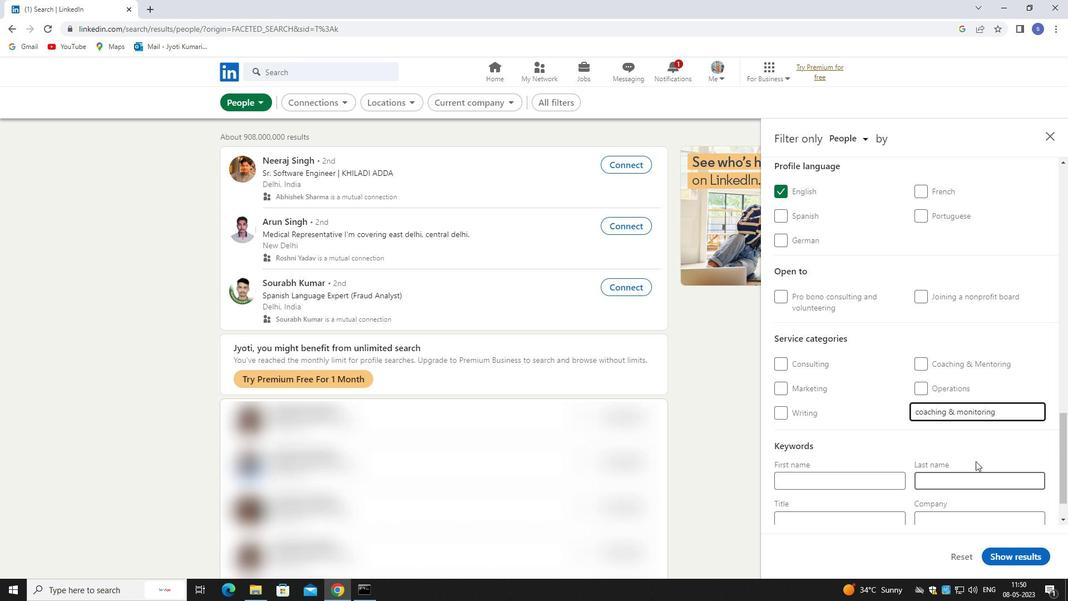 
Action: Mouse scrolled (979, 459) with delta (0, 0)
Screenshot: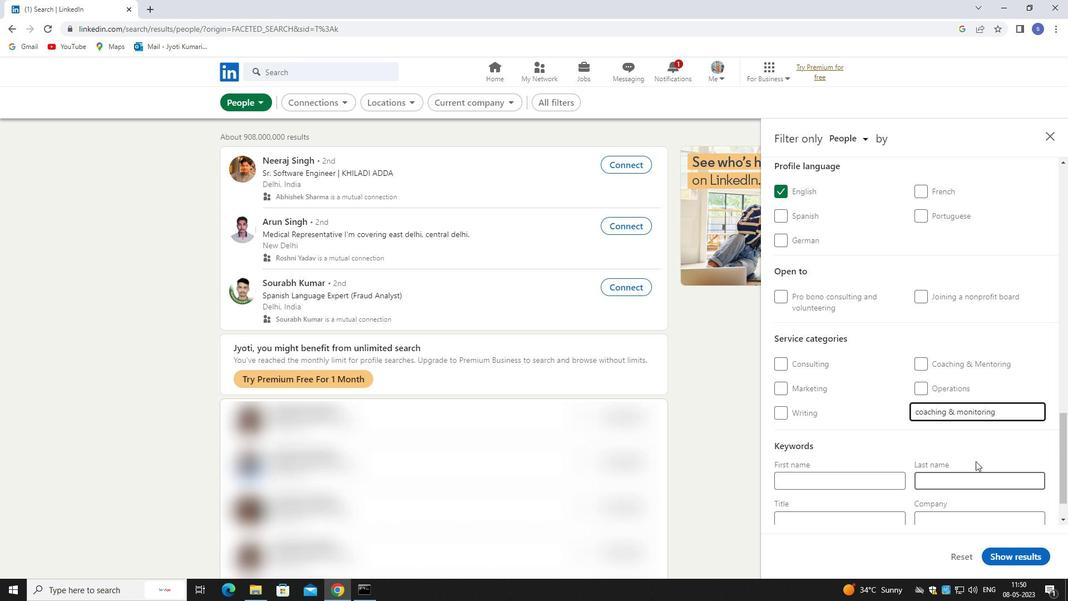 
Action: Mouse moved to (980, 459)
Screenshot: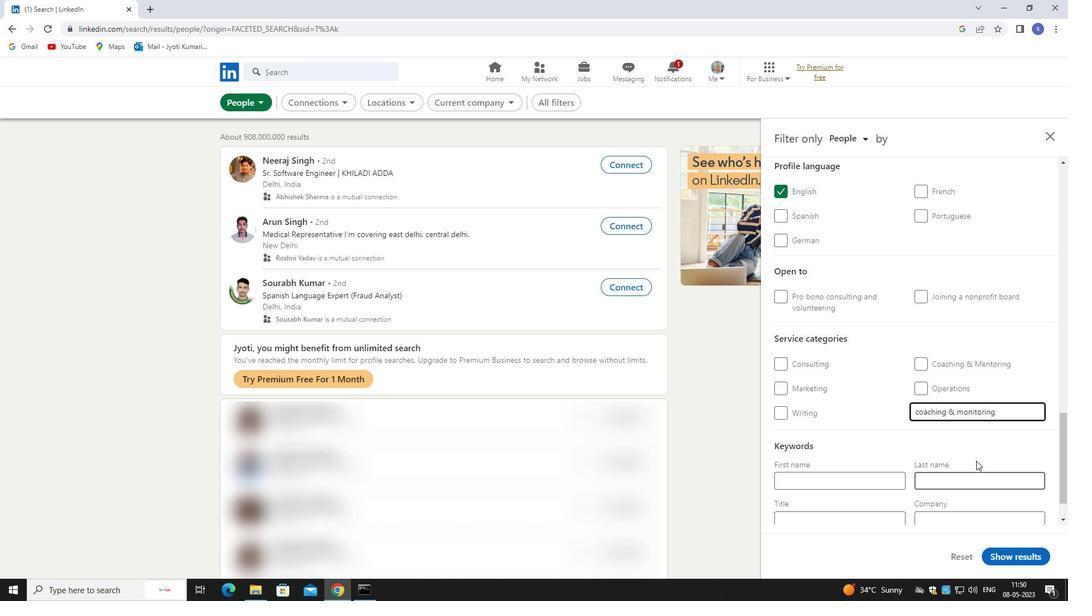 
Action: Mouse scrolled (980, 459) with delta (0, 0)
Screenshot: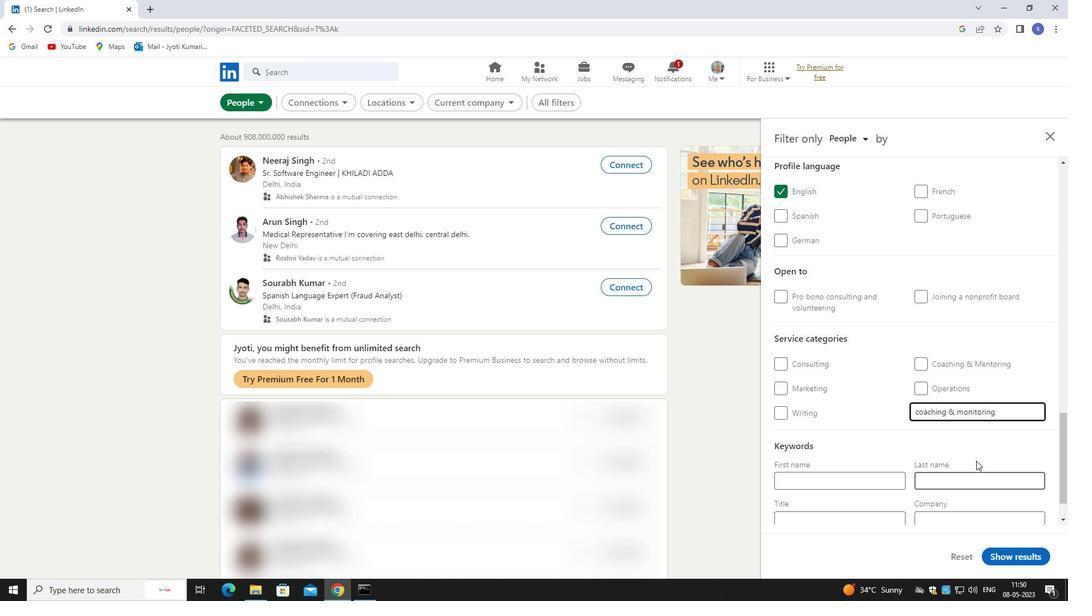 
Action: Mouse moved to (814, 473)
Screenshot: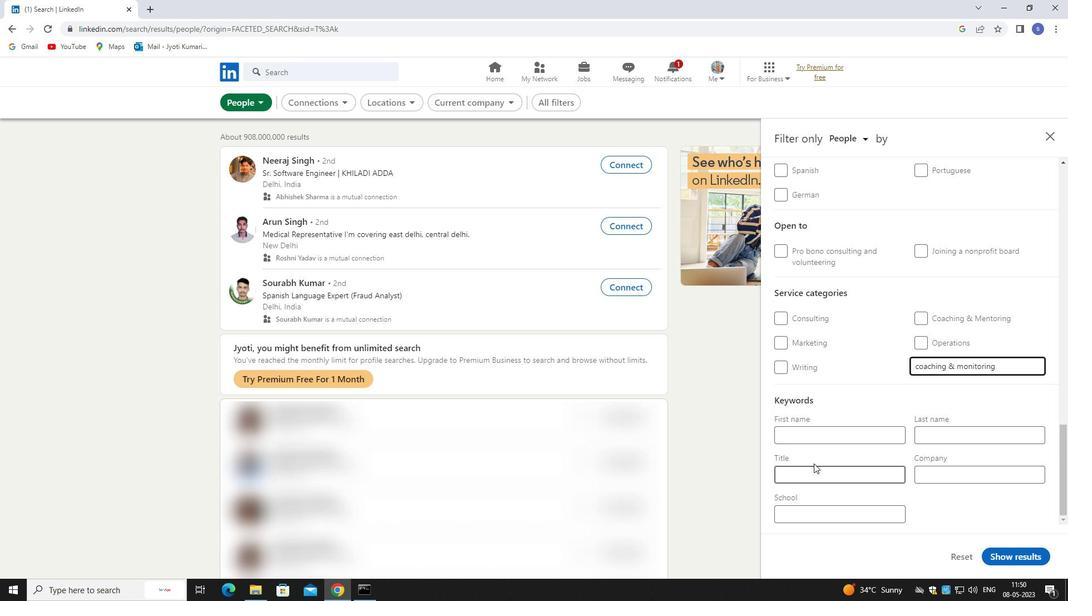 
Action: Mouse pressed left at (814, 473)
Screenshot: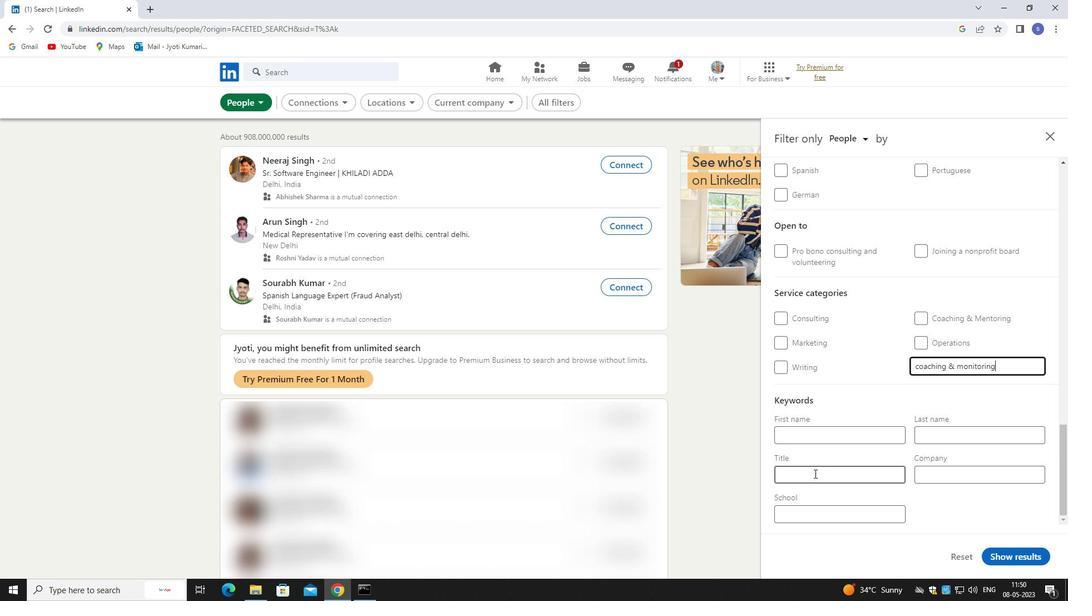 
Action: Mouse moved to (815, 474)
Screenshot: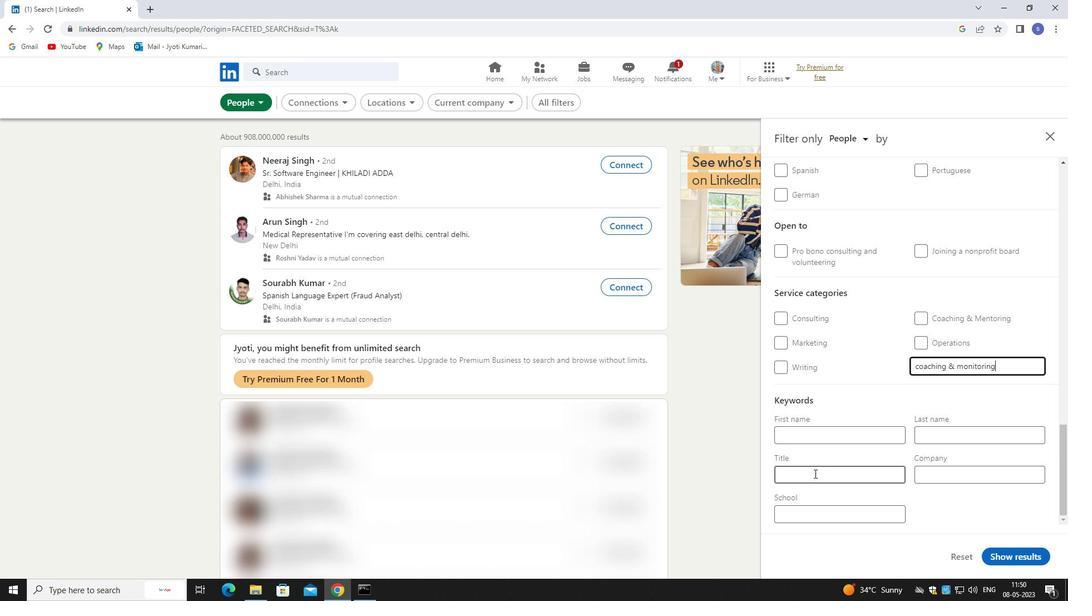 
Action: Key pressed <Key.shift><Key.shift><Key.shift><Key.shift><Key.shift><Key.shift><Key.shift><Key.shift><Key.shift><Key.shift><Key.shift><Key.shift><Key.shift><Key.shift><Key.shift><Key.shift><Key.shift><Key.shift><Key.shift><Key.shift><Key.shift><Key.shift><Key.shift><Key.shift><Key.shift><Key.shift><Key.shift><Key.shift><Key.shift><Key.shift><Key.shift><Key.shift><Key.shift><Key.shift><Key.shift><Key.shift><Key.shift><Key.shift><Key.shift>ER<Key.backspace>XECUTIVE<Key.space><Key.shift><Key.shift><Key.shift><Key.shift><Key.shift><Key.shift><Key.shift><Key.shift><Key.shift><Key.shift><Key.shift><Key.shift><Key.shift><Key.shift><Key.shift><Key.shift><Key.shift><Key.shift><Key.shift><Key.shift><Key.shift>AD<Key.backspace><Key.backspace><Key.shift>ASSISTANT
Screenshot: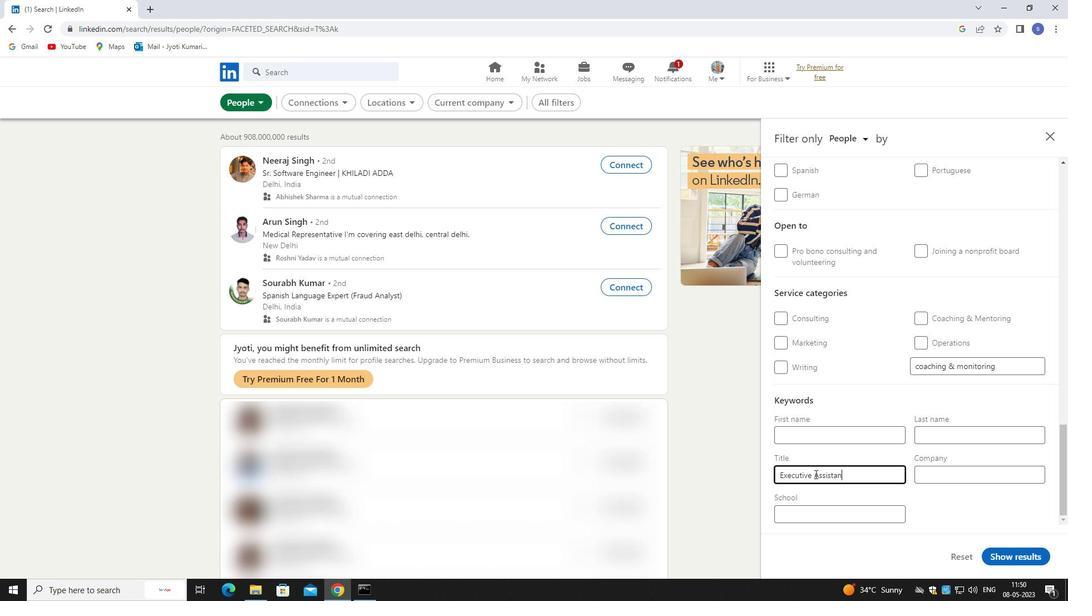 
Action: Mouse moved to (1005, 553)
Screenshot: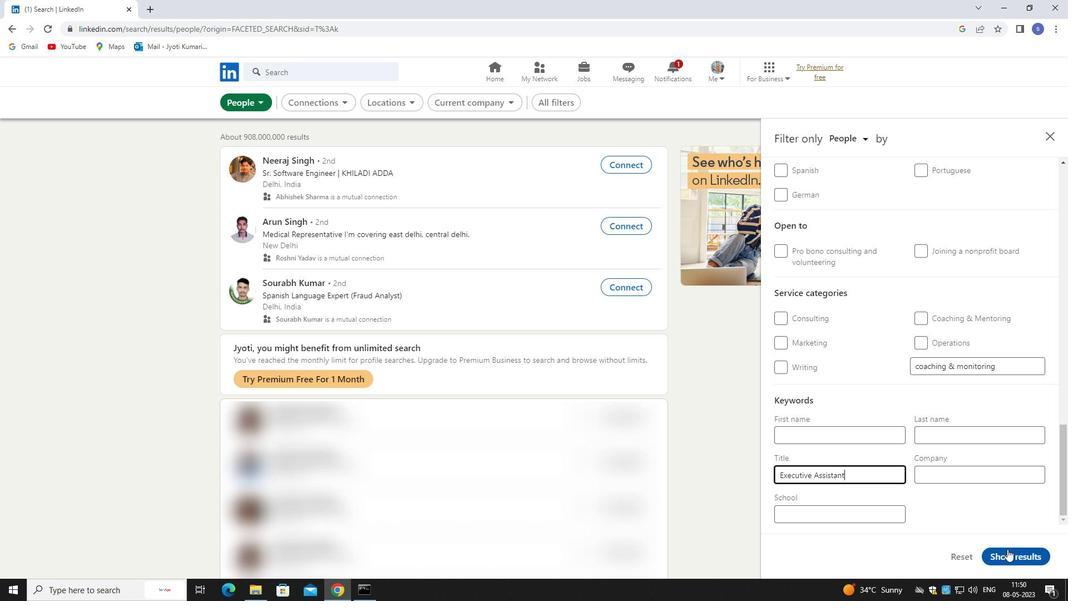 
Action: Mouse pressed left at (1005, 553)
Screenshot: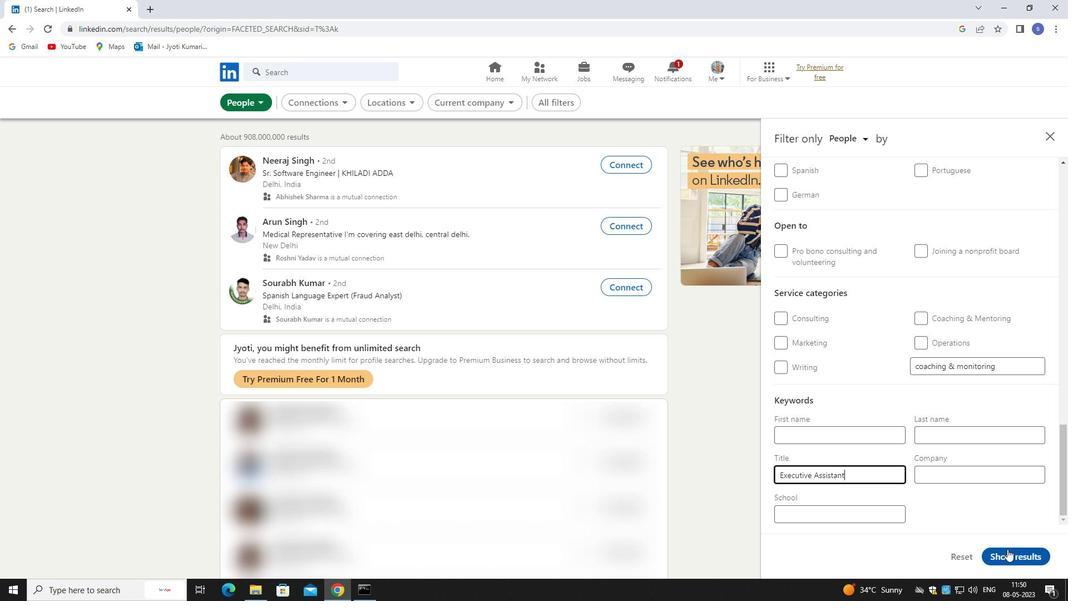 
Action: Mouse moved to (1011, 549)
Screenshot: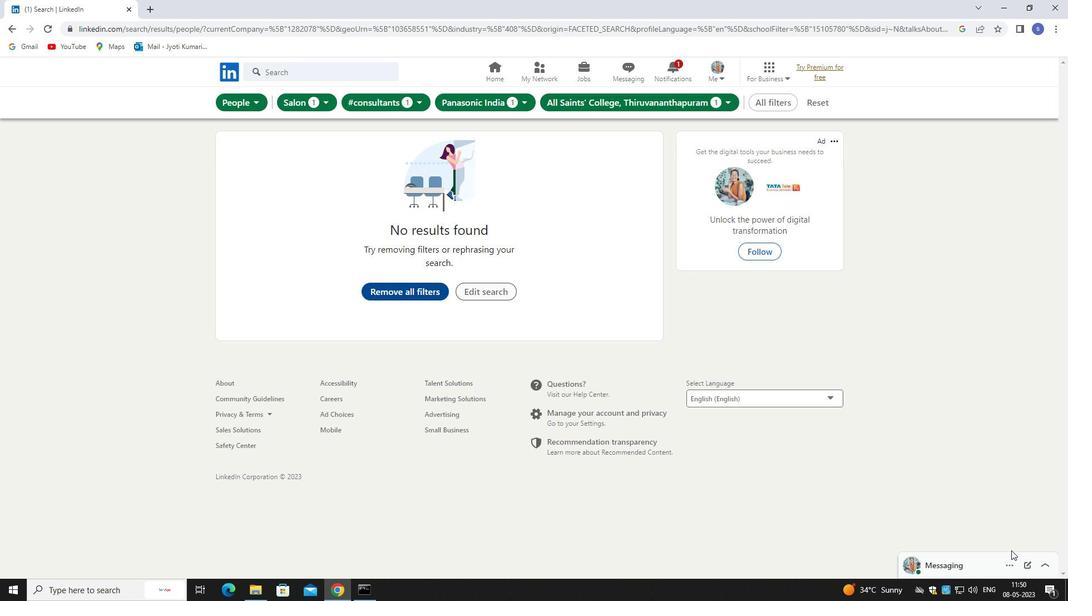 
